 Task: Look for space in União, Brazil from 8th June, 2023 to 19th June, 2023 for 1 adult in price range Rs.5000 to Rs.12000. Place can be shared room with 1  bedroom having 1 bed and 1 bathroom. Property type can be house, flat, guest house, hotel. Booking option can be shelf check-in. Required host language is Spanish.
Action: Mouse moved to (657, 95)
Screenshot: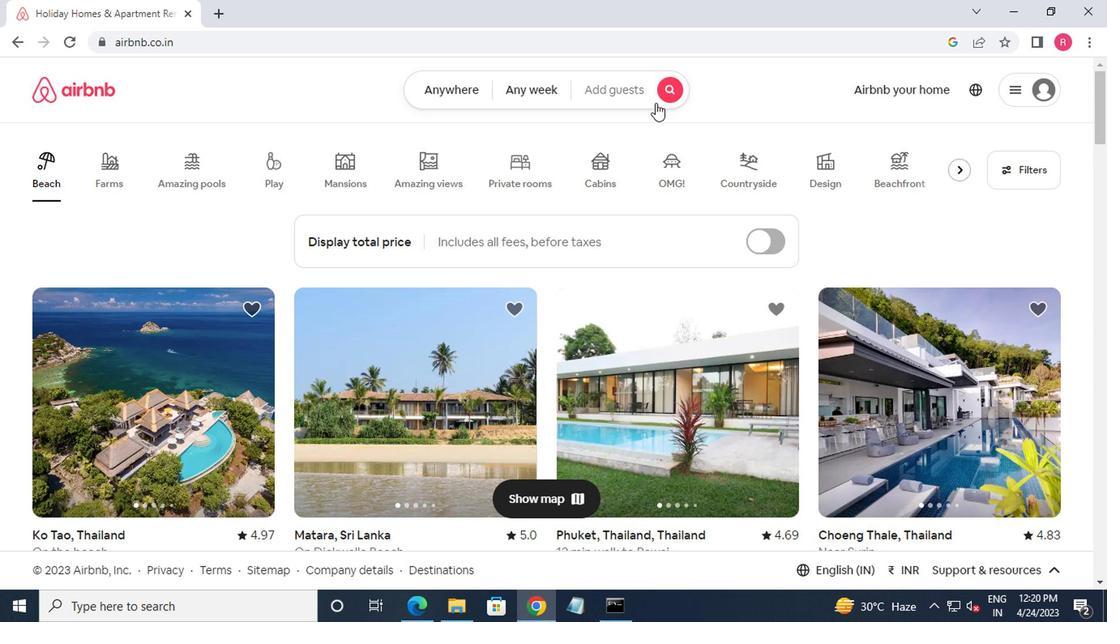 
Action: Mouse pressed left at (657, 95)
Screenshot: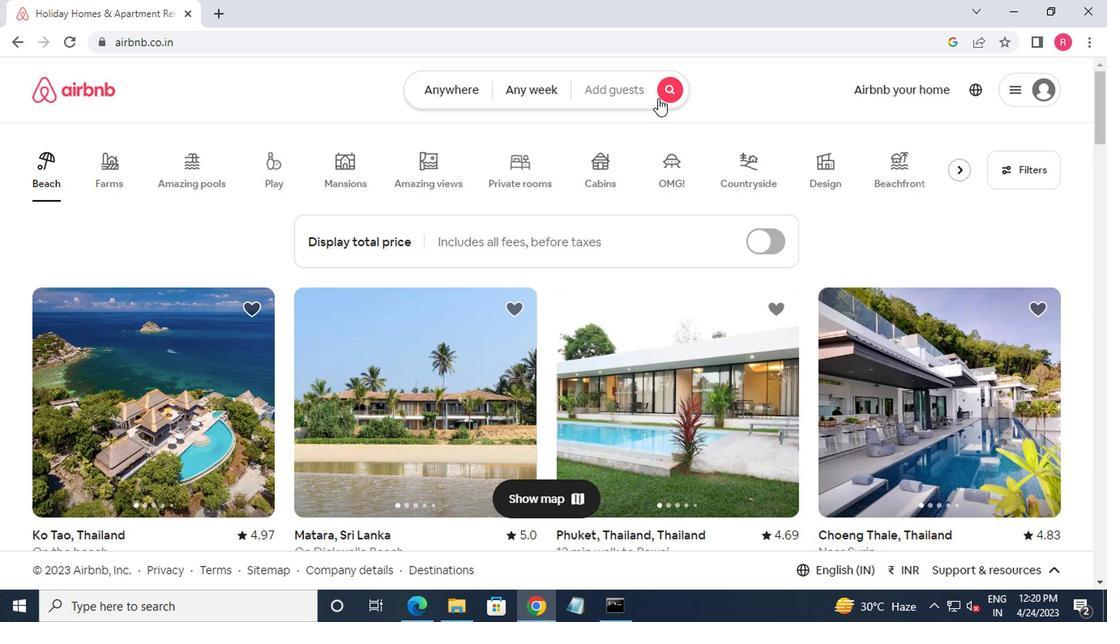 
Action: Mouse moved to (383, 134)
Screenshot: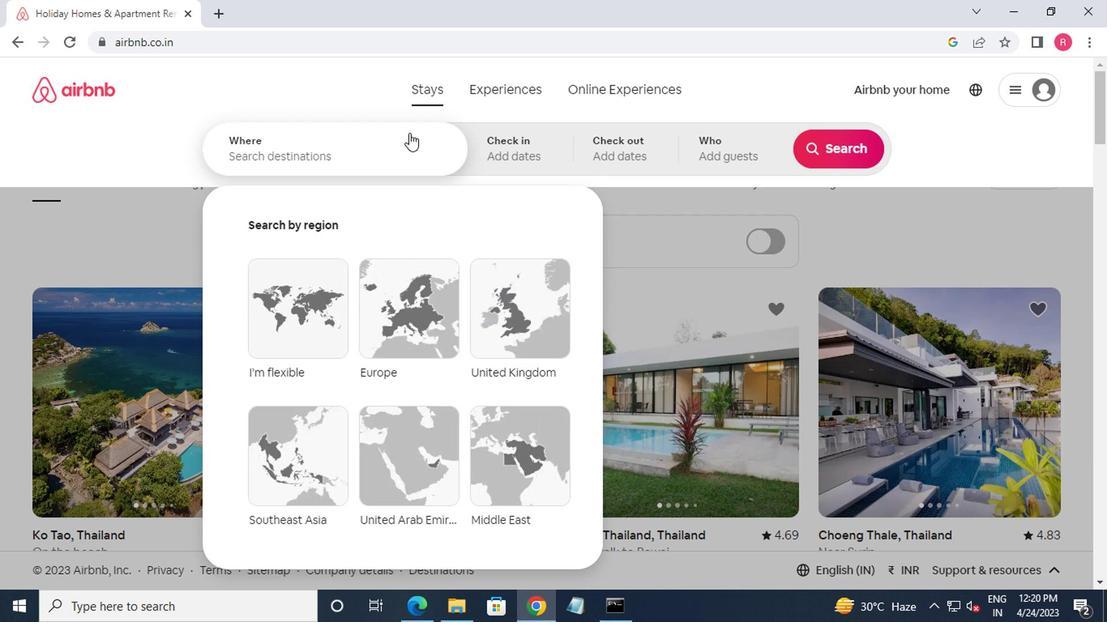
Action: Mouse pressed left at (383, 134)
Screenshot: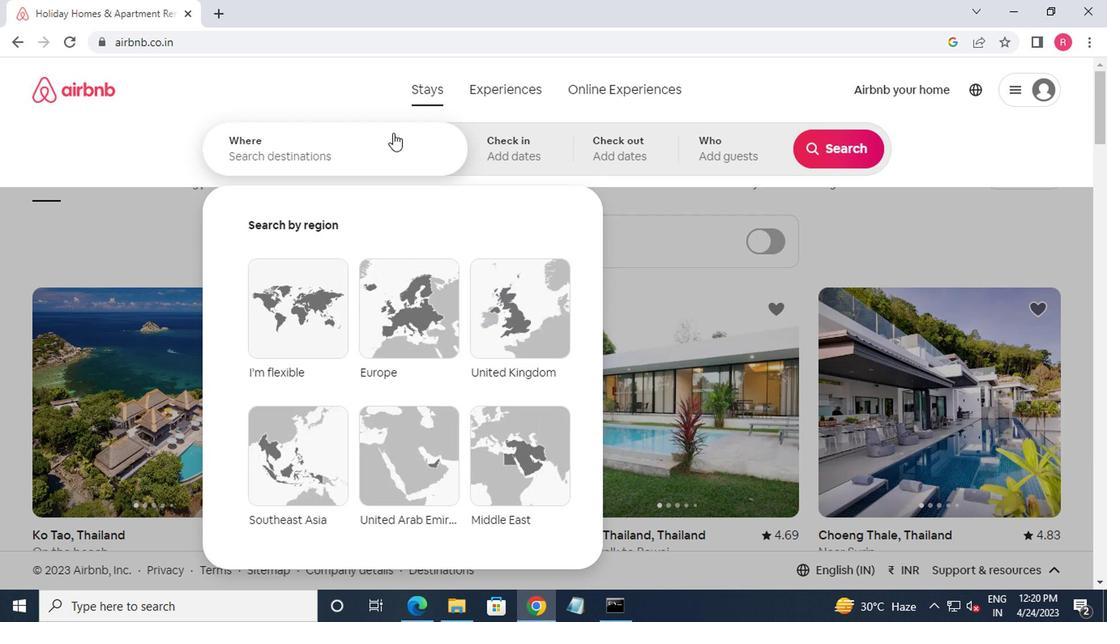
Action: Mouse moved to (570, 185)
Screenshot: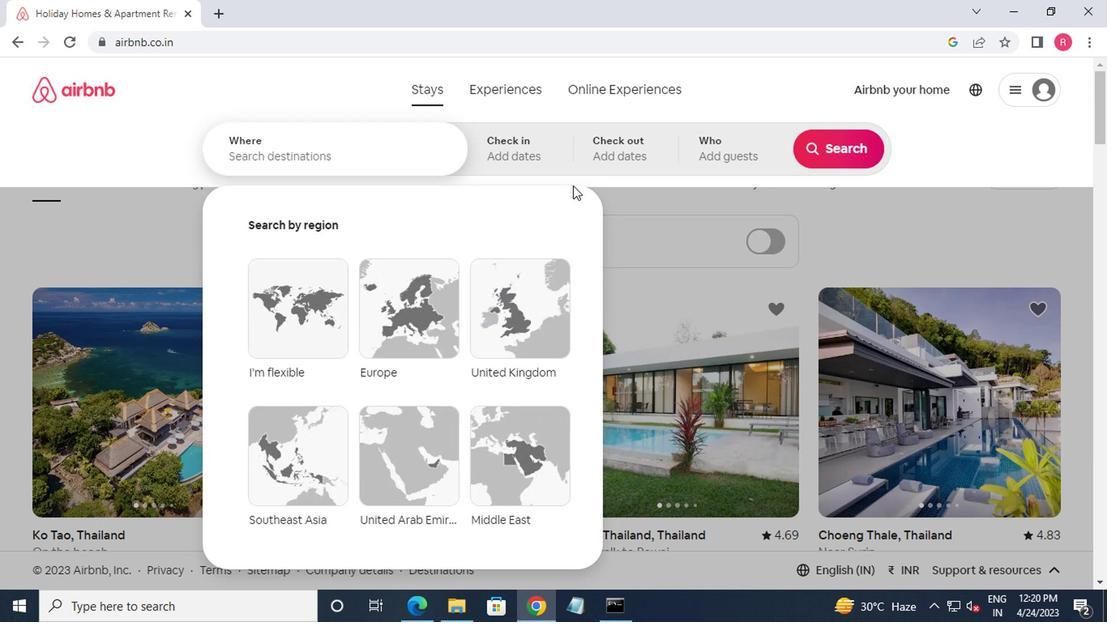 
Action: Key pressed uniao,brazil<Key.enter>
Screenshot: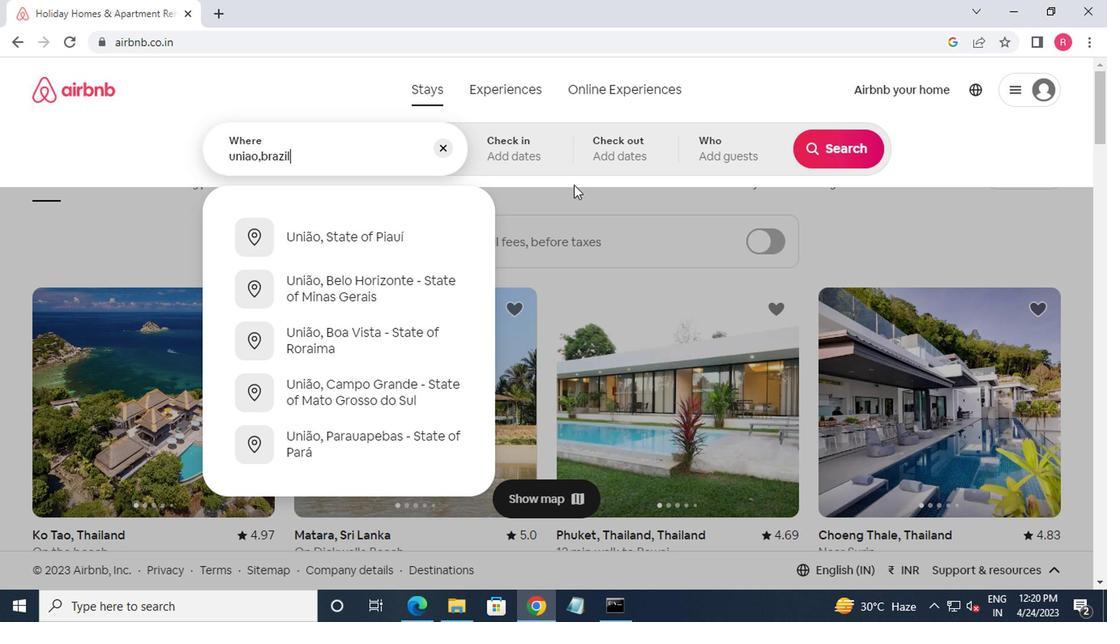 
Action: Mouse moved to (820, 277)
Screenshot: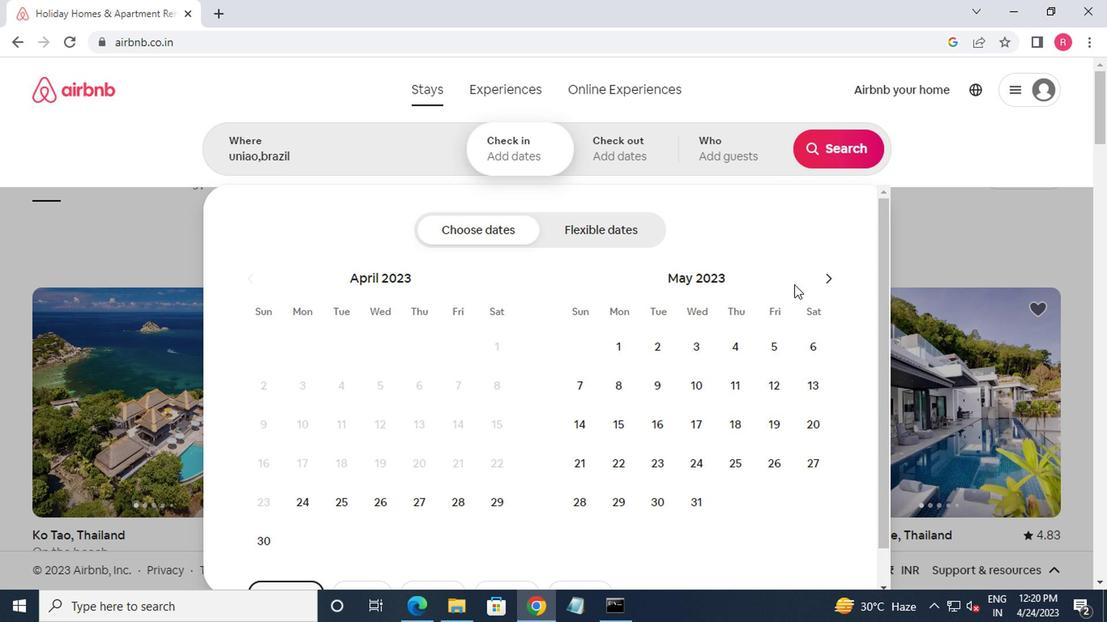 
Action: Mouse pressed left at (820, 277)
Screenshot: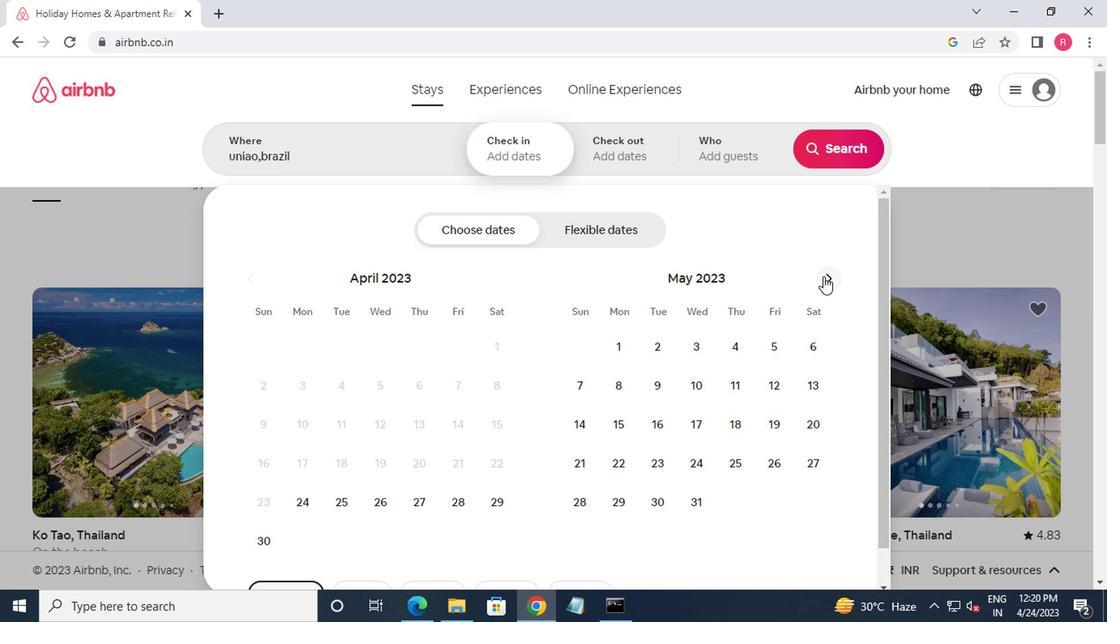 
Action: Mouse moved to (740, 395)
Screenshot: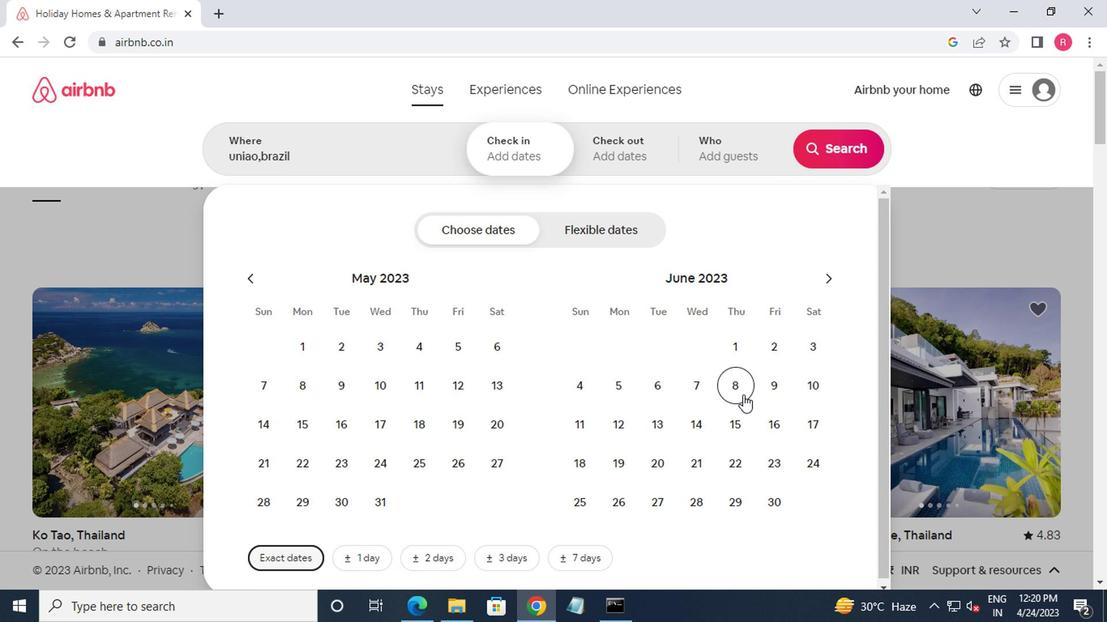 
Action: Mouse pressed left at (740, 395)
Screenshot: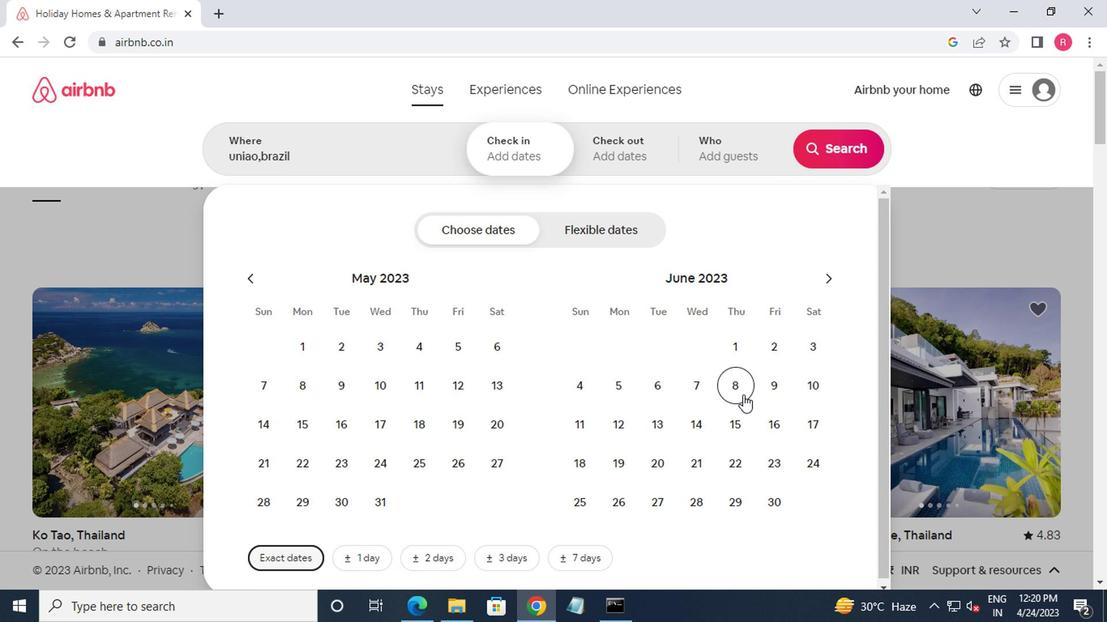 
Action: Mouse moved to (628, 466)
Screenshot: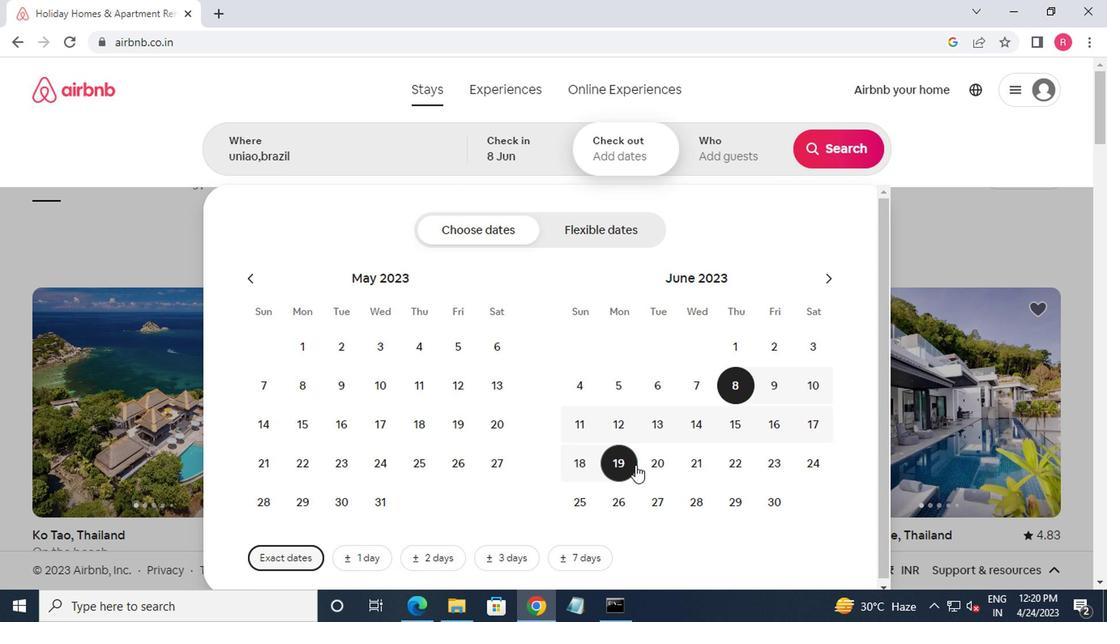 
Action: Mouse pressed left at (628, 466)
Screenshot: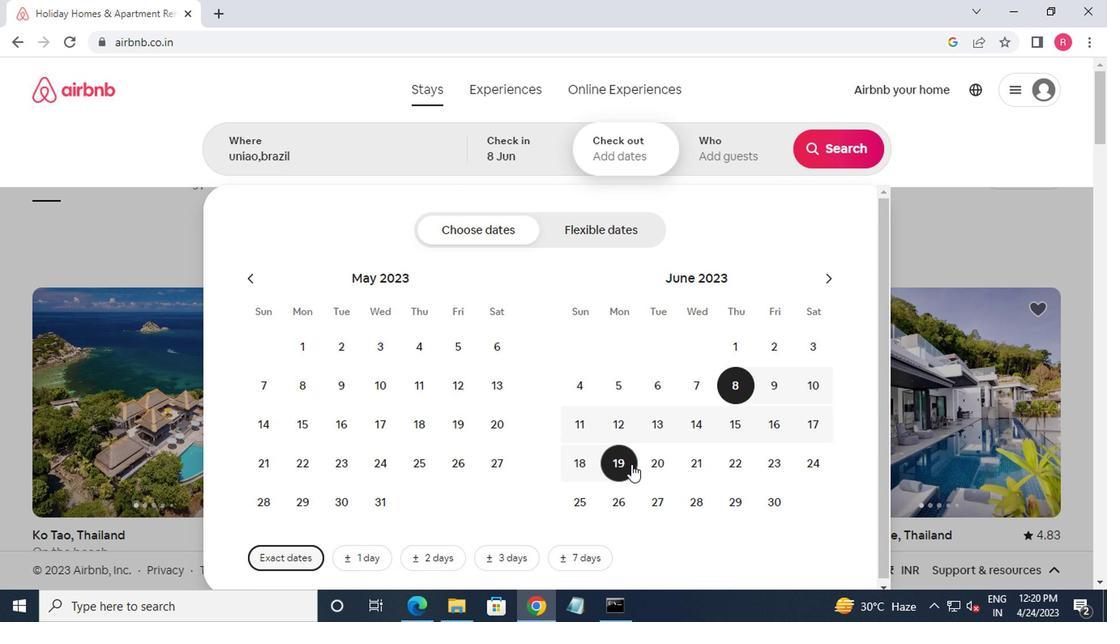 
Action: Mouse moved to (699, 145)
Screenshot: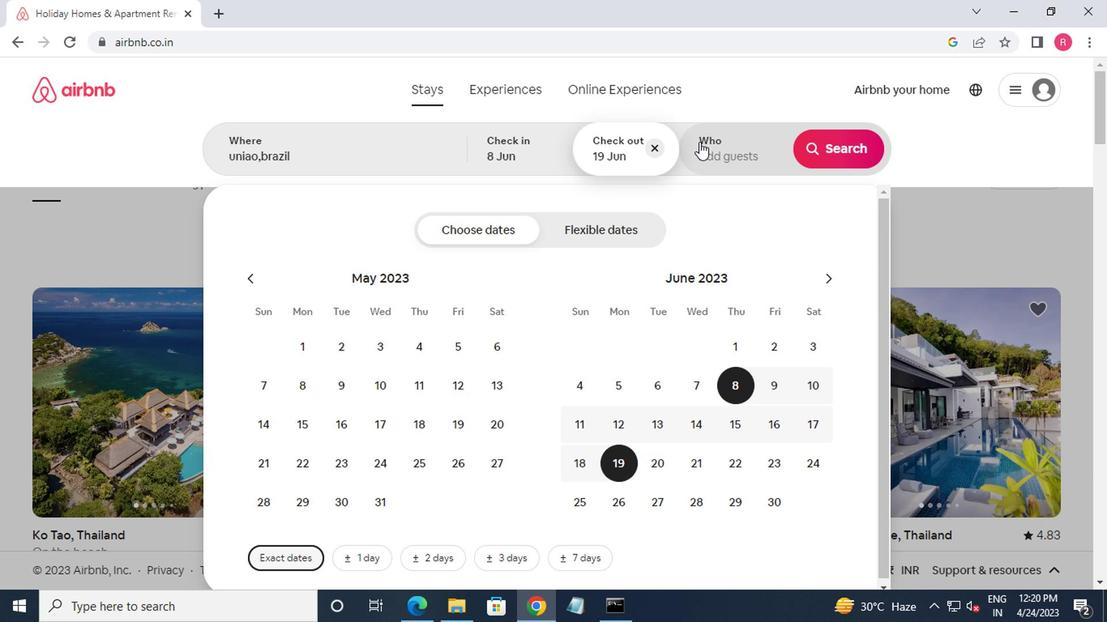 
Action: Mouse pressed left at (699, 145)
Screenshot: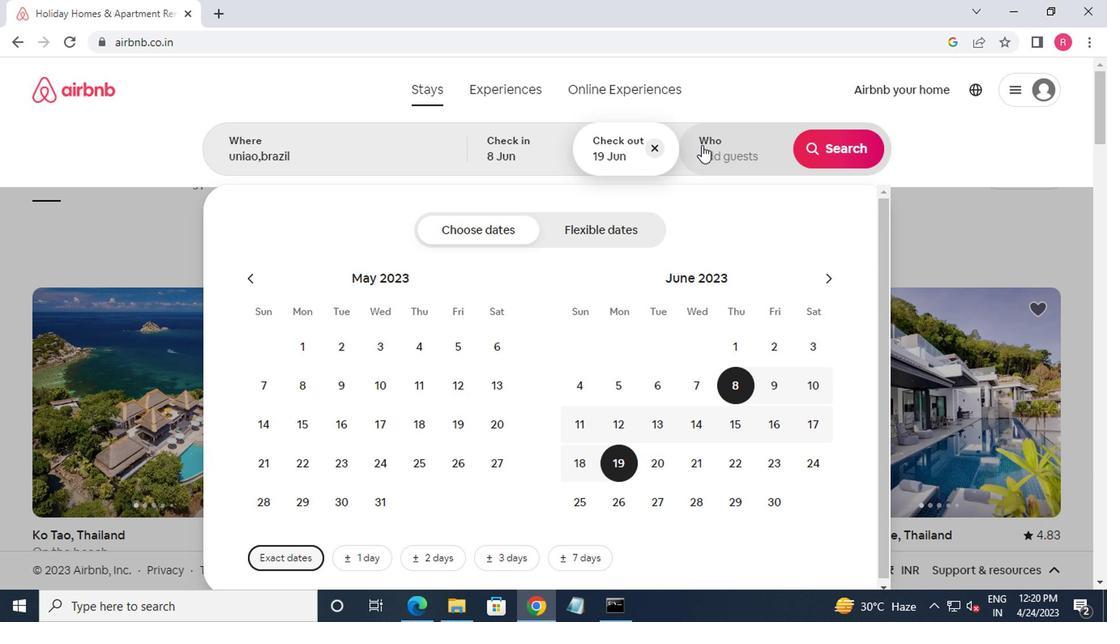 
Action: Mouse moved to (840, 239)
Screenshot: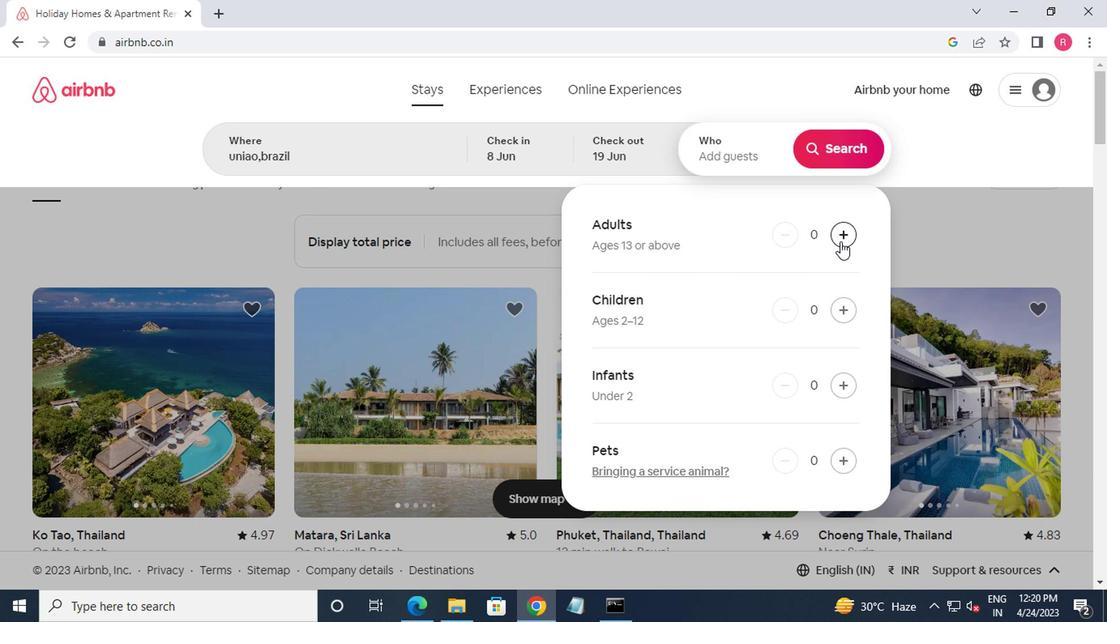 
Action: Mouse pressed left at (840, 239)
Screenshot: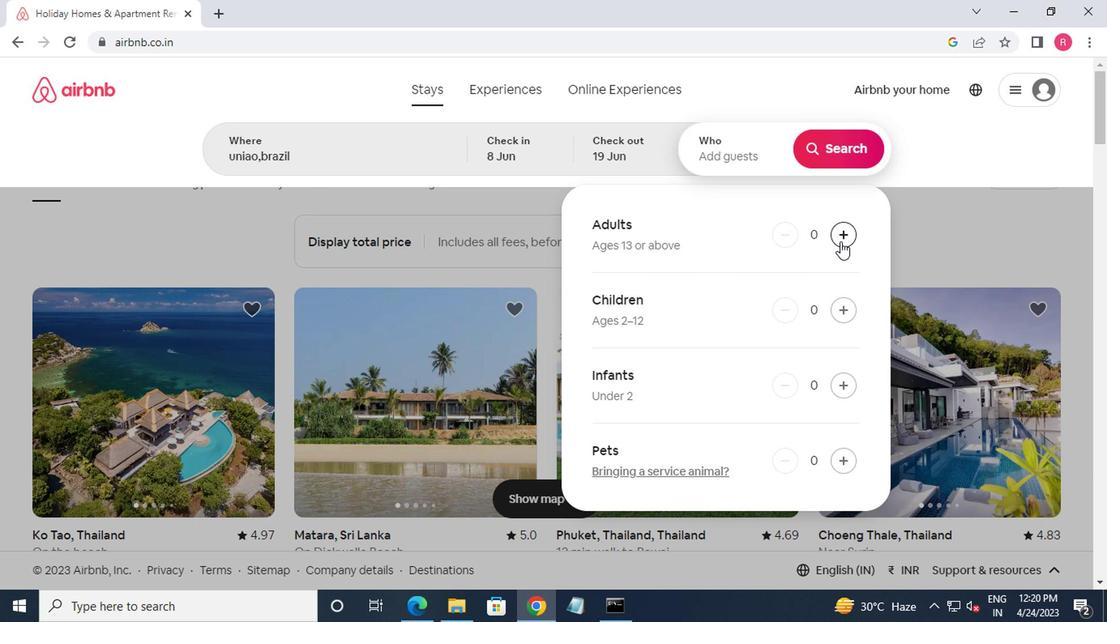 
Action: Mouse moved to (821, 159)
Screenshot: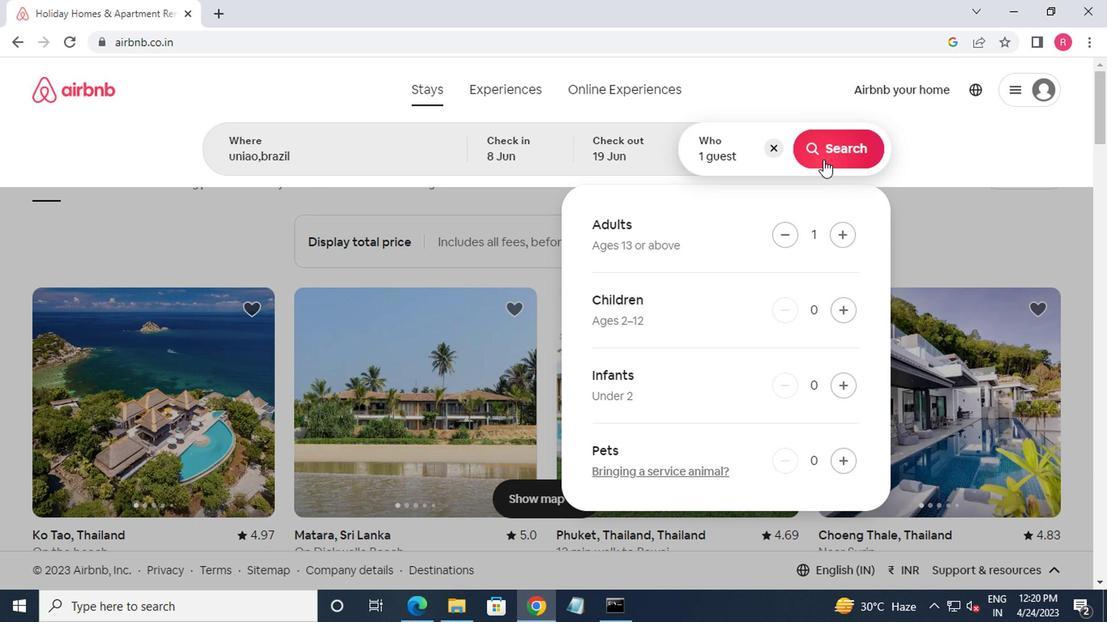 
Action: Mouse pressed left at (821, 159)
Screenshot: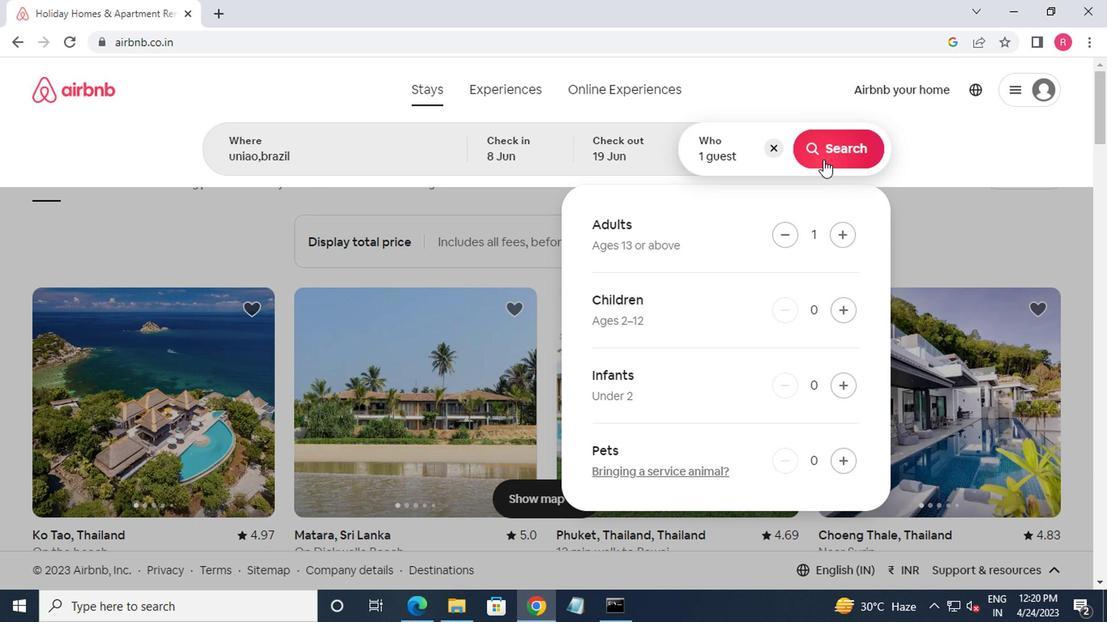 
Action: Mouse moved to (1023, 158)
Screenshot: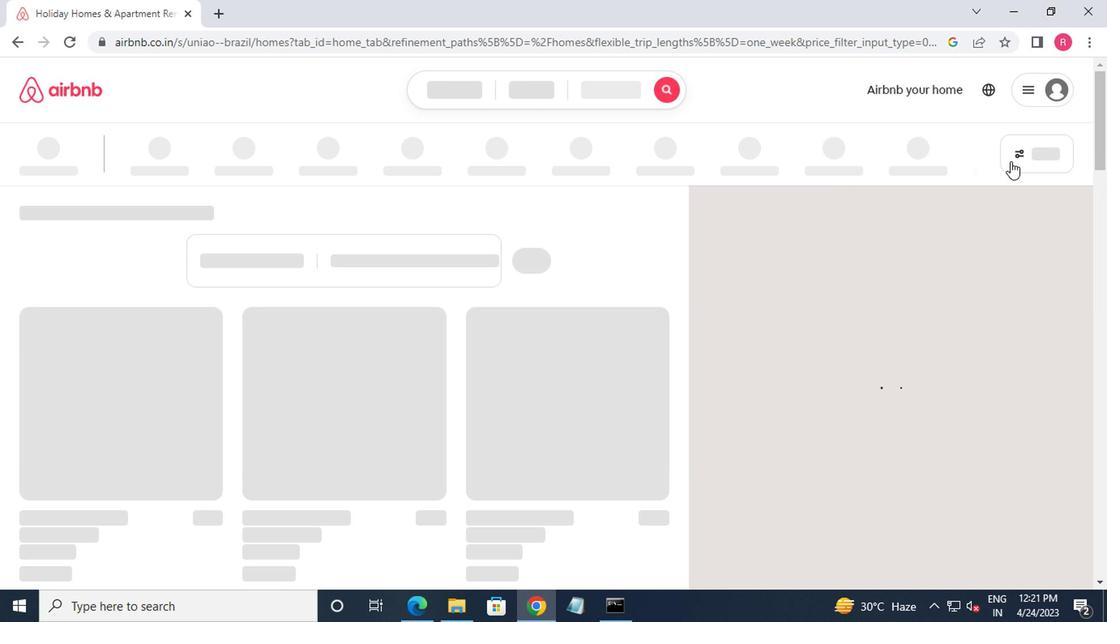 
Action: Mouse pressed left at (1023, 158)
Screenshot: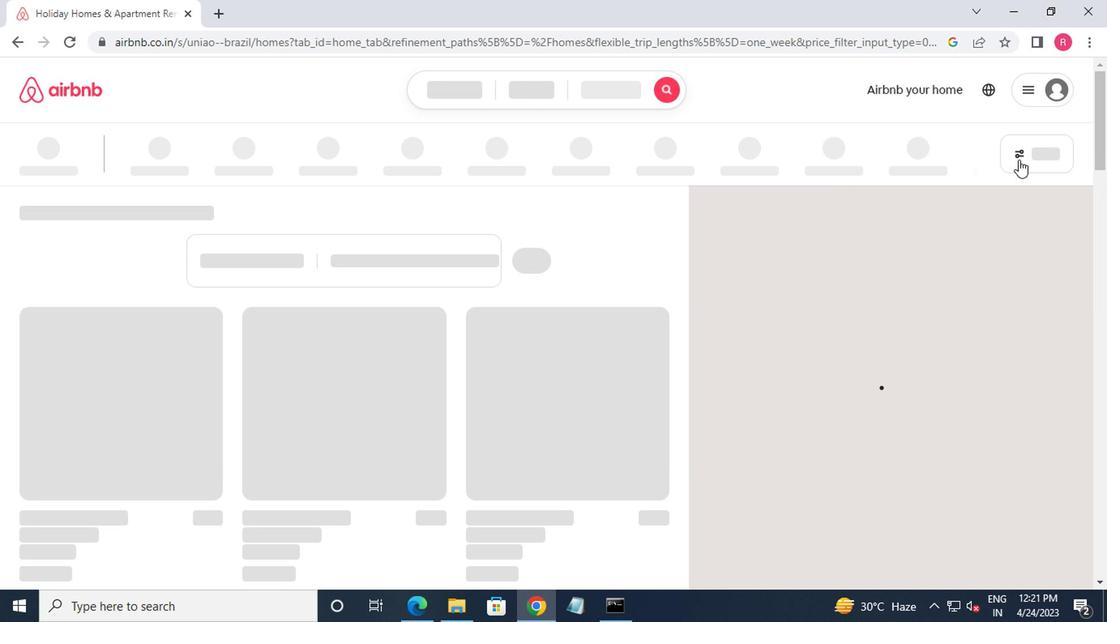 
Action: Mouse moved to (345, 361)
Screenshot: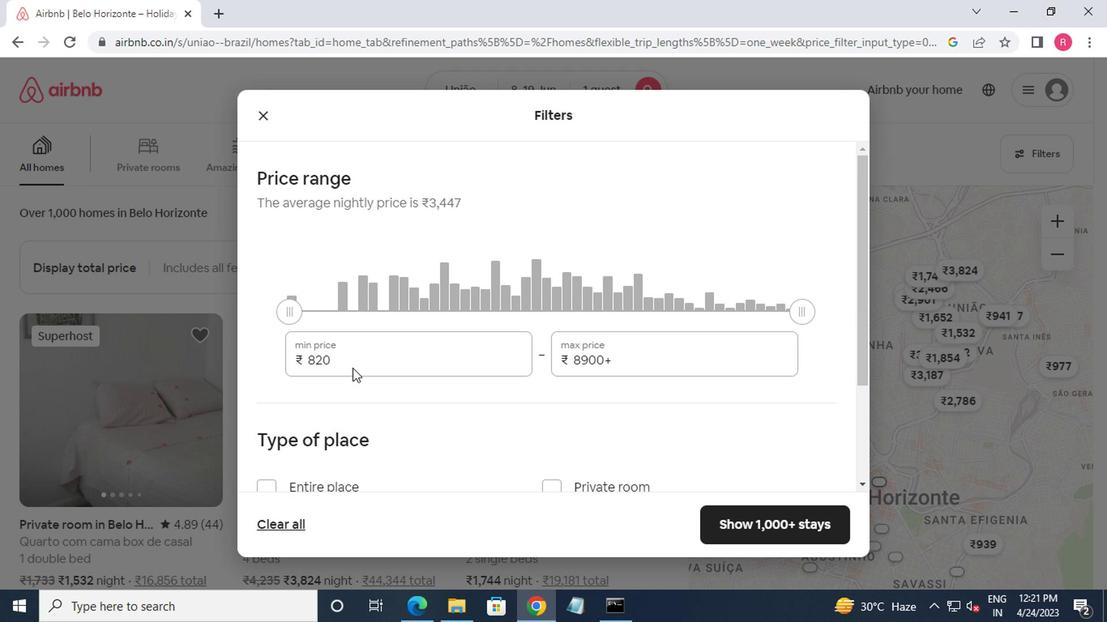 
Action: Mouse pressed left at (345, 361)
Screenshot: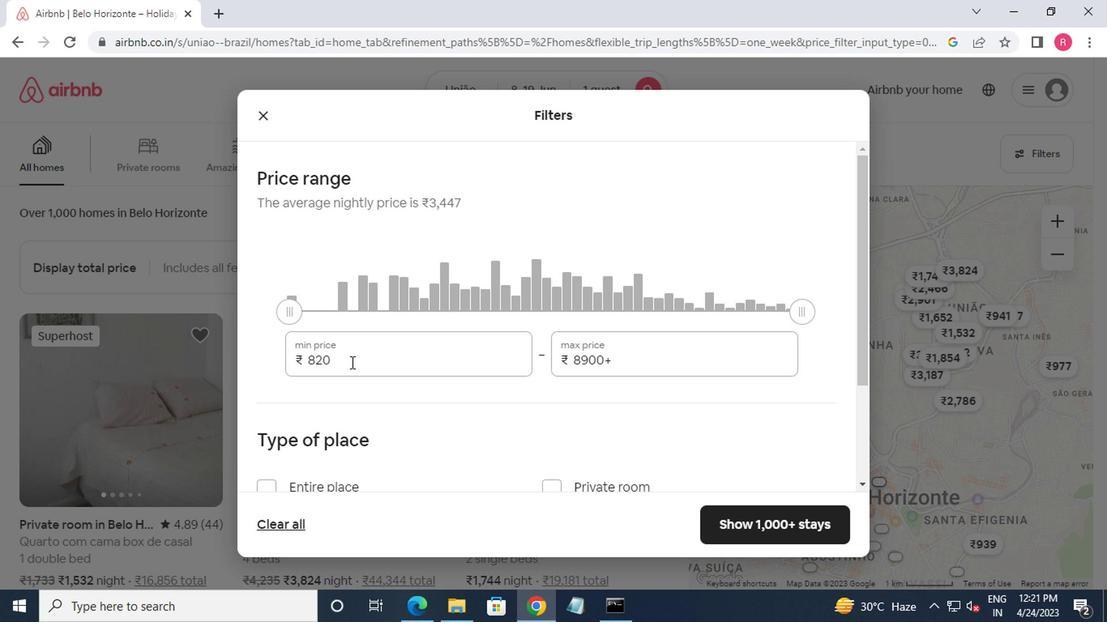 
Action: Mouse moved to (337, 364)
Screenshot: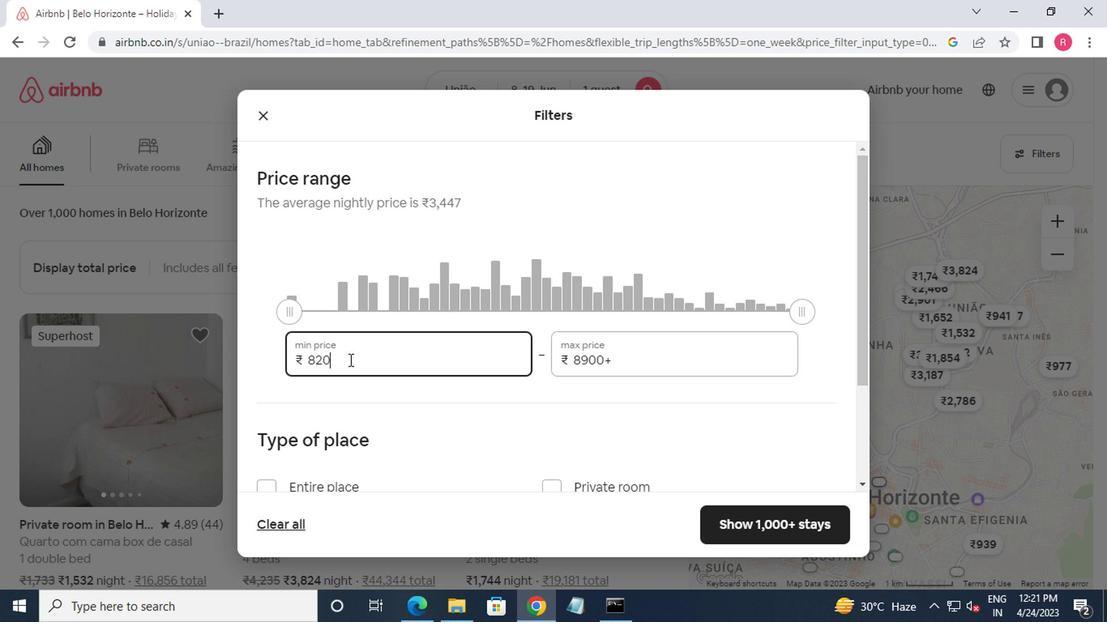 
Action: Key pressed <Key.backspace><Key.backspace><Key.backspace><Key.backspace><Key.backspace>5000<Key.tab>12000
Screenshot: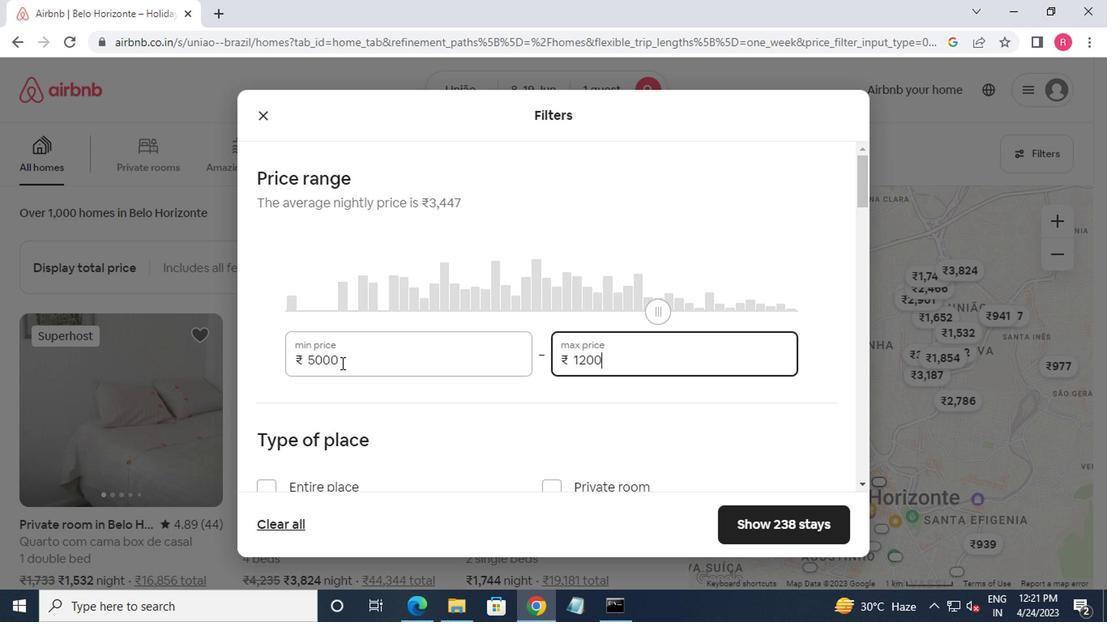 
Action: Mouse moved to (323, 411)
Screenshot: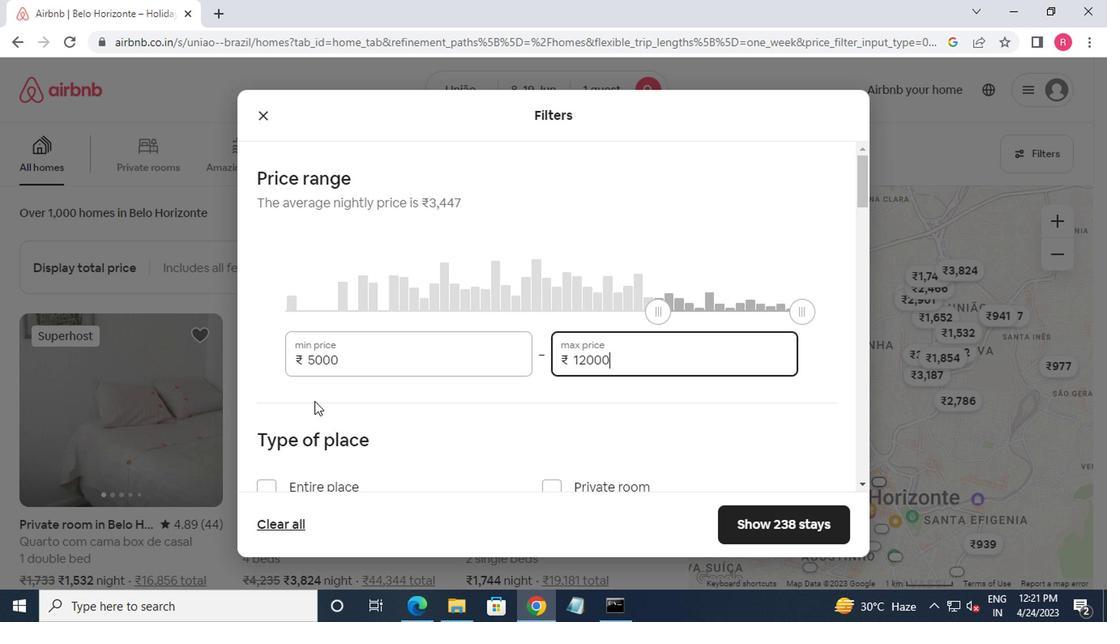 
Action: Mouse scrolled (323, 410) with delta (0, -1)
Screenshot: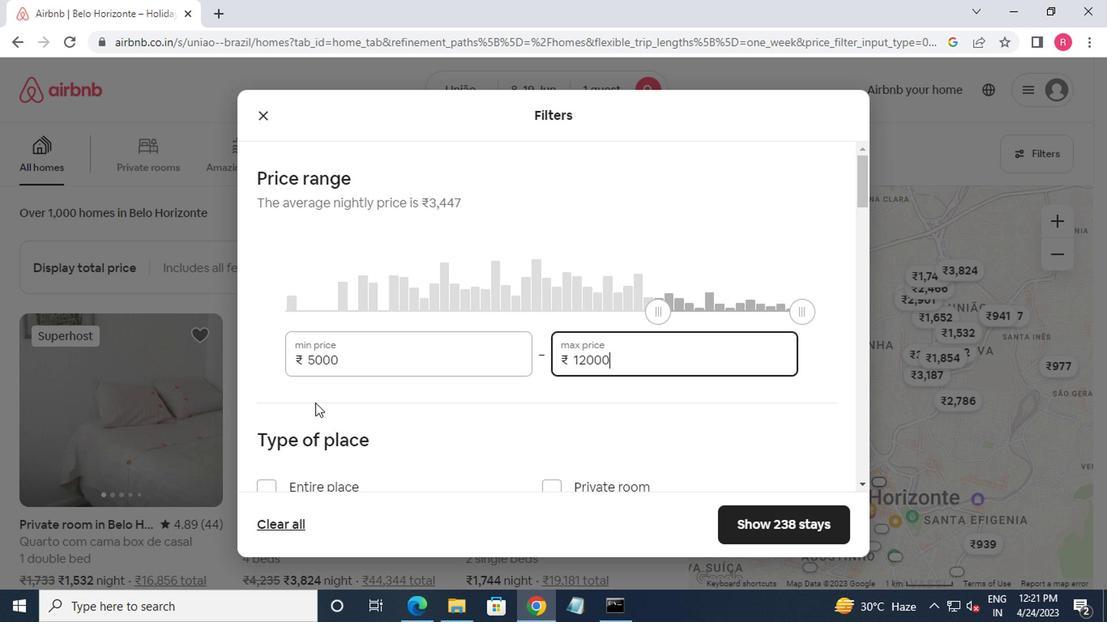 
Action: Mouse moved to (276, 483)
Screenshot: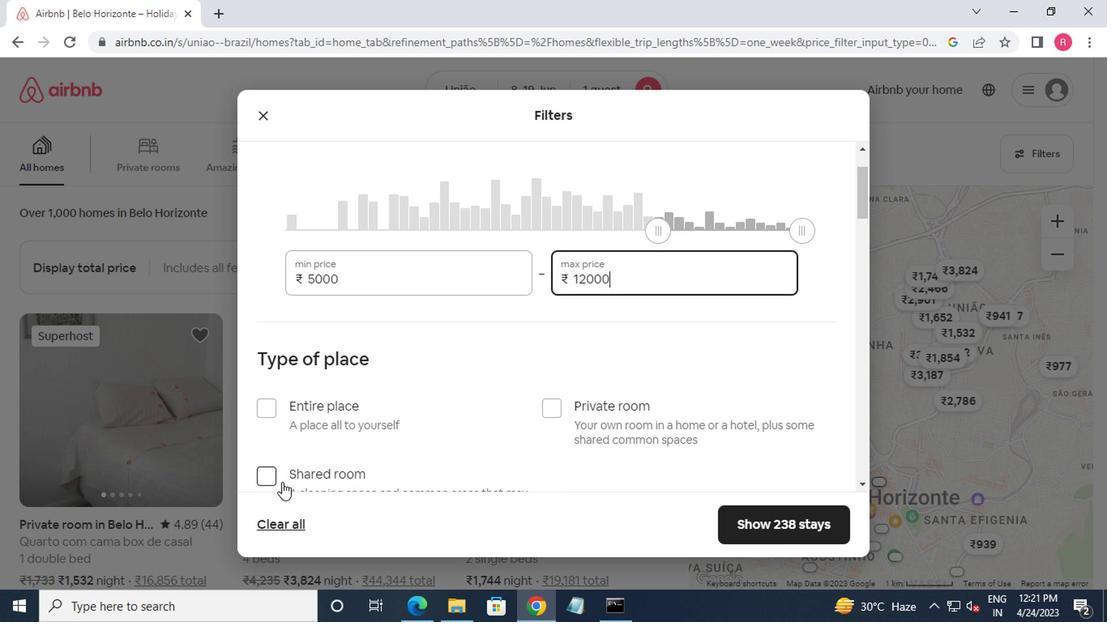 
Action: Mouse pressed left at (276, 483)
Screenshot: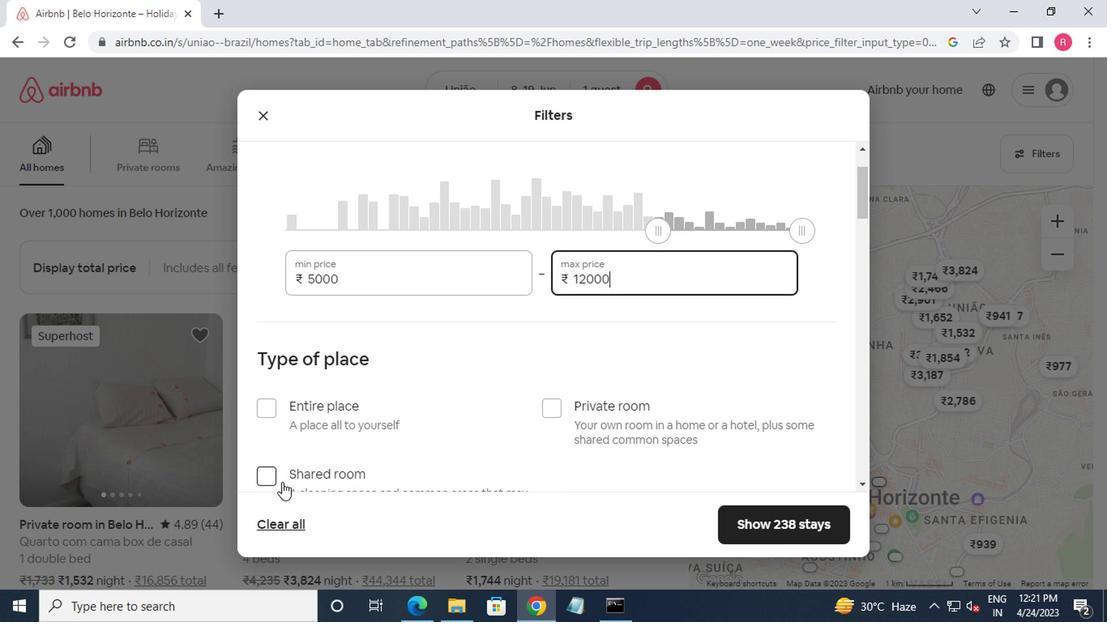 
Action: Mouse moved to (348, 279)
Screenshot: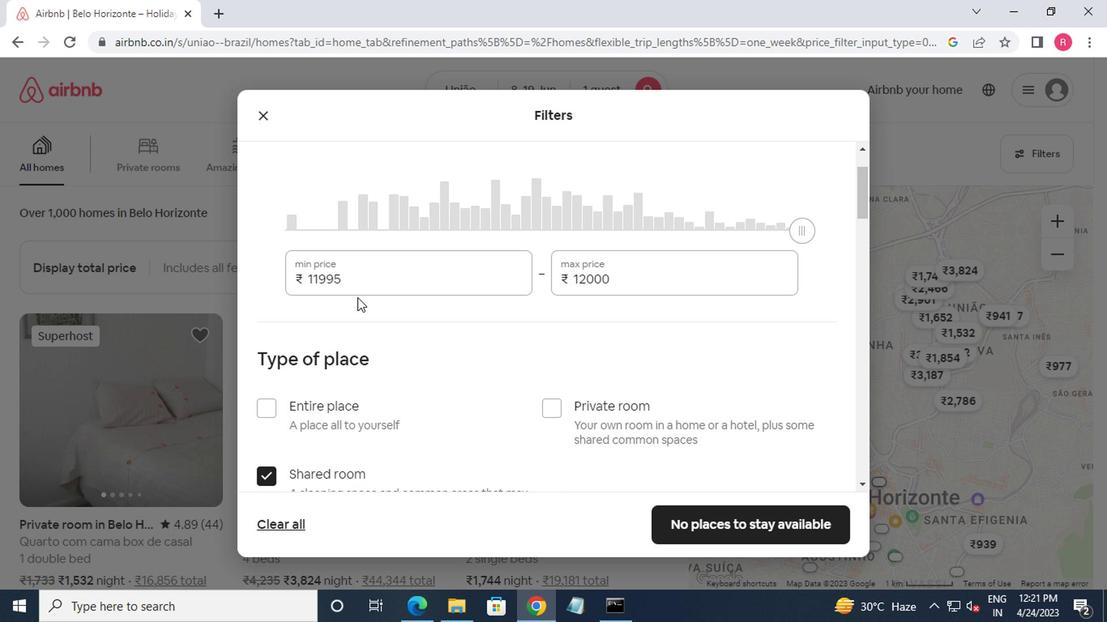 
Action: Mouse pressed left at (348, 279)
Screenshot: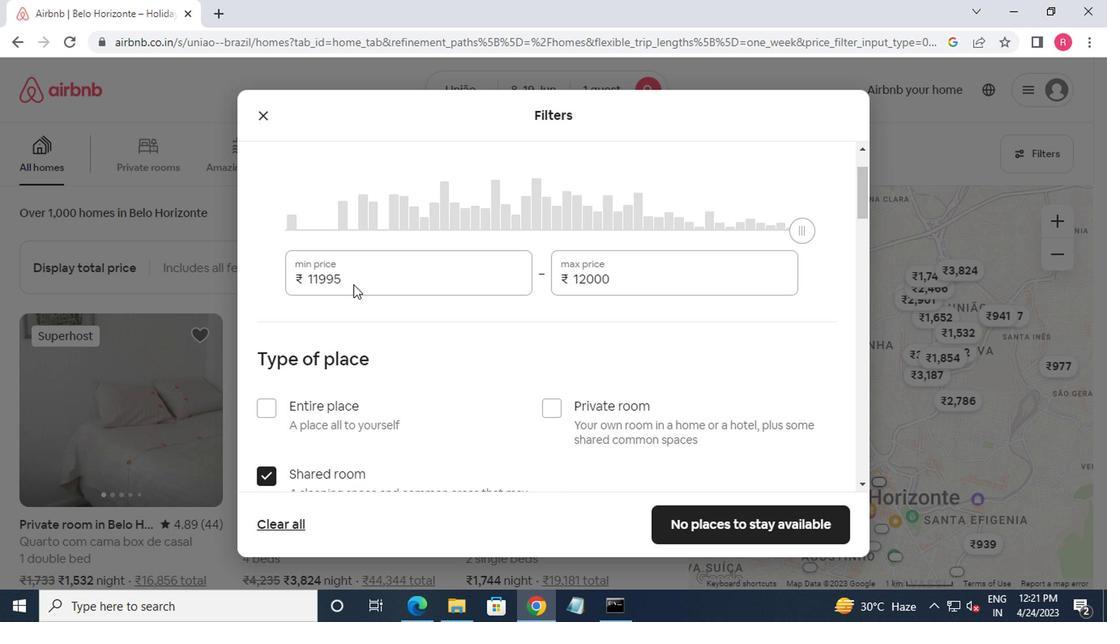 
Action: Mouse moved to (340, 282)
Screenshot: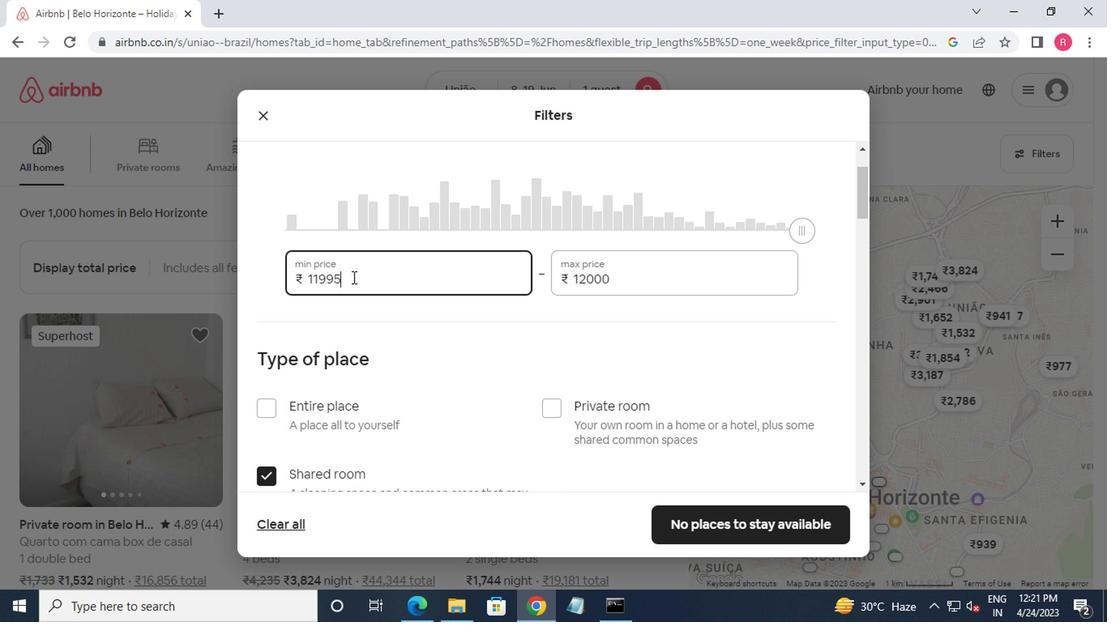 
Action: Key pressed <Key.backspace><Key.backspace><Key.backspace><Key.backspace><Key.backspace><Key.backspace><Key.backspace><Key.backspace><Key.backspace><Key.backspace><Key.backspace><Key.backspace><Key.backspace><Key.backspace><Key.backspace><Key.backspace><Key.backspace>5000
Screenshot: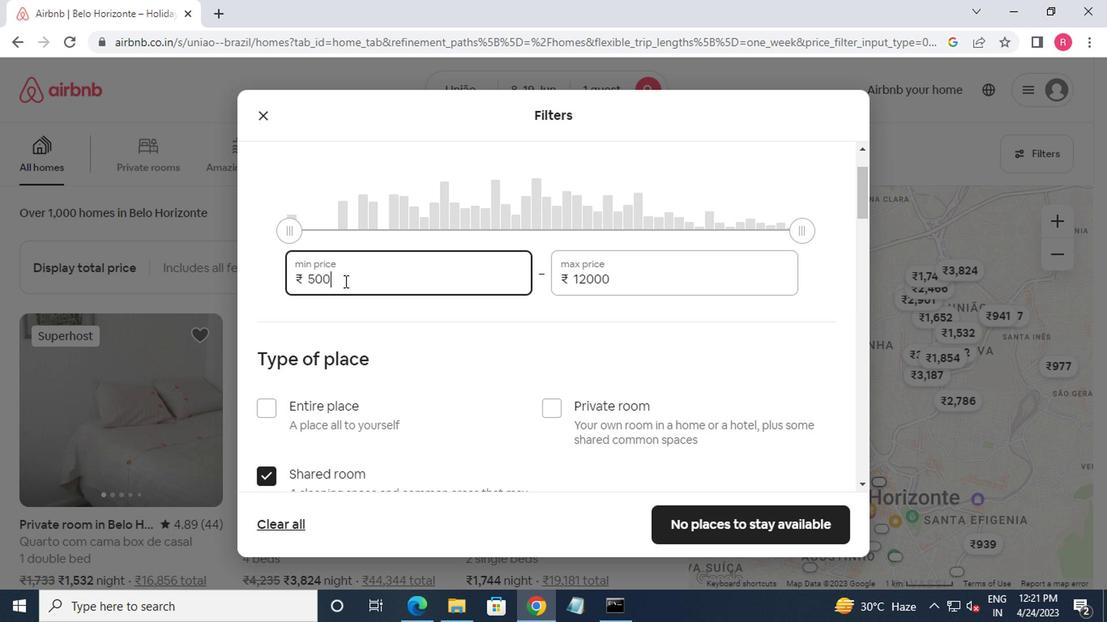 
Action: Mouse moved to (373, 280)
Screenshot: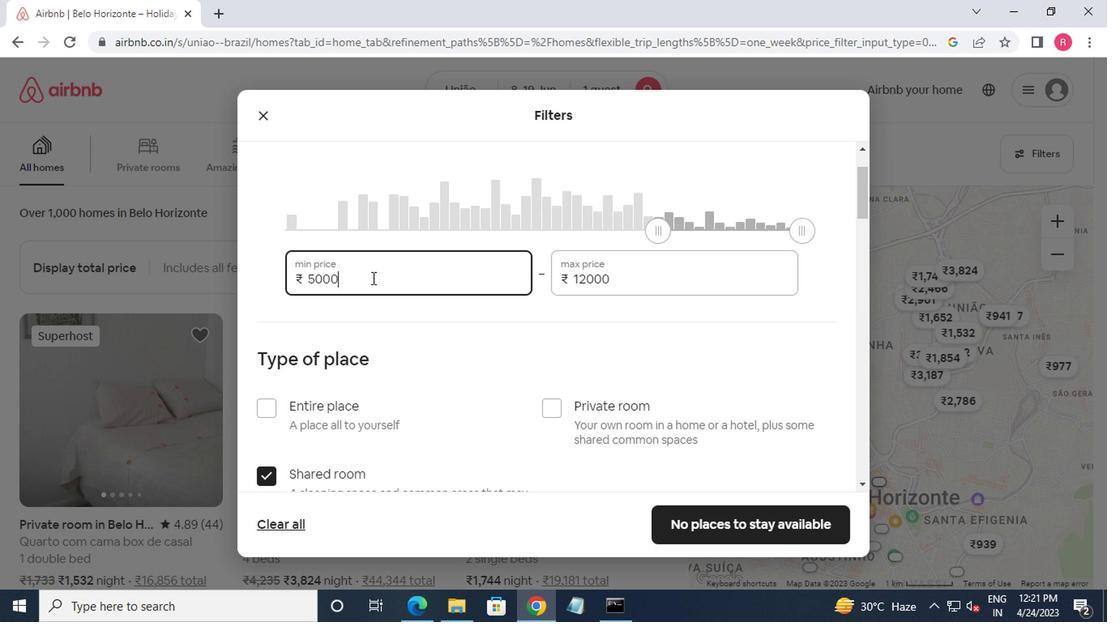 
Action: Mouse scrolled (373, 279) with delta (0, -1)
Screenshot: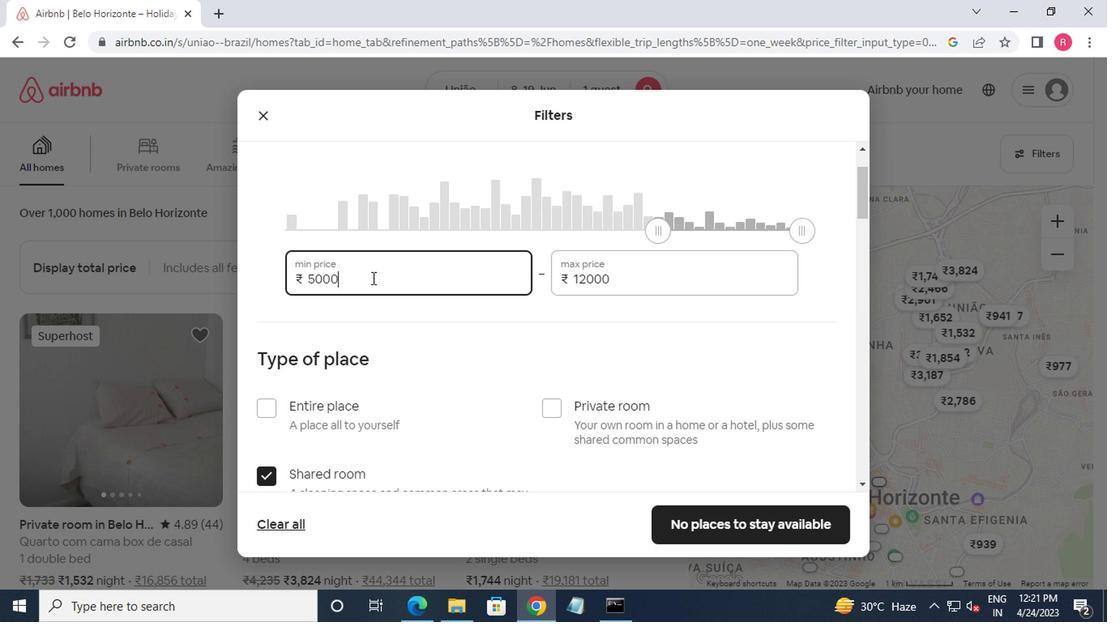 
Action: Mouse moved to (344, 415)
Screenshot: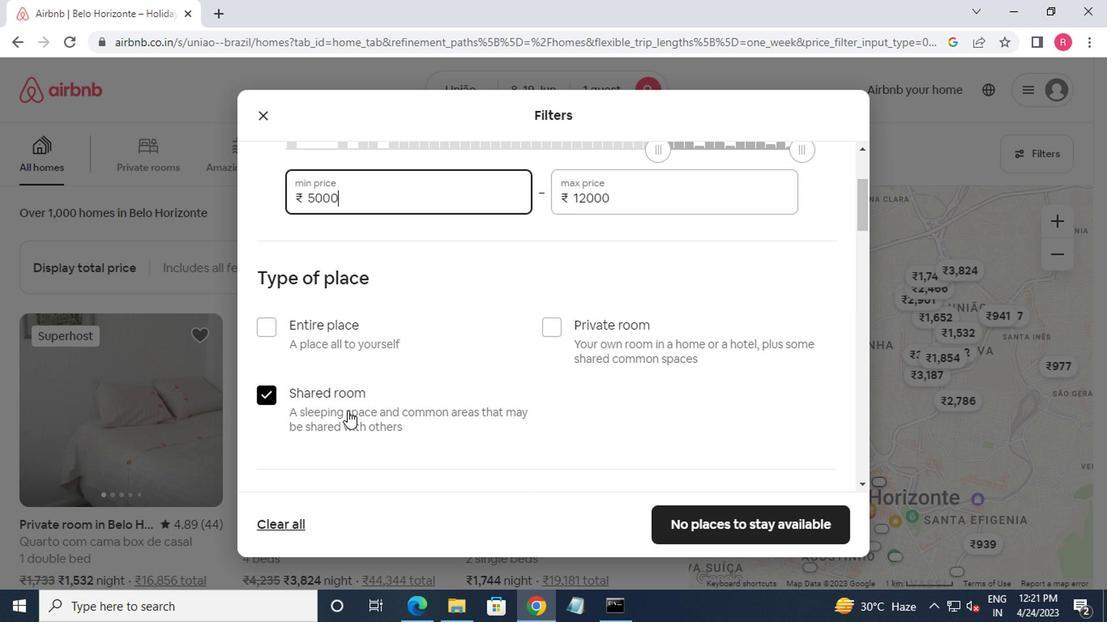 
Action: Mouse scrolled (344, 414) with delta (0, -1)
Screenshot: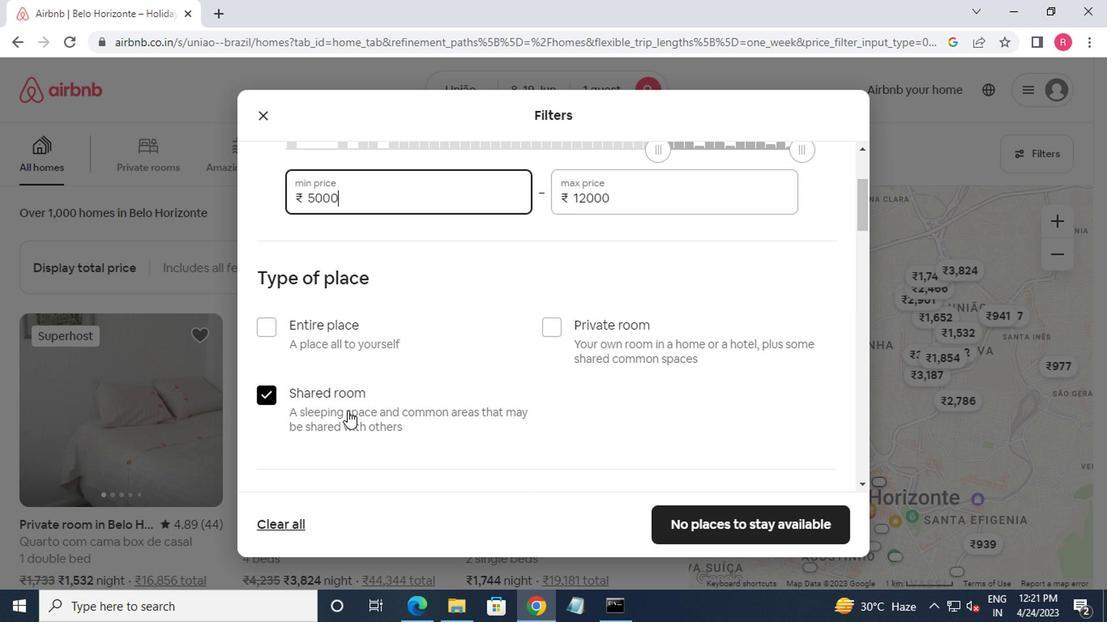 
Action: Mouse moved to (347, 415)
Screenshot: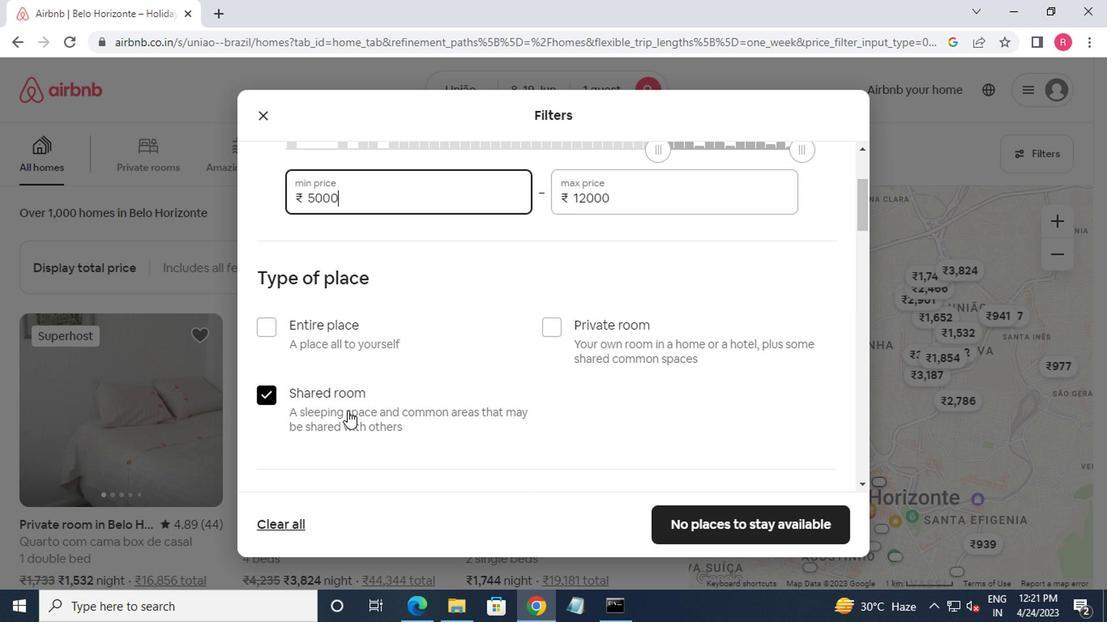 
Action: Mouse scrolled (347, 414) with delta (0, -1)
Screenshot: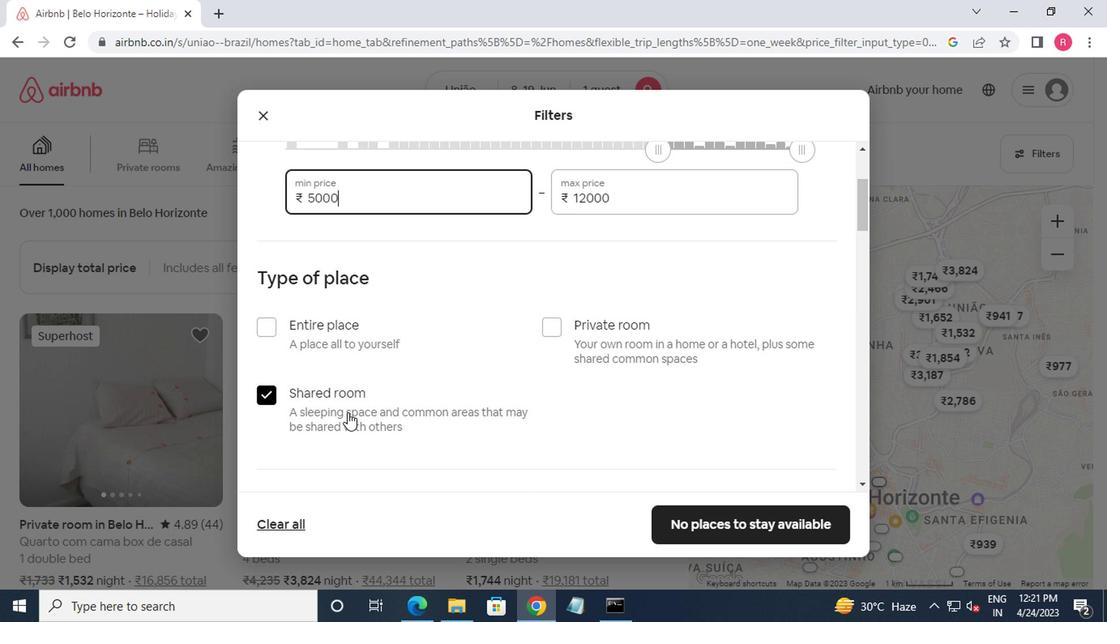 
Action: Mouse moved to (354, 422)
Screenshot: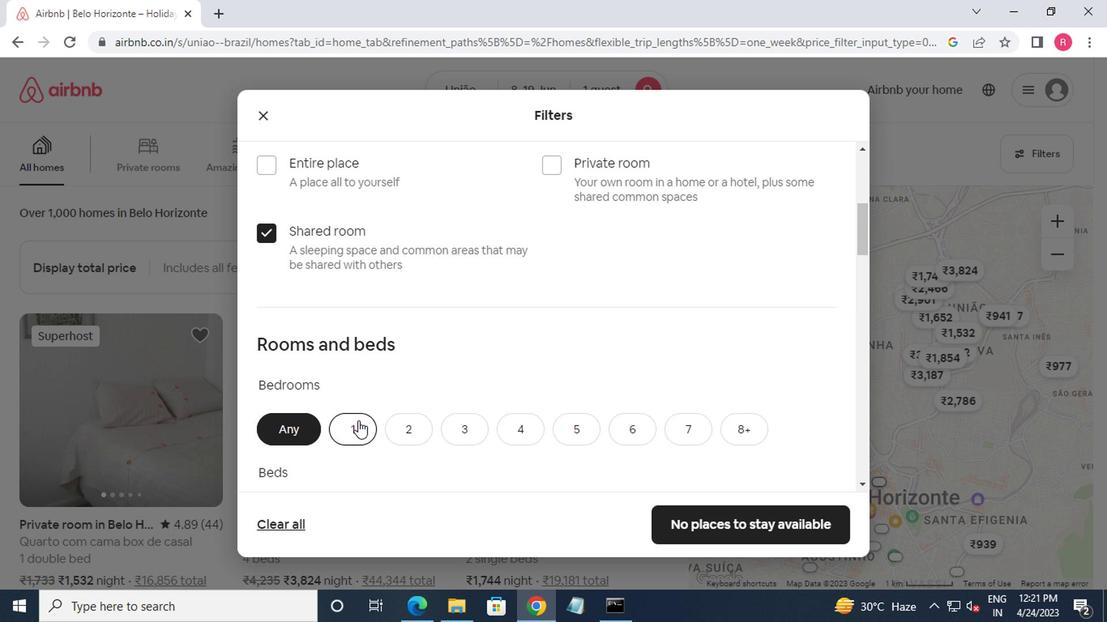 
Action: Mouse pressed left at (354, 422)
Screenshot: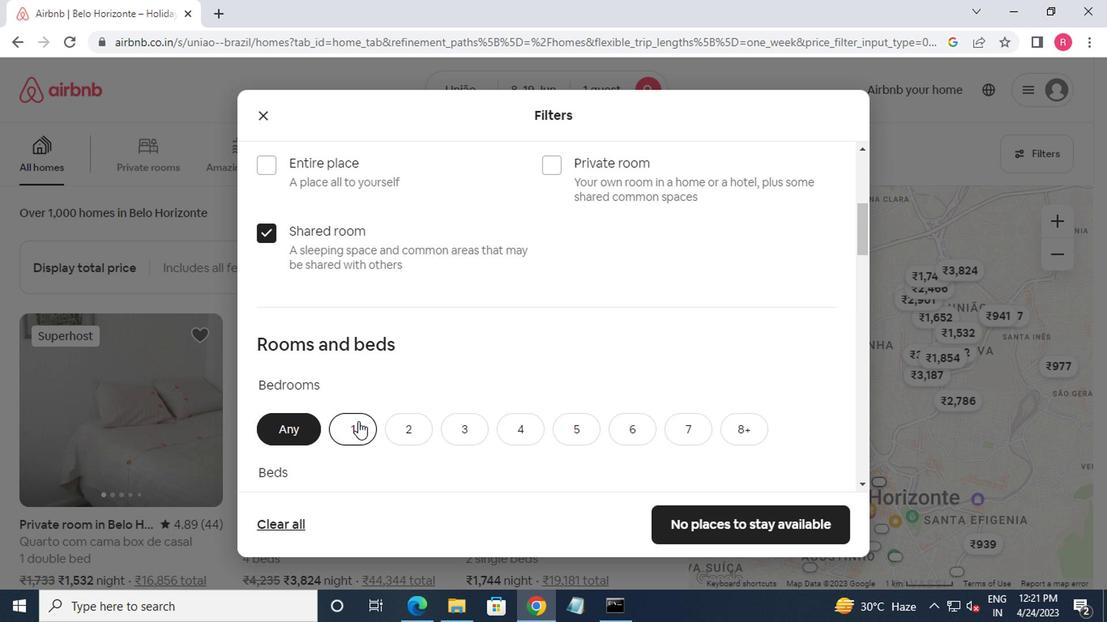 
Action: Mouse moved to (389, 422)
Screenshot: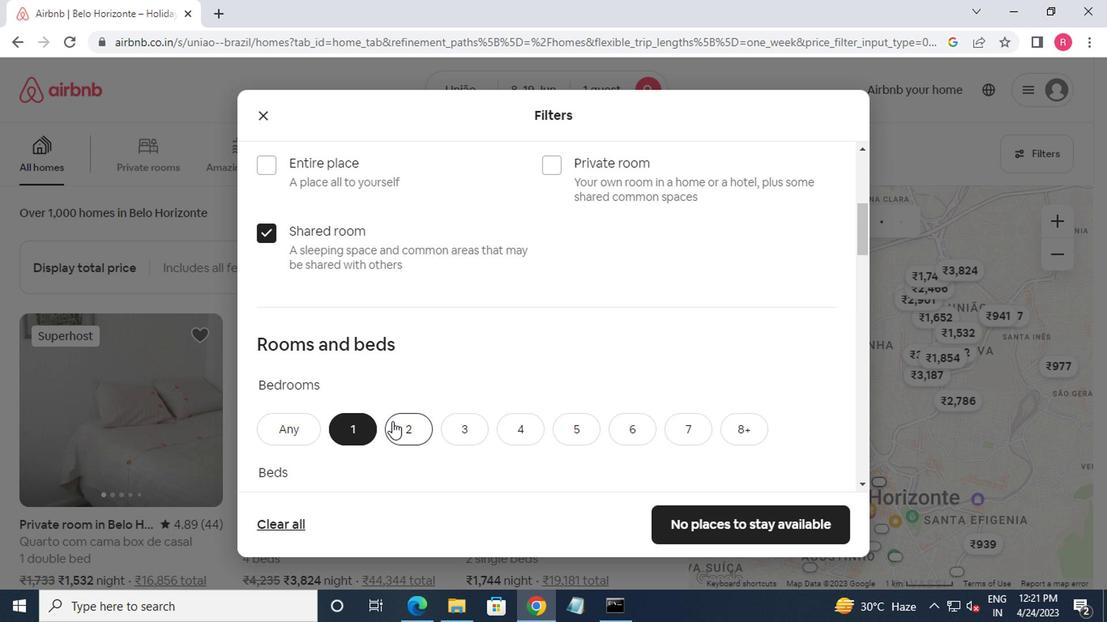 
Action: Mouse scrolled (389, 422) with delta (0, 0)
Screenshot: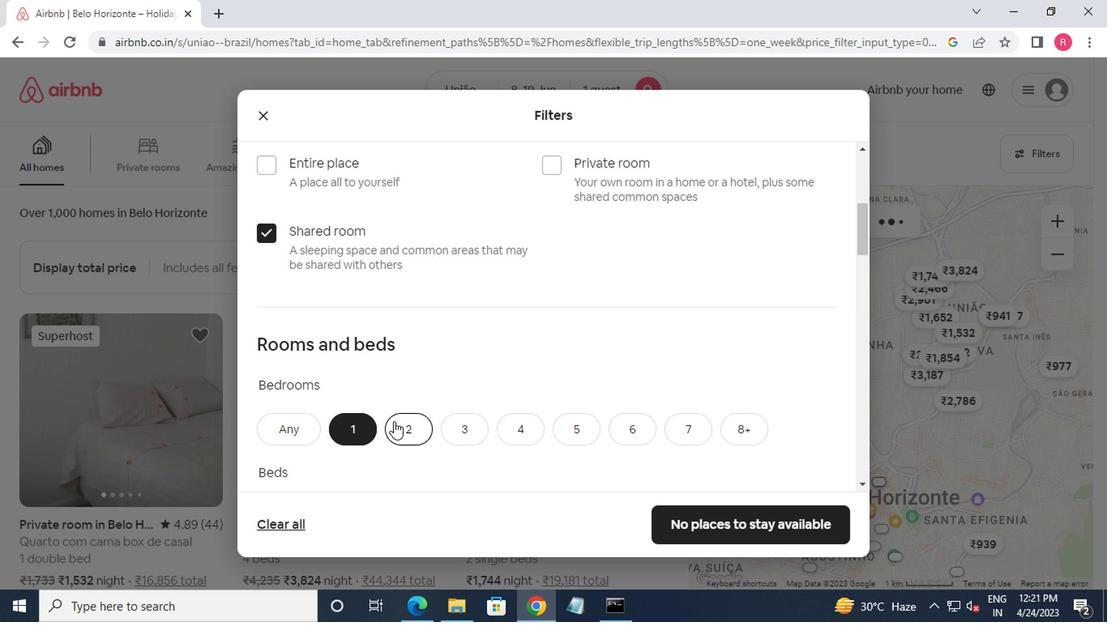 
Action: Mouse scrolled (389, 422) with delta (0, 0)
Screenshot: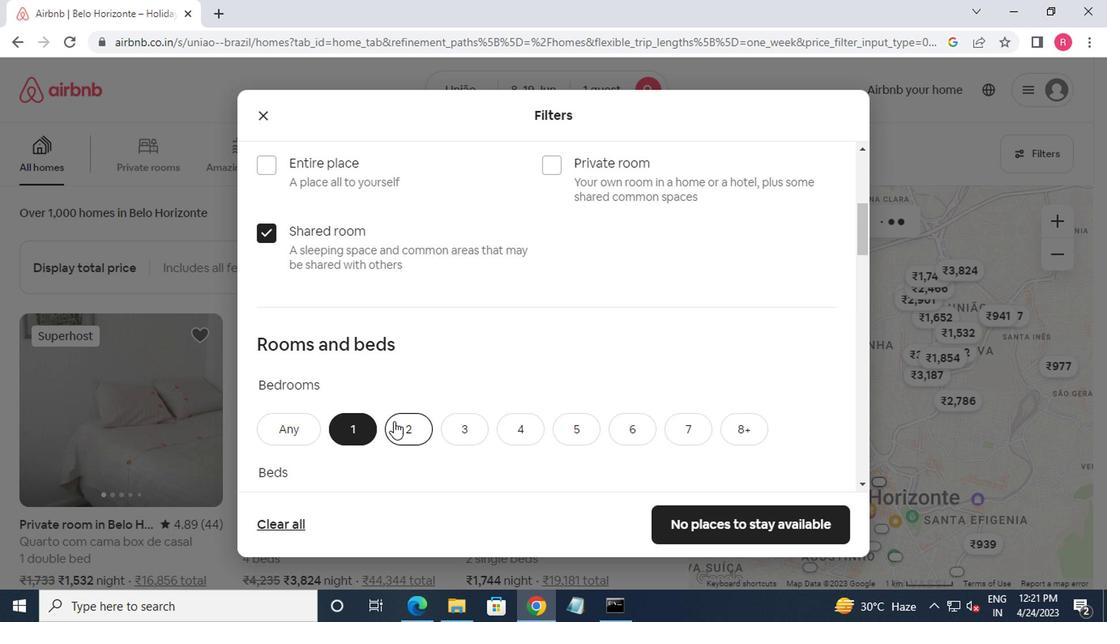 
Action: Mouse scrolled (389, 422) with delta (0, 0)
Screenshot: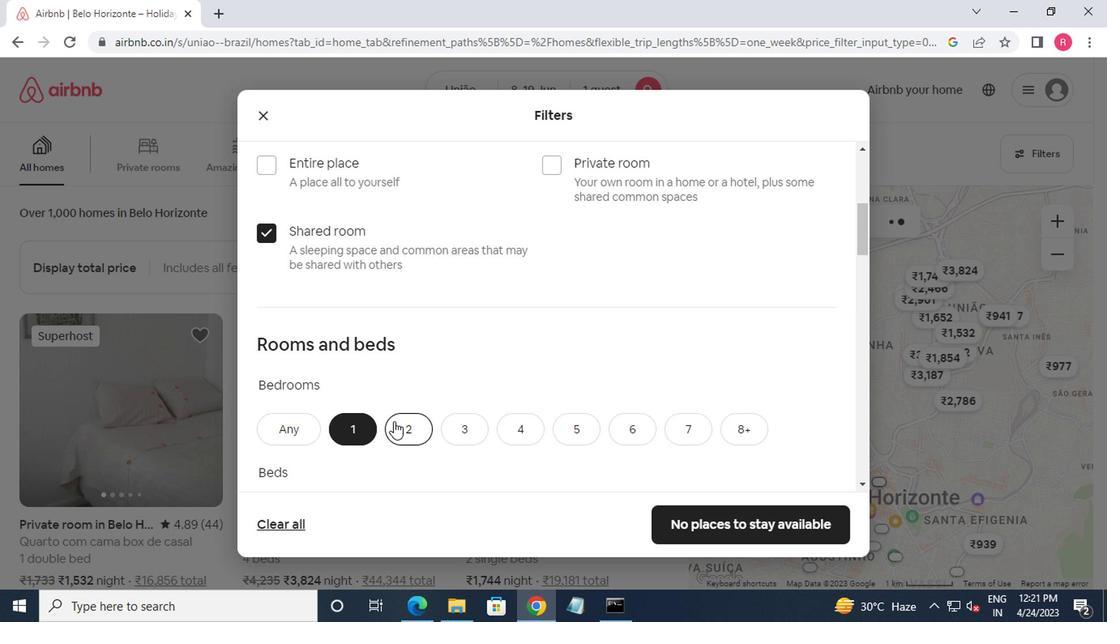 
Action: Mouse scrolled (389, 422) with delta (0, 0)
Screenshot: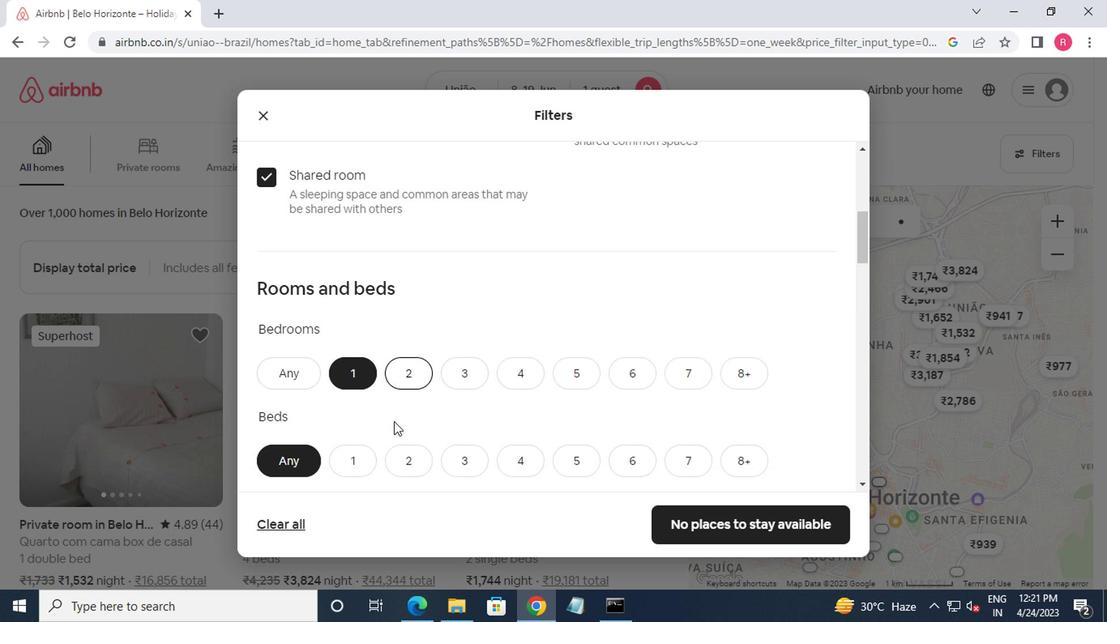
Action: Mouse moved to (365, 193)
Screenshot: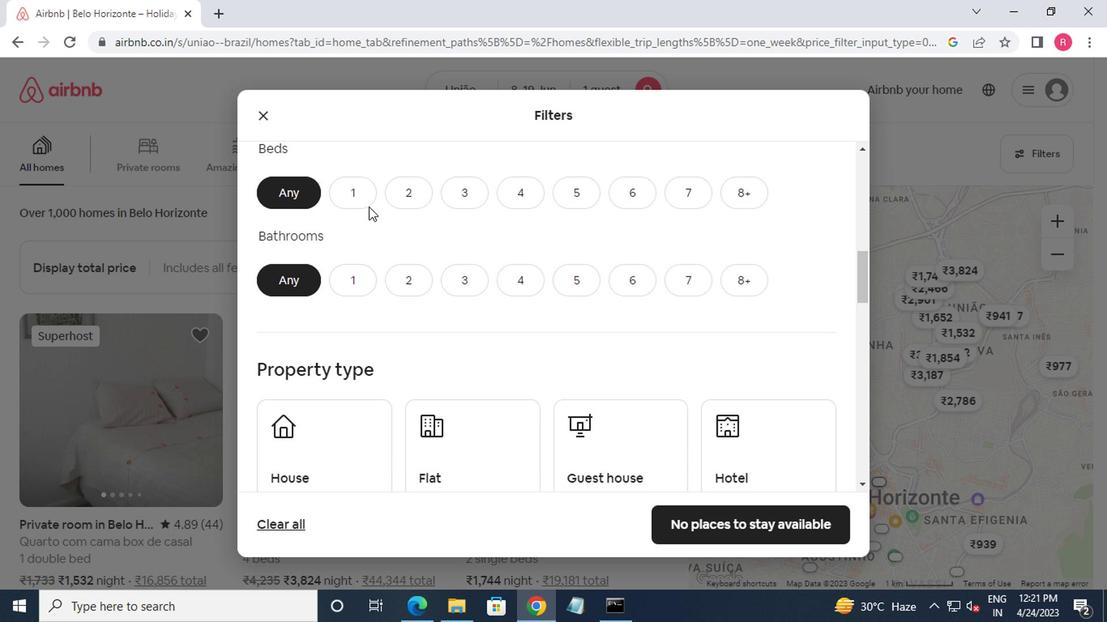
Action: Mouse pressed left at (365, 193)
Screenshot: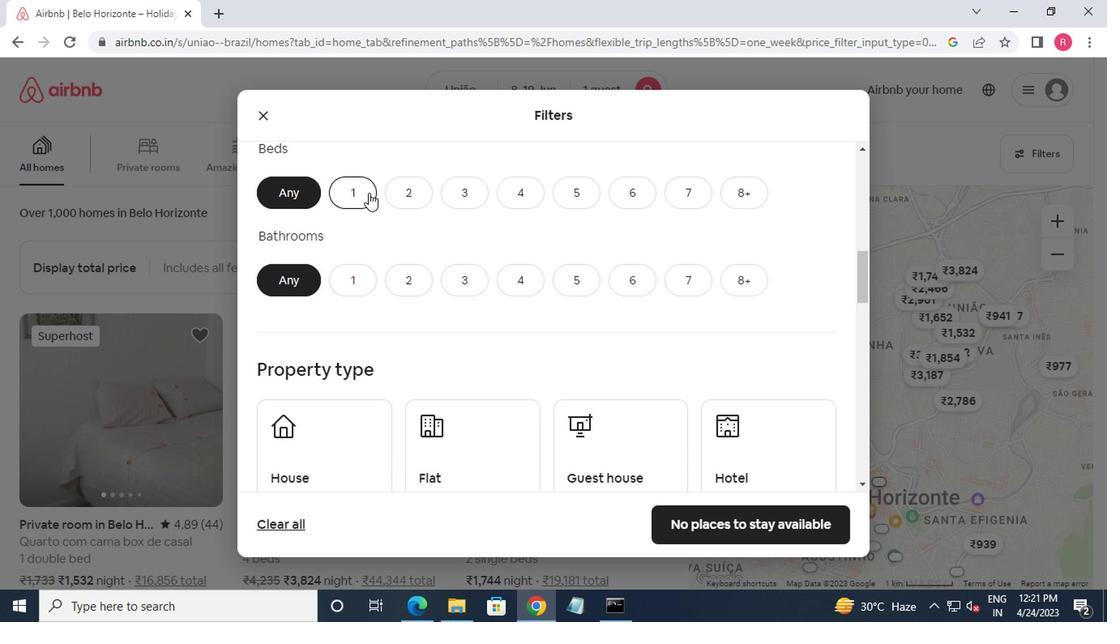 
Action: Mouse moved to (355, 251)
Screenshot: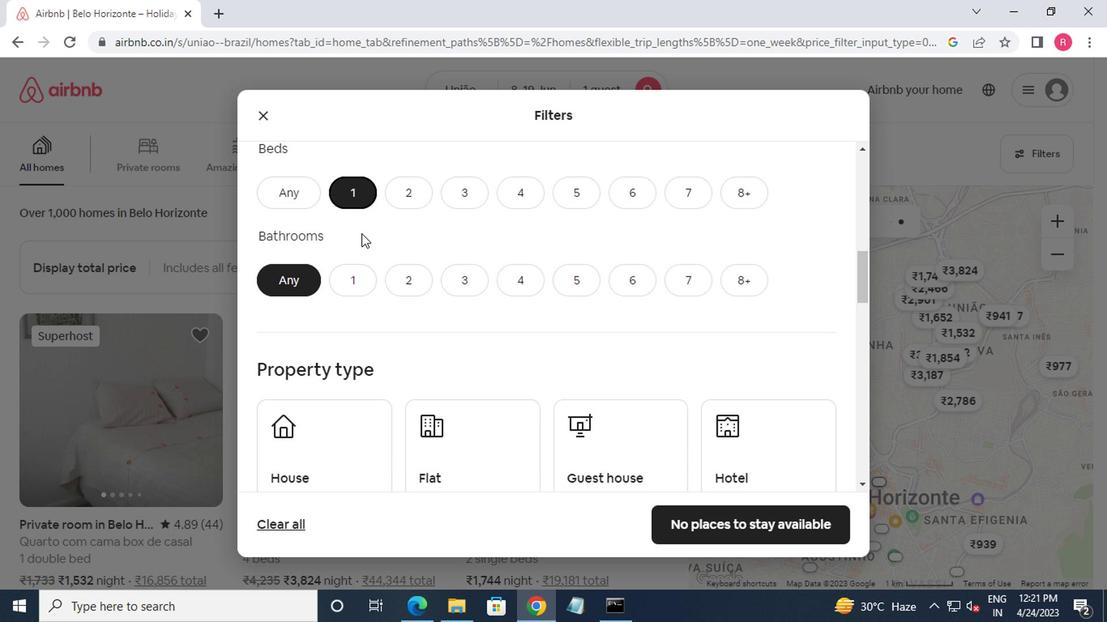 
Action: Mouse scrolled (355, 250) with delta (0, 0)
Screenshot: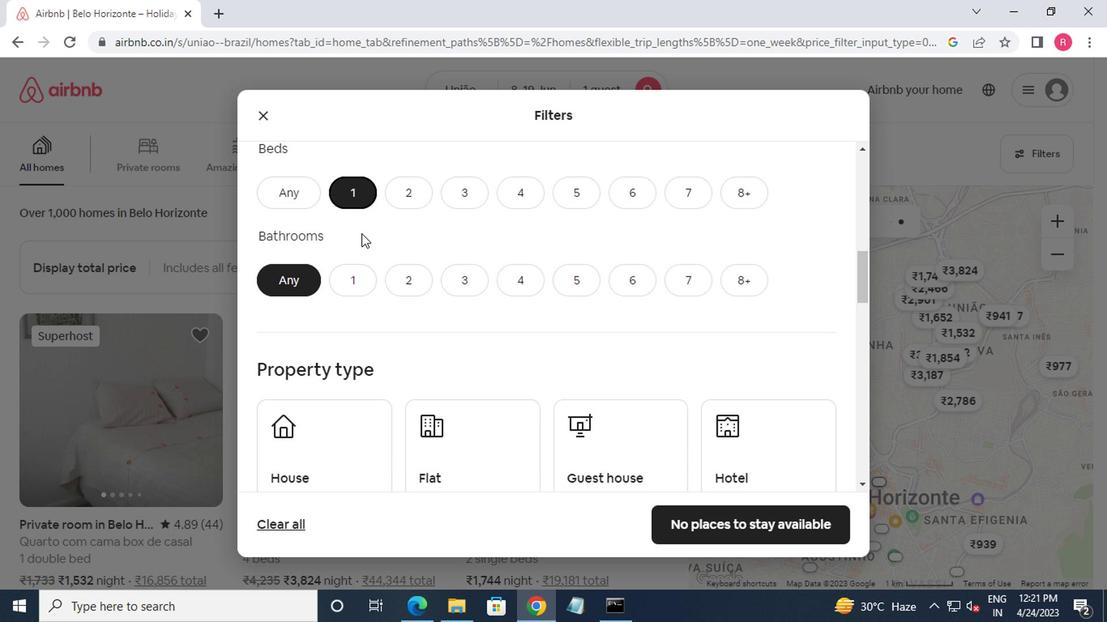 
Action: Mouse moved to (354, 261)
Screenshot: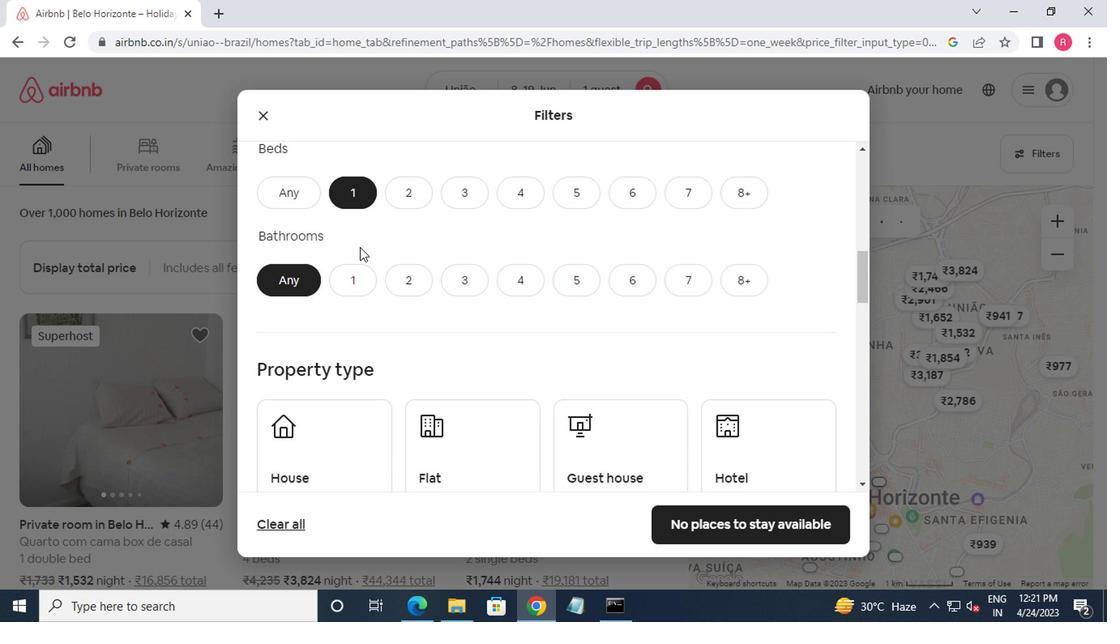 
Action: Mouse scrolled (354, 261) with delta (0, 0)
Screenshot: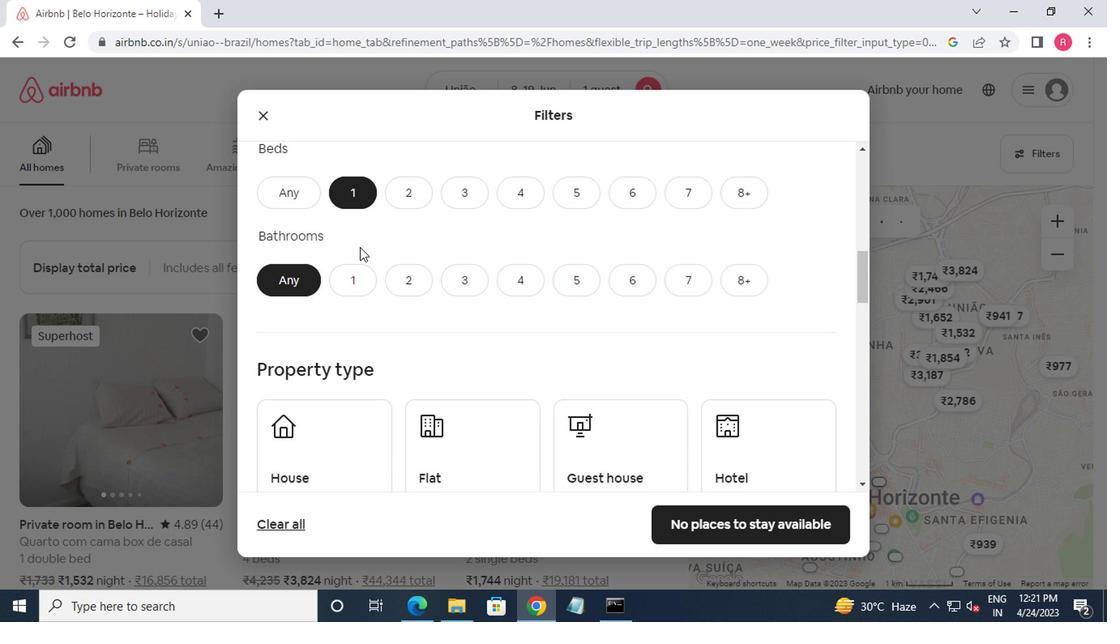 
Action: Mouse moved to (354, 258)
Screenshot: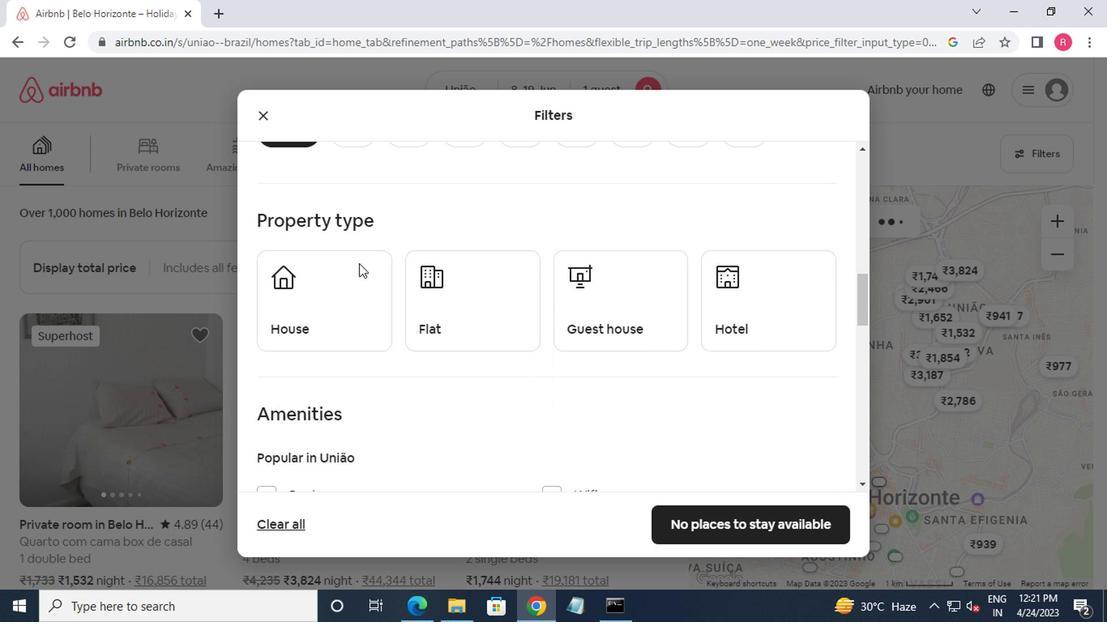 
Action: Mouse scrolled (354, 259) with delta (0, 0)
Screenshot: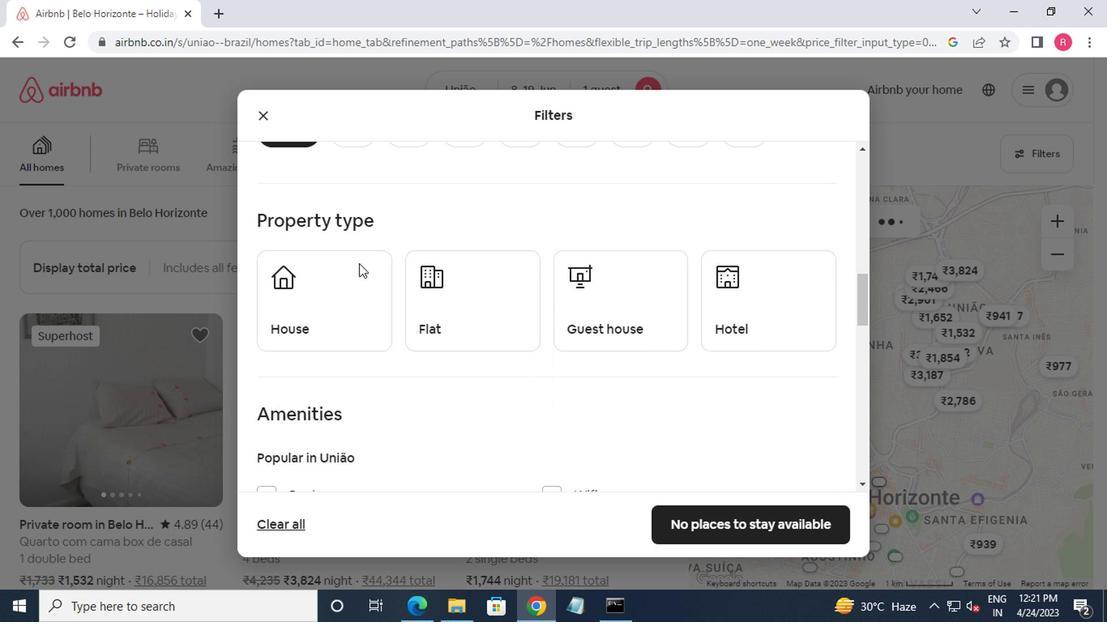 
Action: Mouse moved to (353, 254)
Screenshot: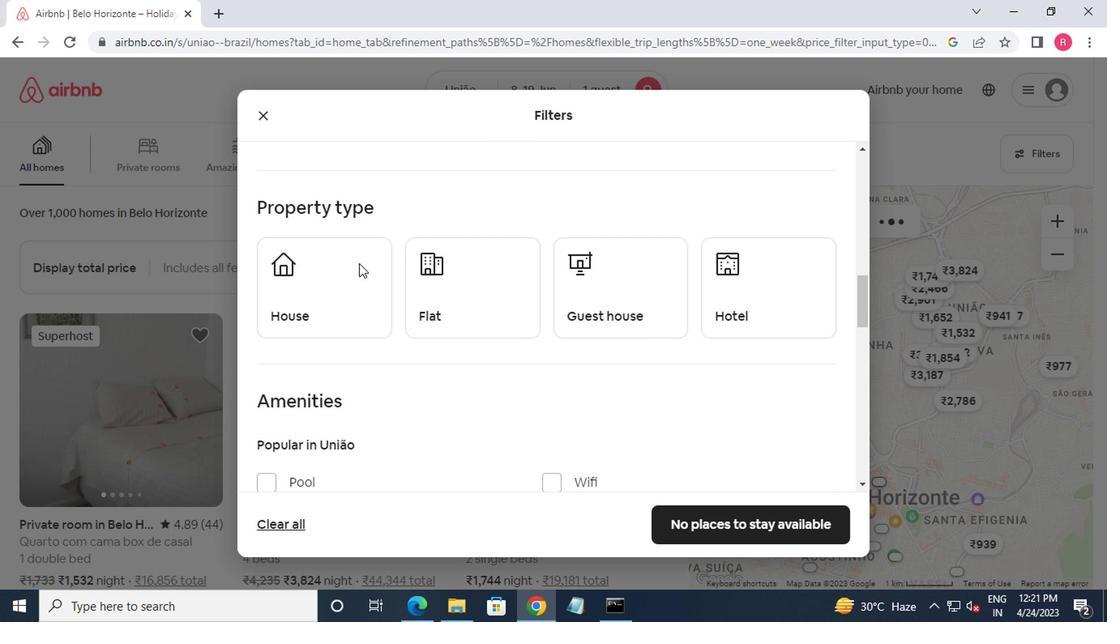 
Action: Mouse scrolled (353, 255) with delta (0, 0)
Screenshot: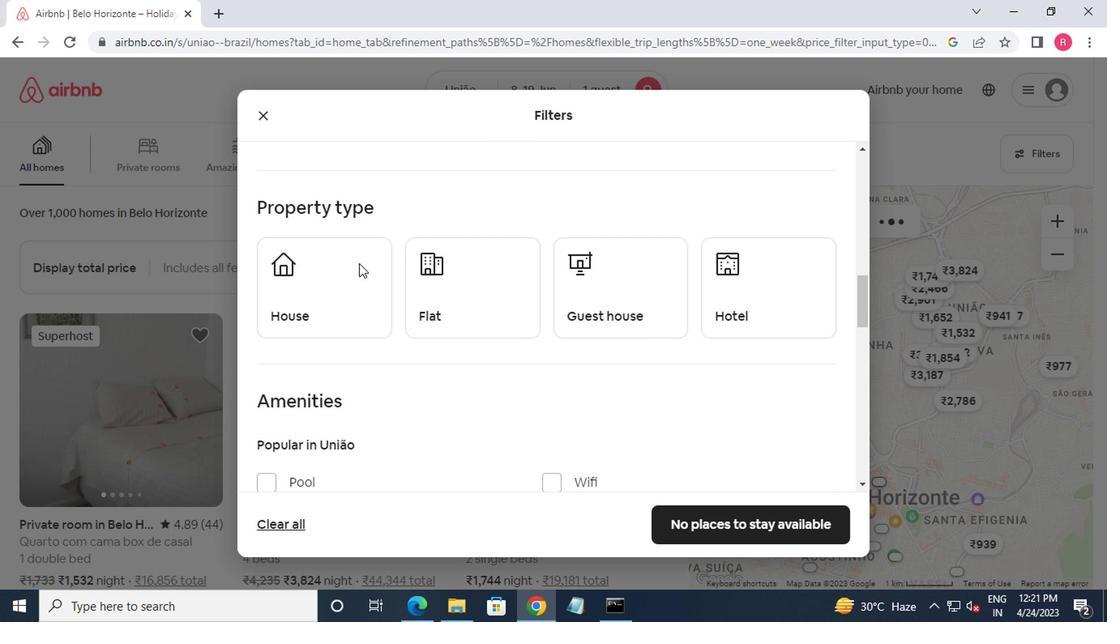 
Action: Mouse moved to (357, 275)
Screenshot: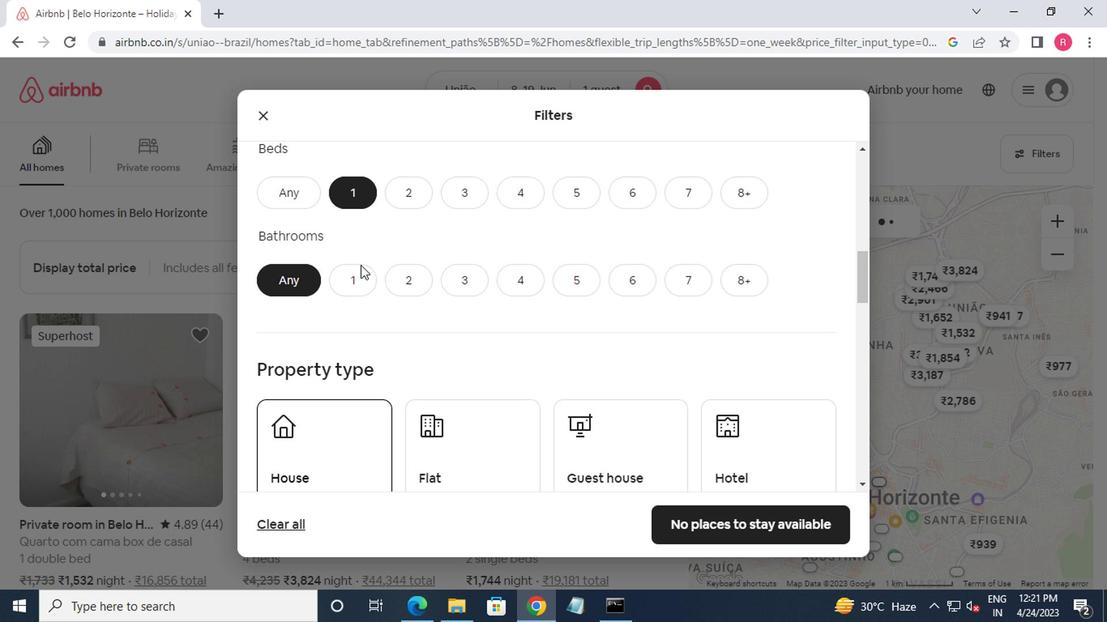 
Action: Mouse pressed left at (357, 275)
Screenshot: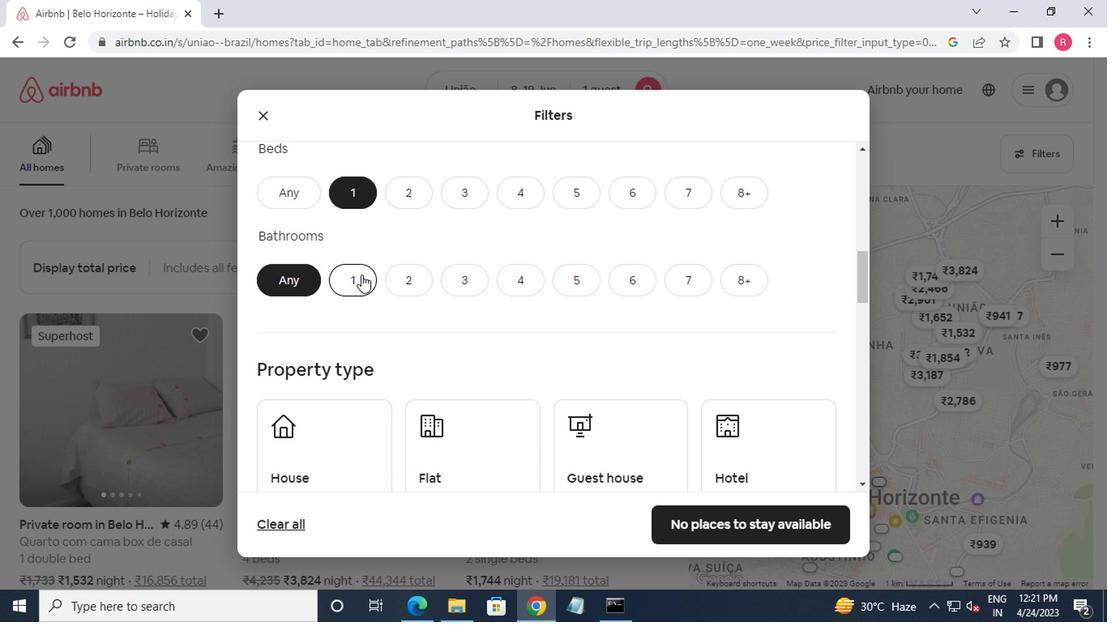 
Action: Mouse moved to (317, 369)
Screenshot: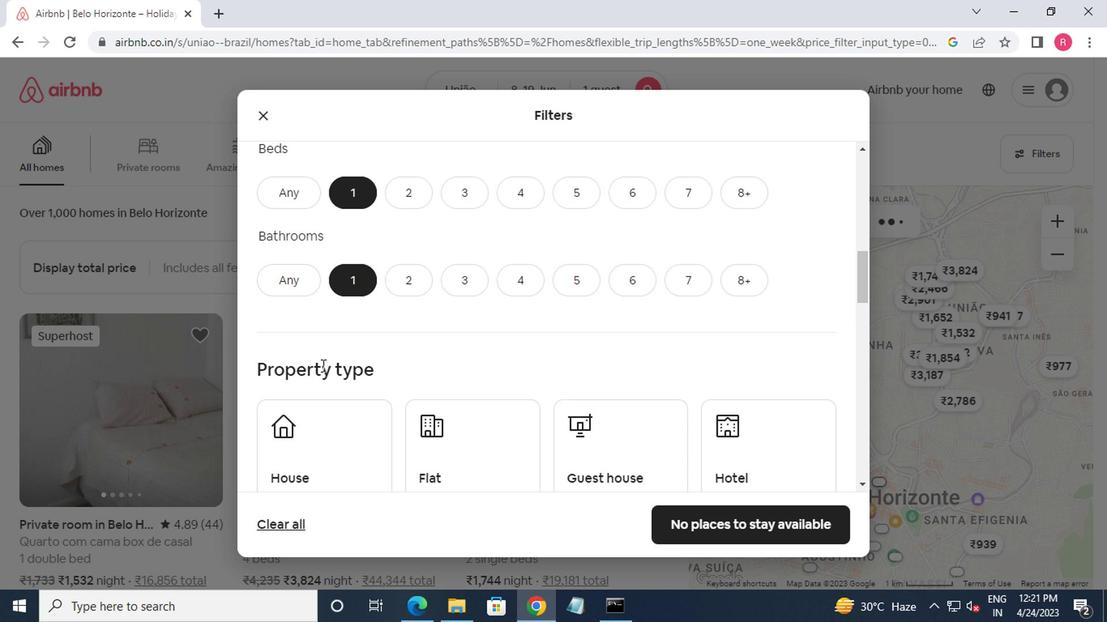 
Action: Mouse scrolled (317, 368) with delta (0, 0)
Screenshot: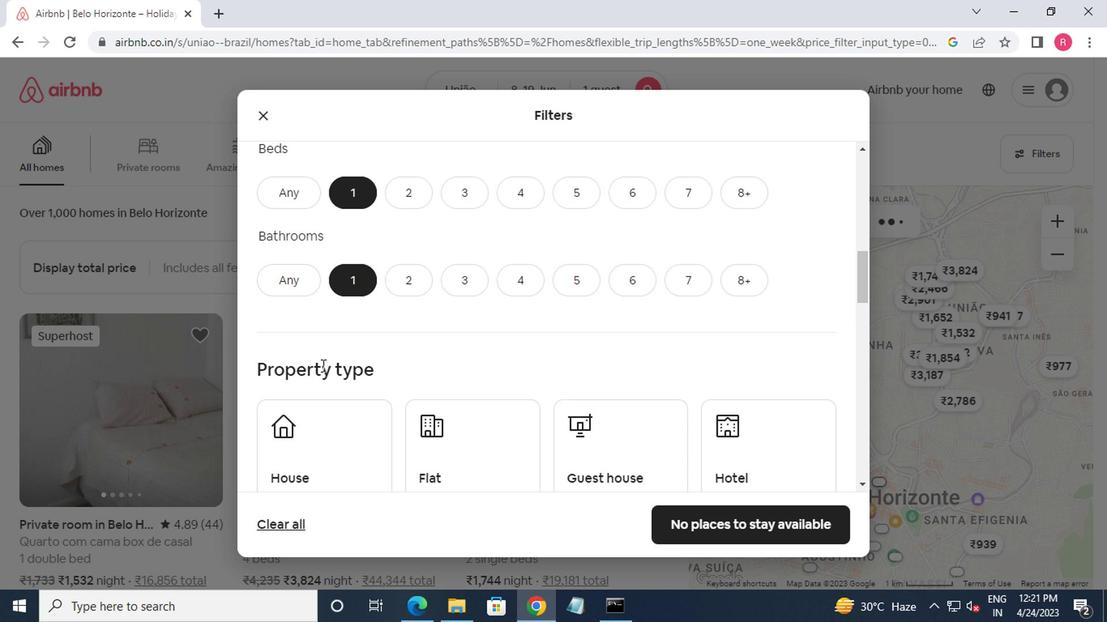 
Action: Mouse moved to (317, 369)
Screenshot: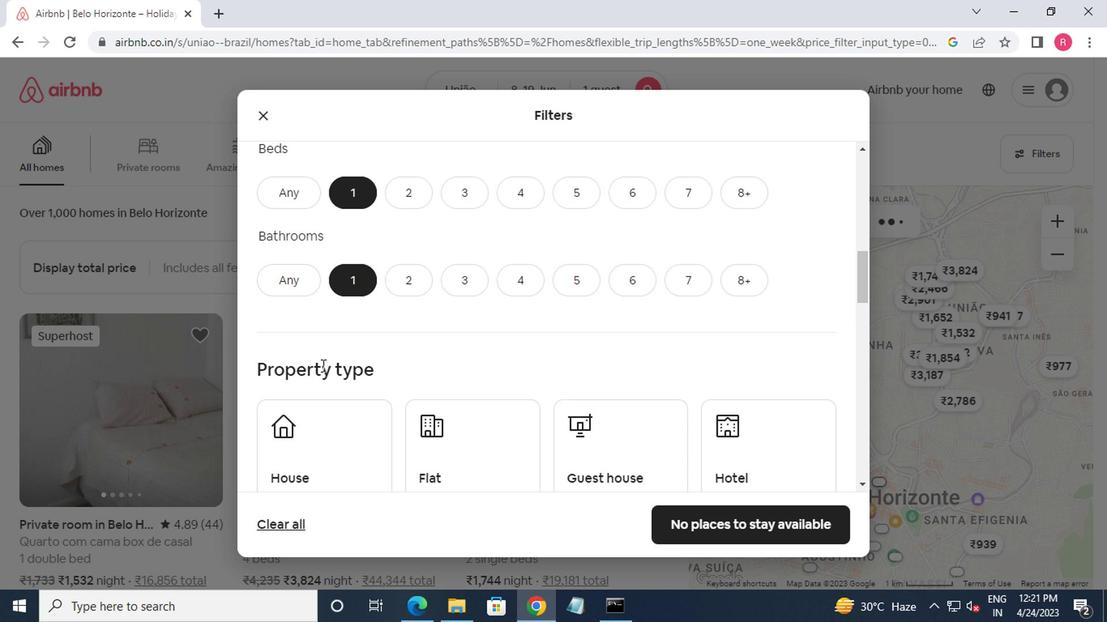 
Action: Mouse scrolled (317, 368) with delta (0, 0)
Screenshot: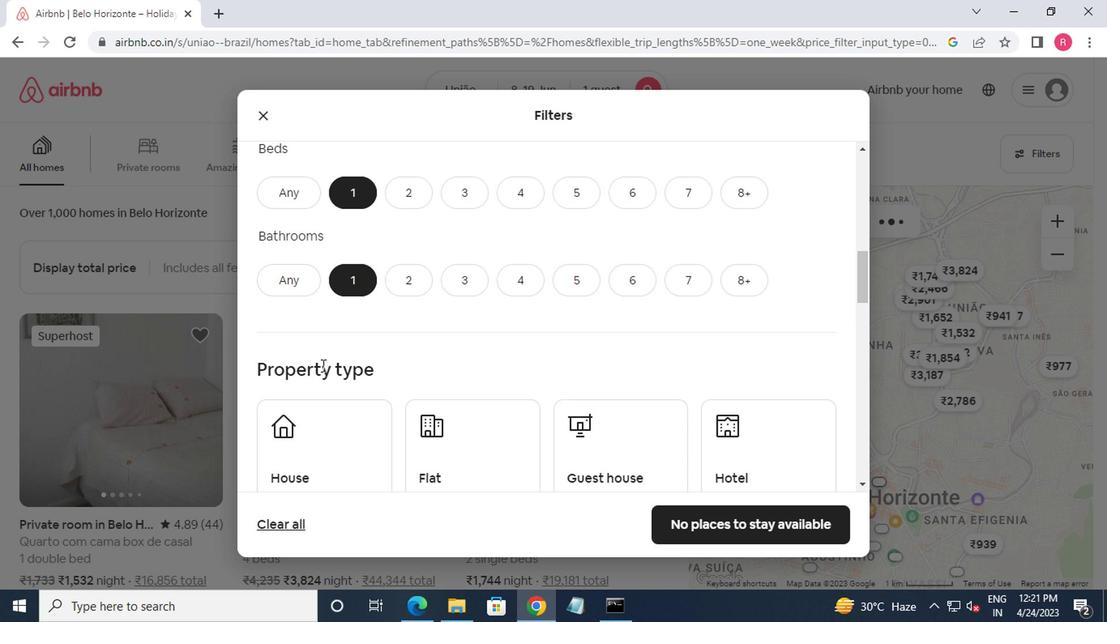 
Action: Mouse moved to (304, 293)
Screenshot: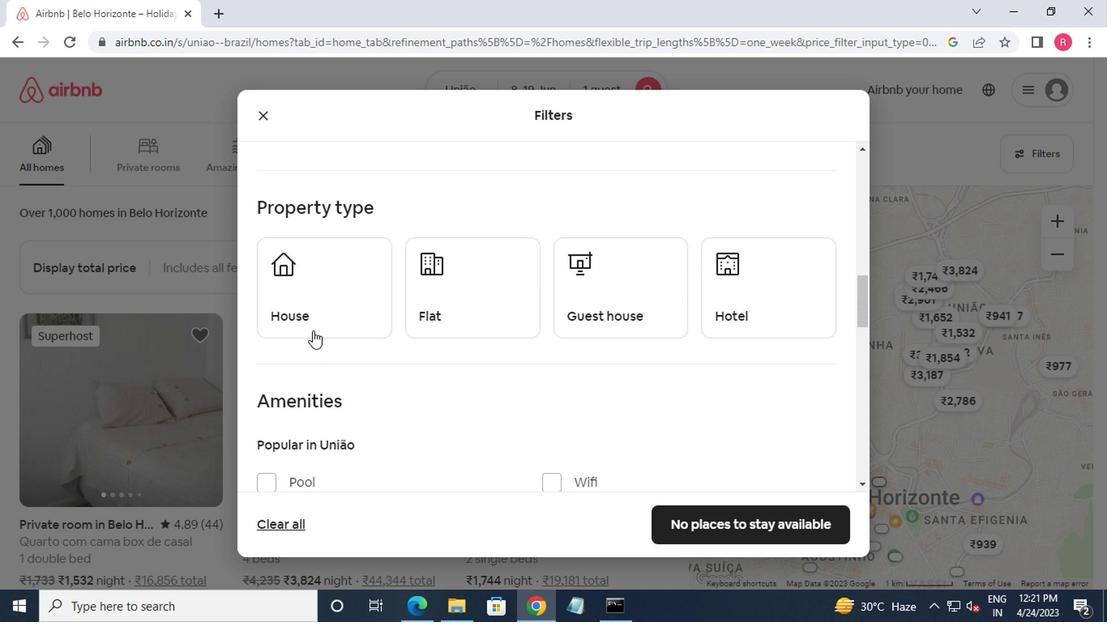 
Action: Mouse pressed left at (304, 293)
Screenshot: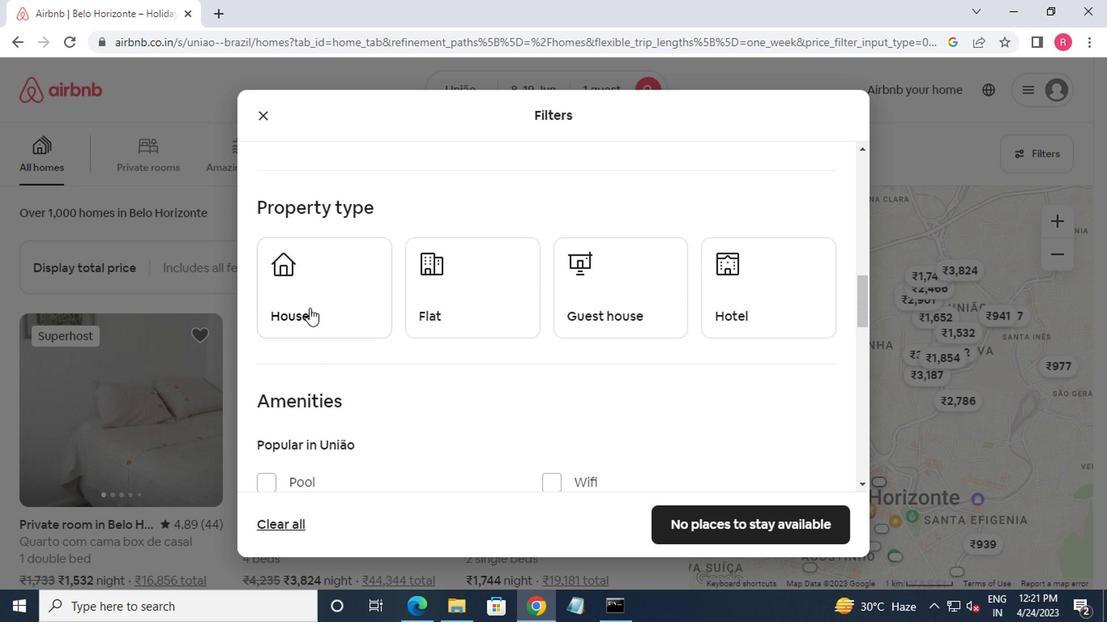 
Action: Mouse moved to (462, 310)
Screenshot: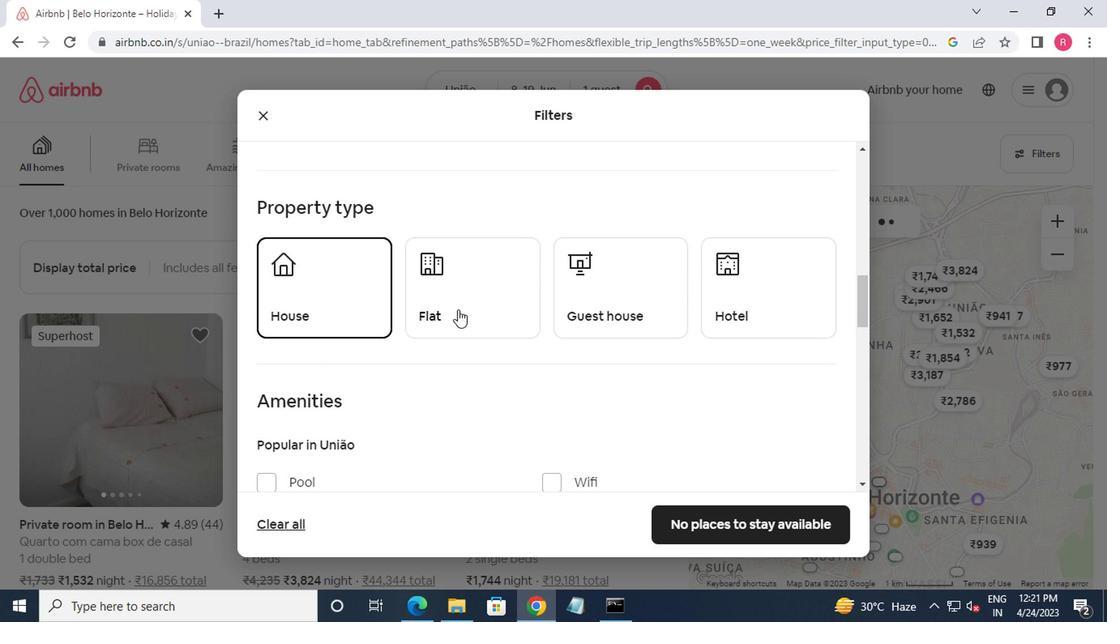 
Action: Mouse pressed left at (462, 310)
Screenshot: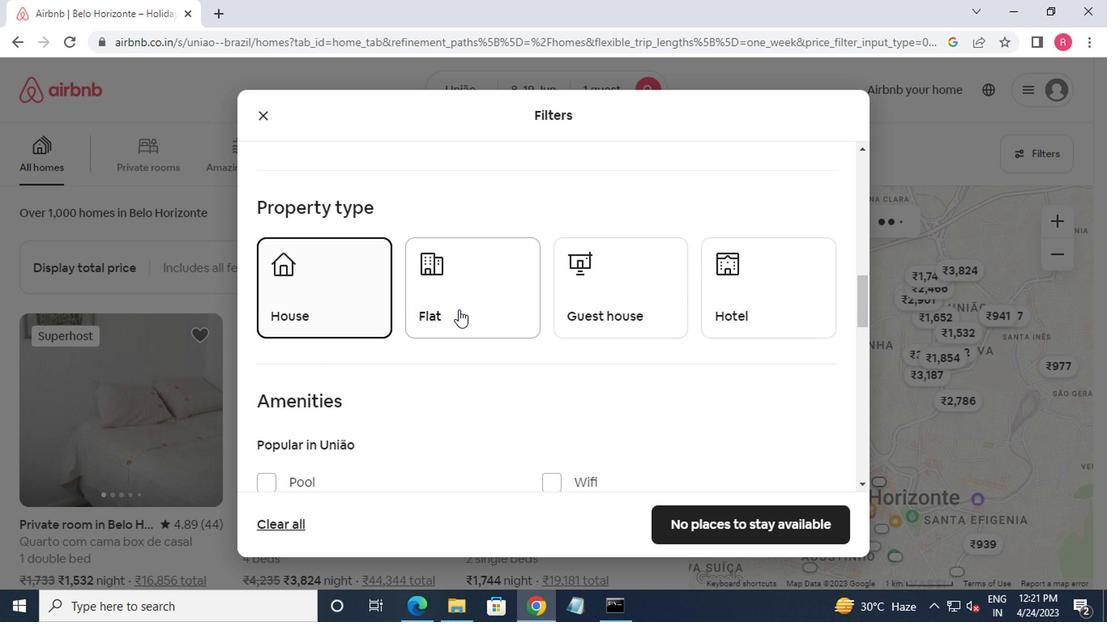 
Action: Mouse moved to (560, 308)
Screenshot: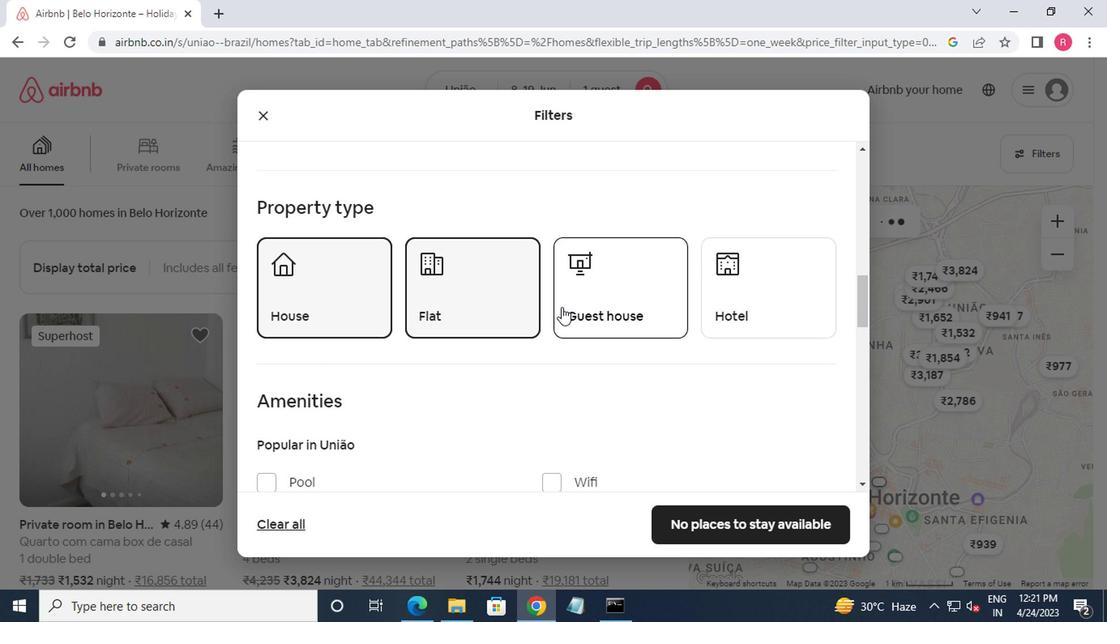 
Action: Mouse pressed left at (560, 308)
Screenshot: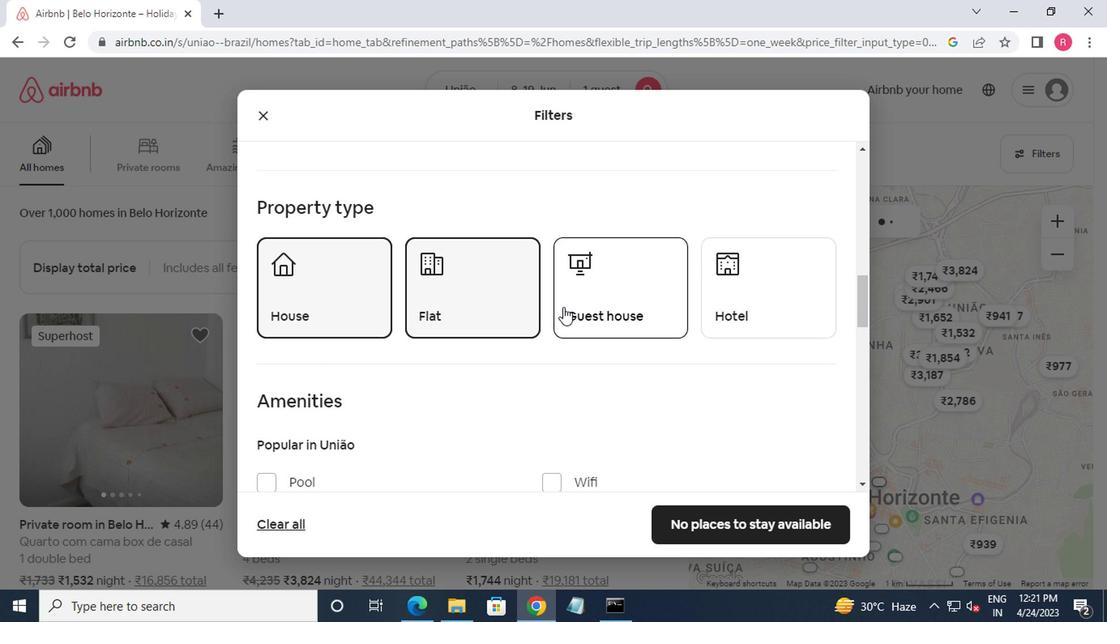 
Action: Mouse moved to (713, 299)
Screenshot: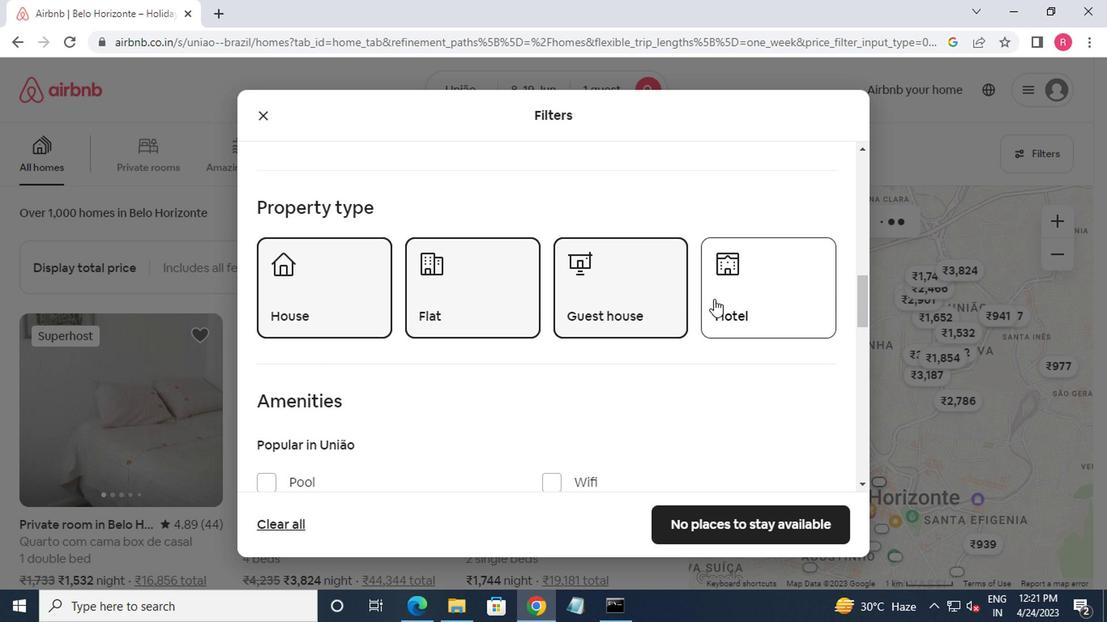 
Action: Mouse pressed left at (713, 299)
Screenshot: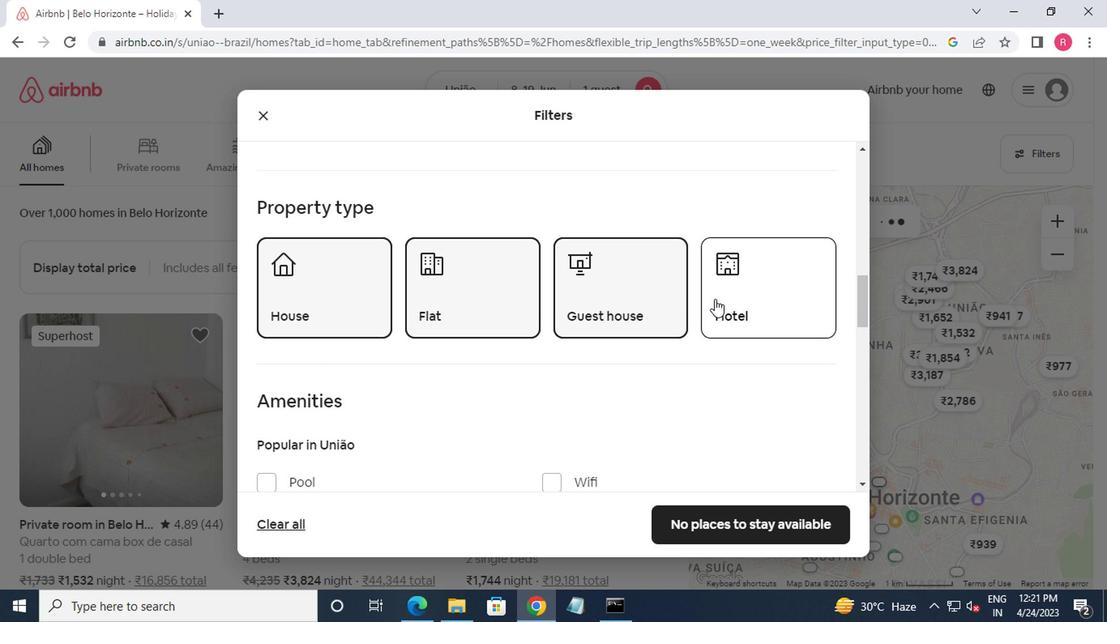 
Action: Mouse moved to (713, 291)
Screenshot: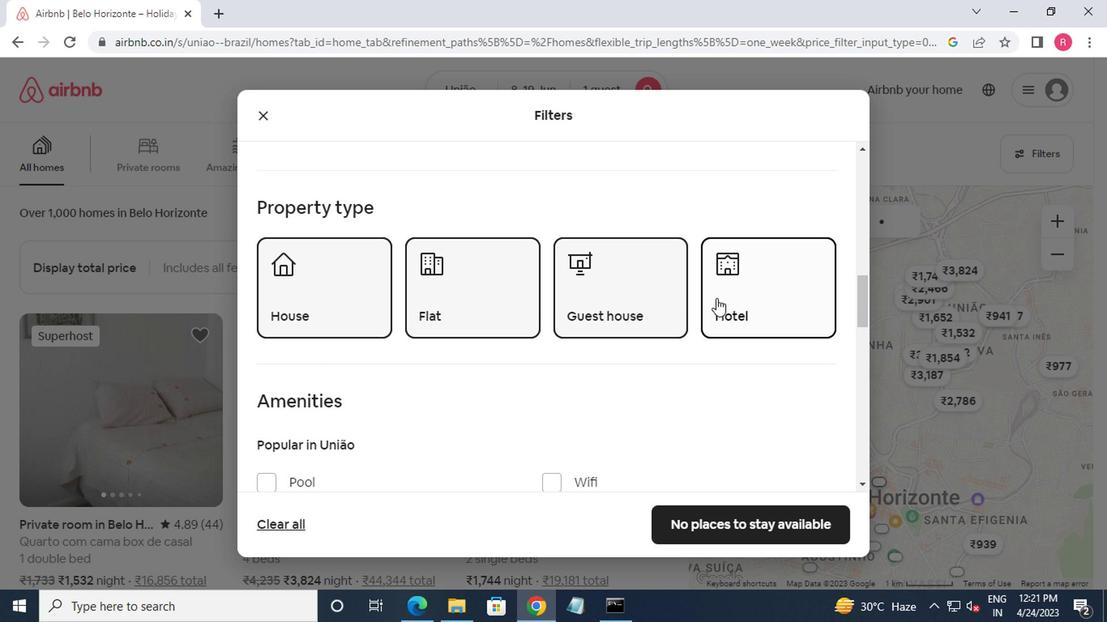 
Action: Mouse scrolled (713, 290) with delta (0, 0)
Screenshot: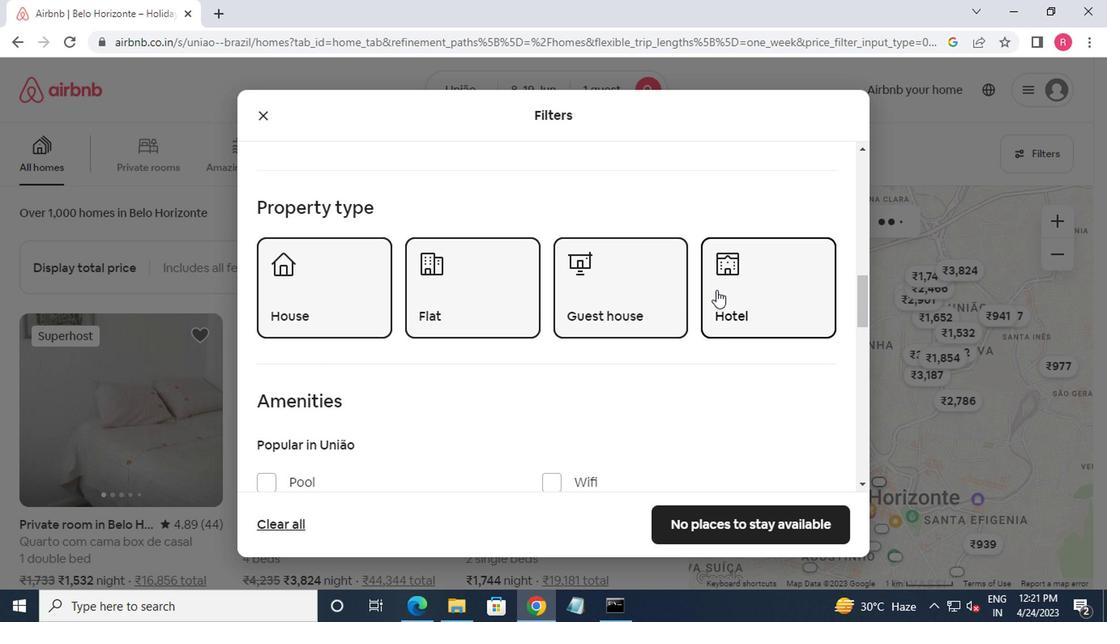 
Action: Mouse scrolled (713, 290) with delta (0, 0)
Screenshot: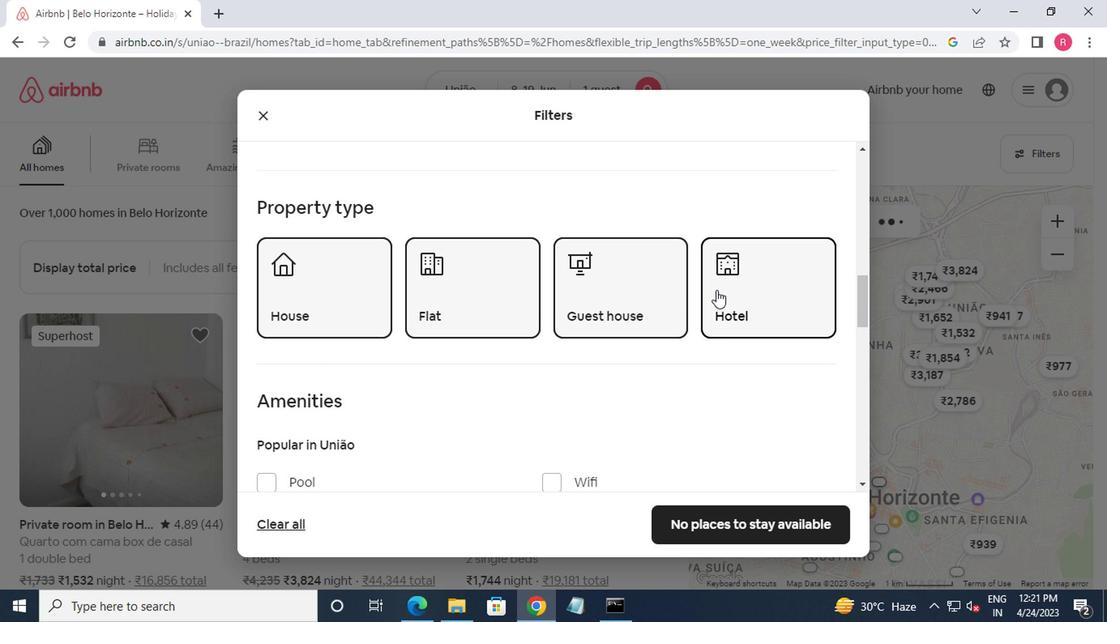 
Action: Mouse moved to (713, 291)
Screenshot: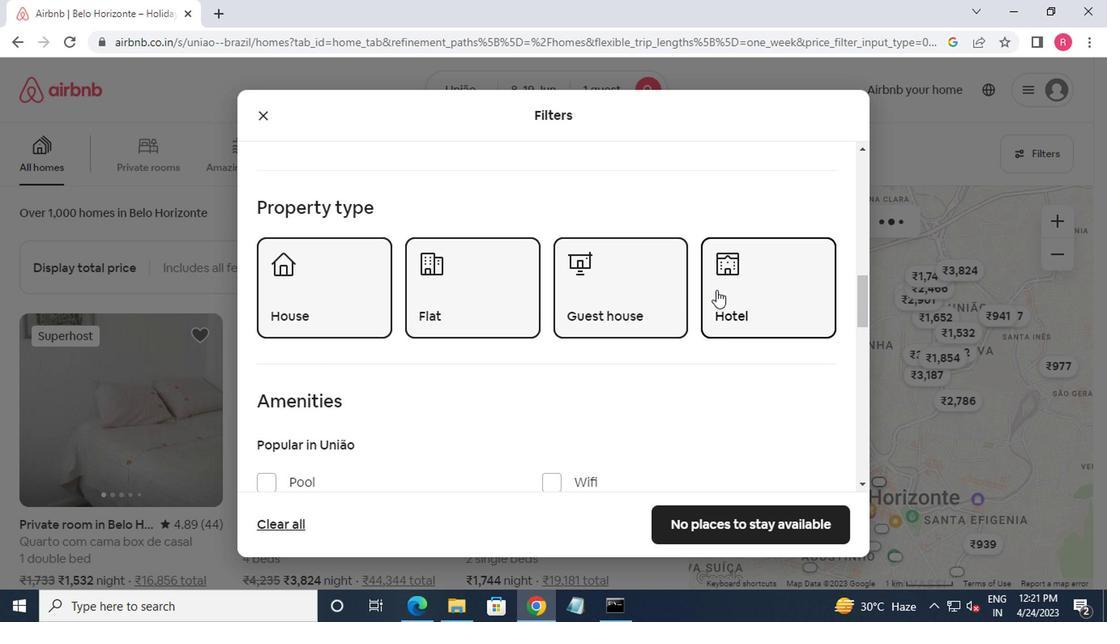 
Action: Mouse scrolled (713, 290) with delta (0, 0)
Screenshot: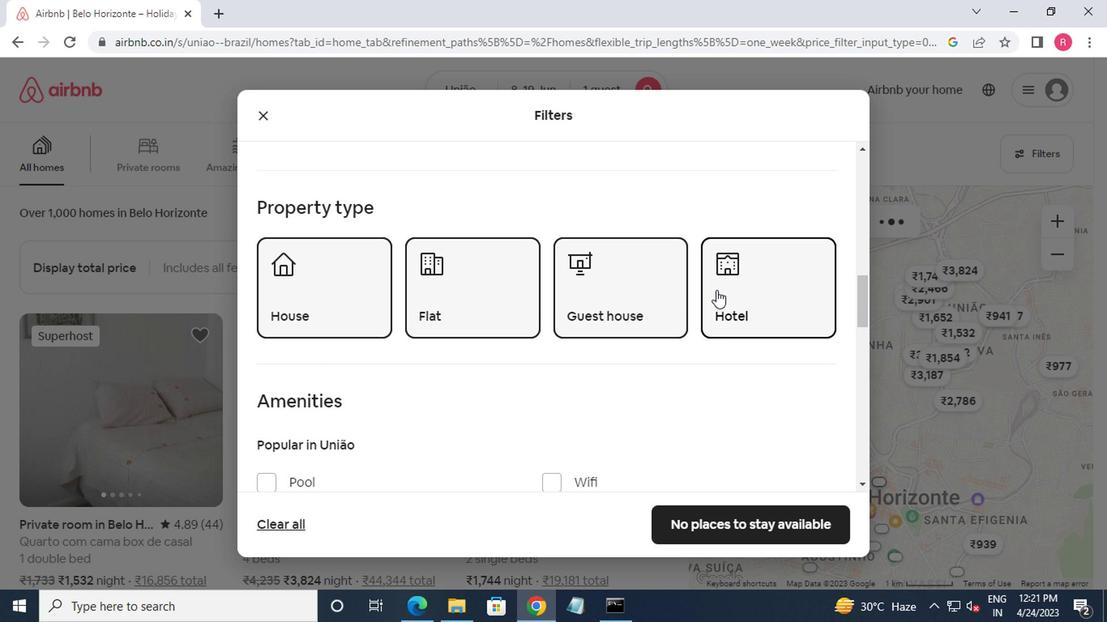 
Action: Mouse moved to (712, 292)
Screenshot: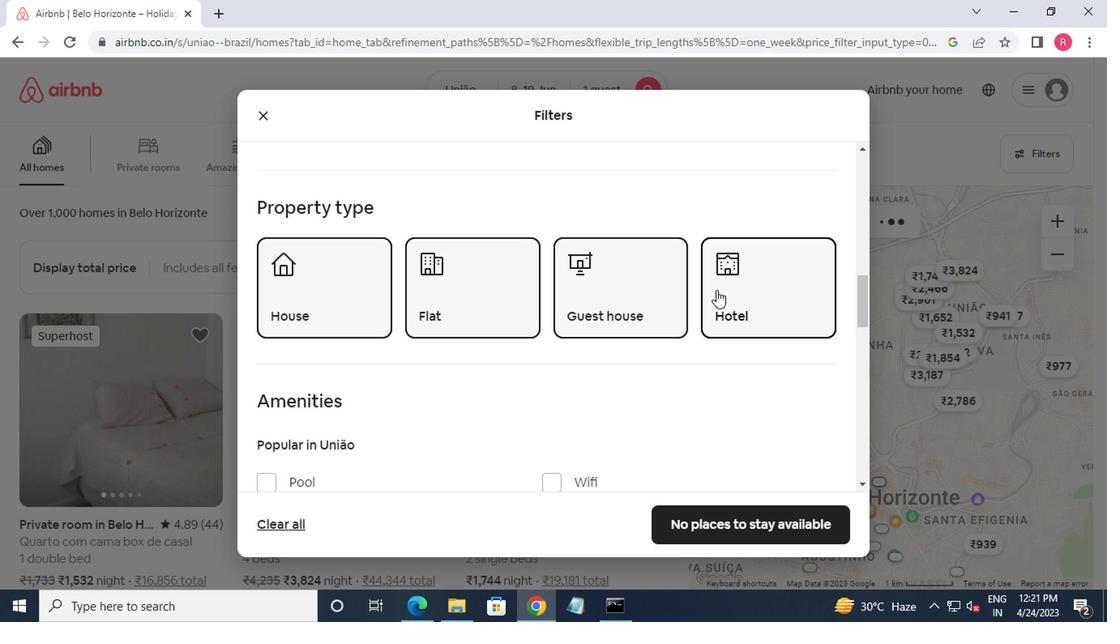 
Action: Mouse scrolled (712, 291) with delta (0, -1)
Screenshot: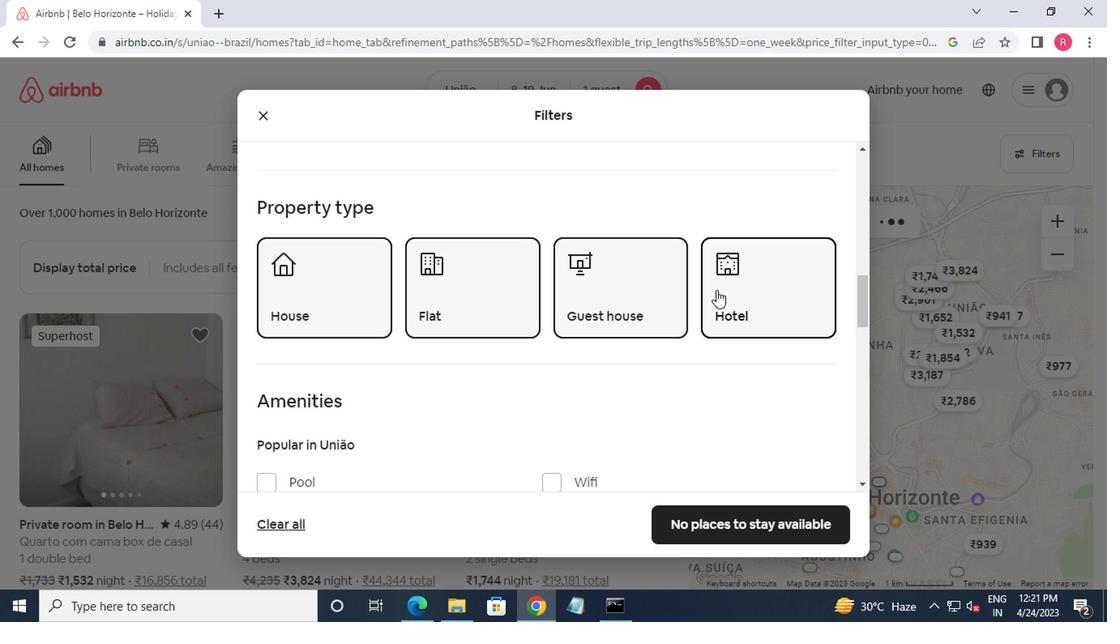
Action: Mouse moved to (711, 295)
Screenshot: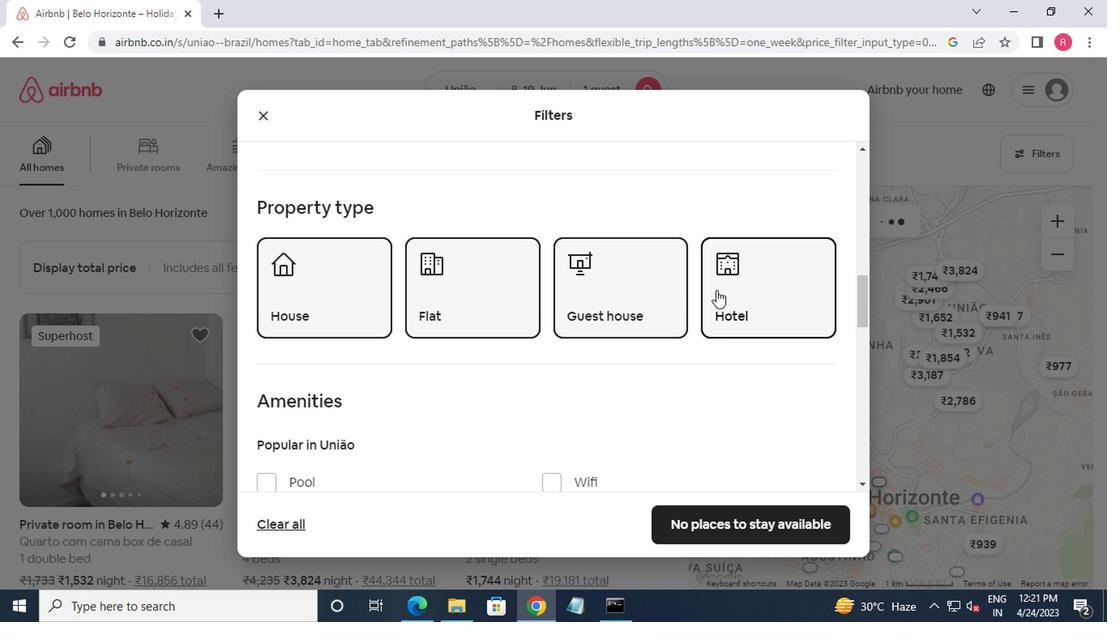 
Action: Mouse scrolled (711, 294) with delta (0, 0)
Screenshot: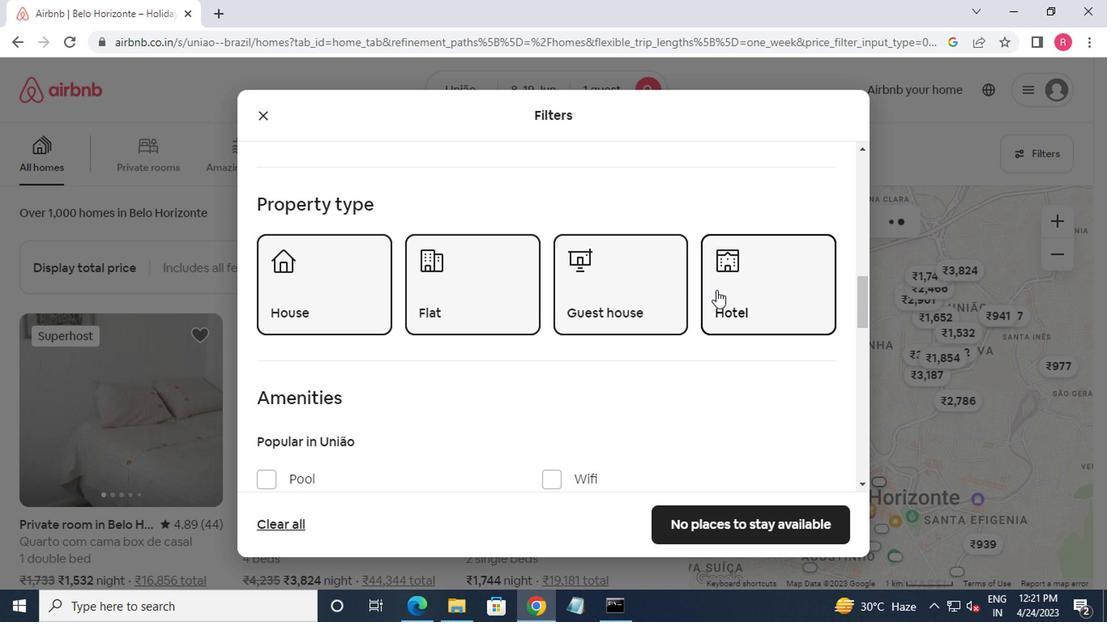 
Action: Mouse moved to (798, 374)
Screenshot: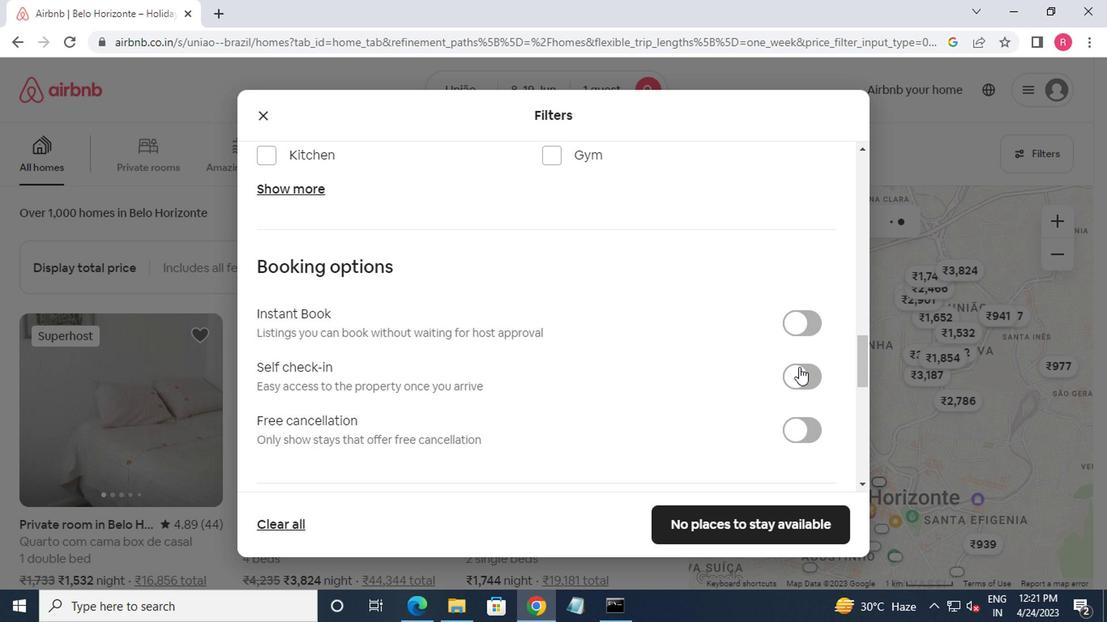 
Action: Mouse pressed left at (798, 374)
Screenshot: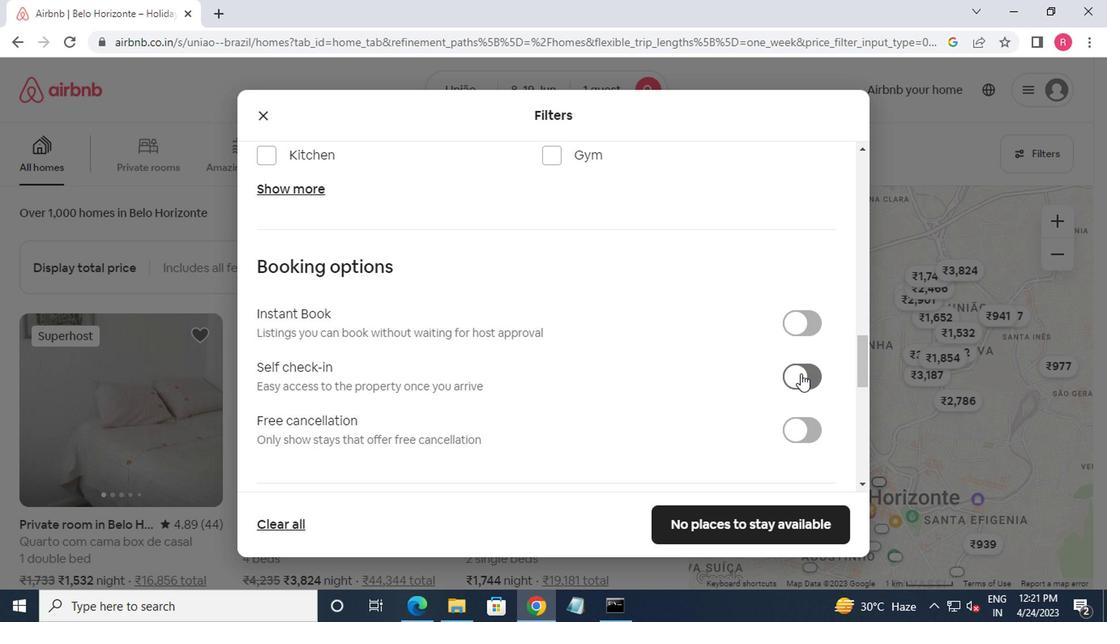 
Action: Mouse moved to (723, 354)
Screenshot: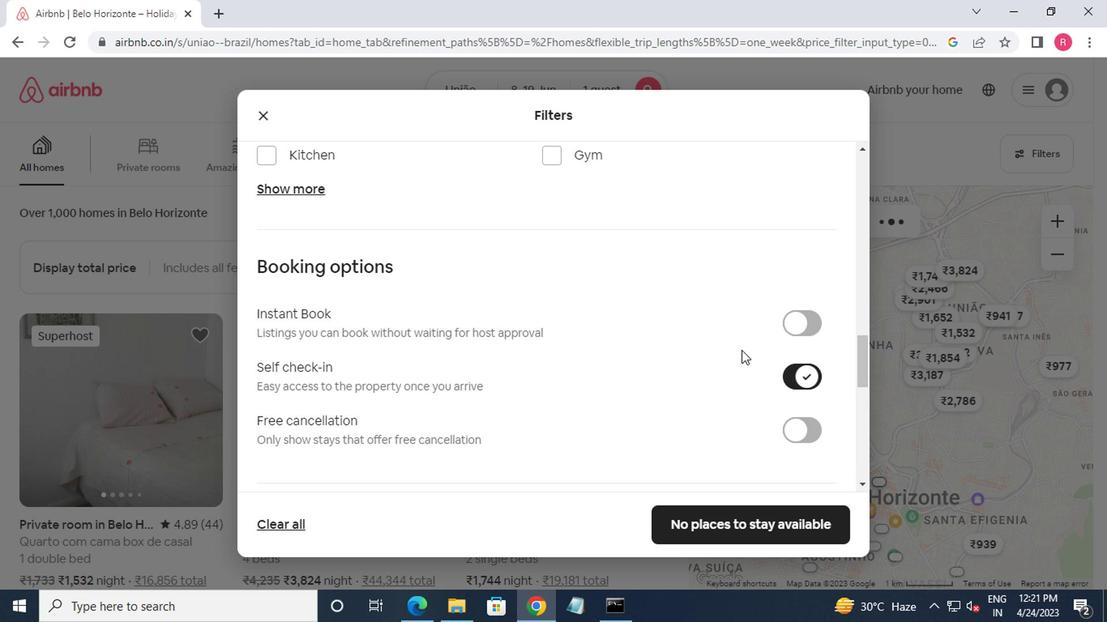 
Action: Mouse scrolled (723, 354) with delta (0, 0)
Screenshot: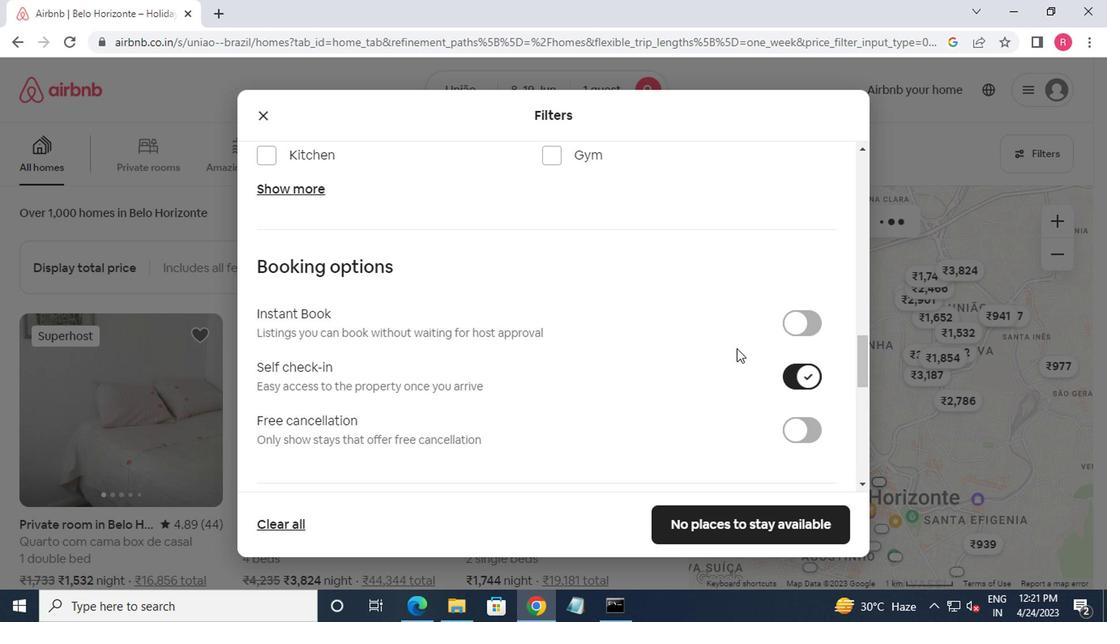 
Action: Mouse moved to (722, 355)
Screenshot: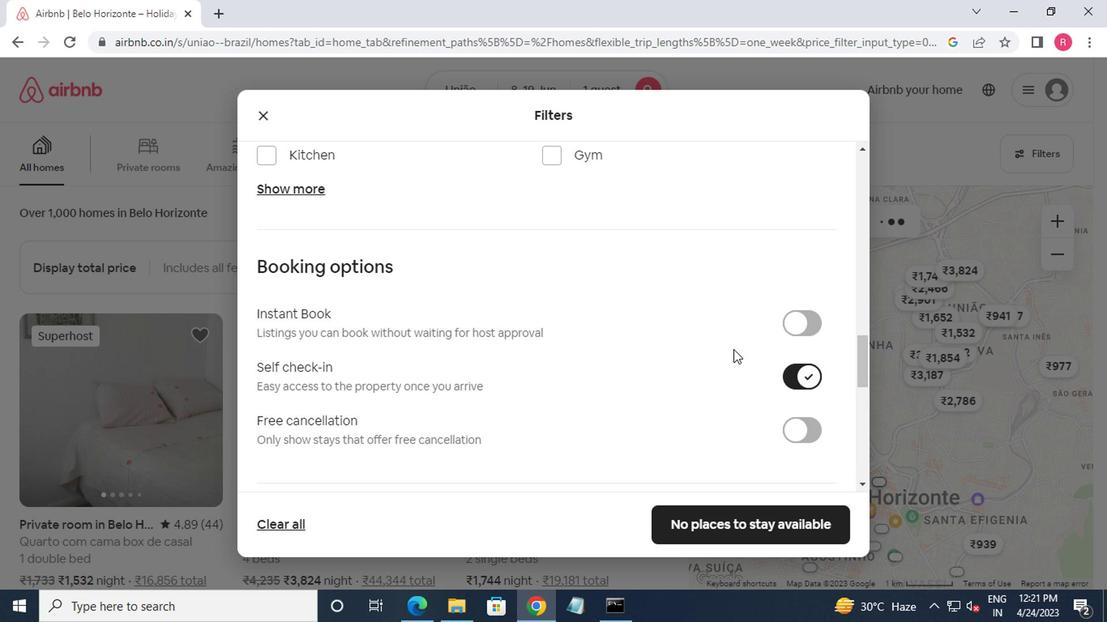 
Action: Mouse scrolled (722, 354) with delta (0, 0)
Screenshot: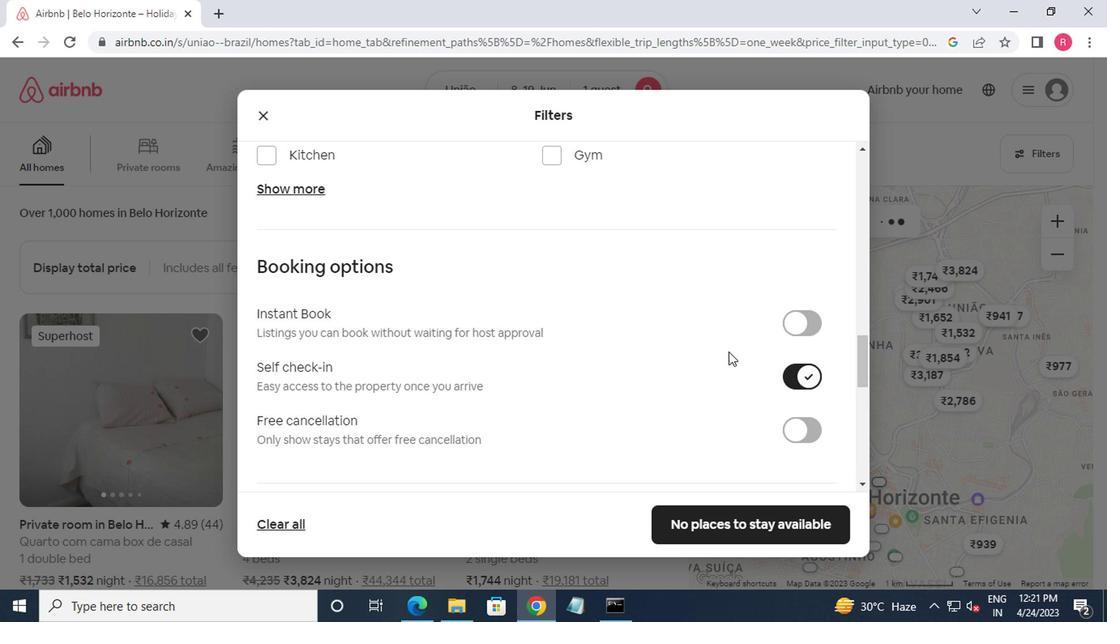 
Action: Mouse moved to (720, 358)
Screenshot: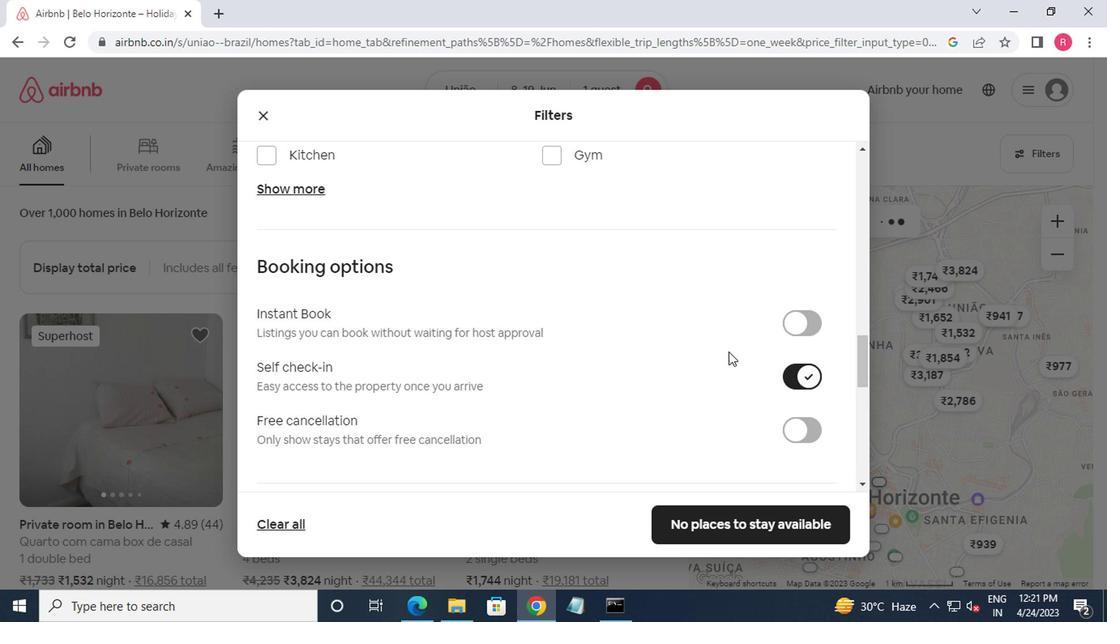 
Action: Mouse scrolled (720, 357) with delta (0, -1)
Screenshot: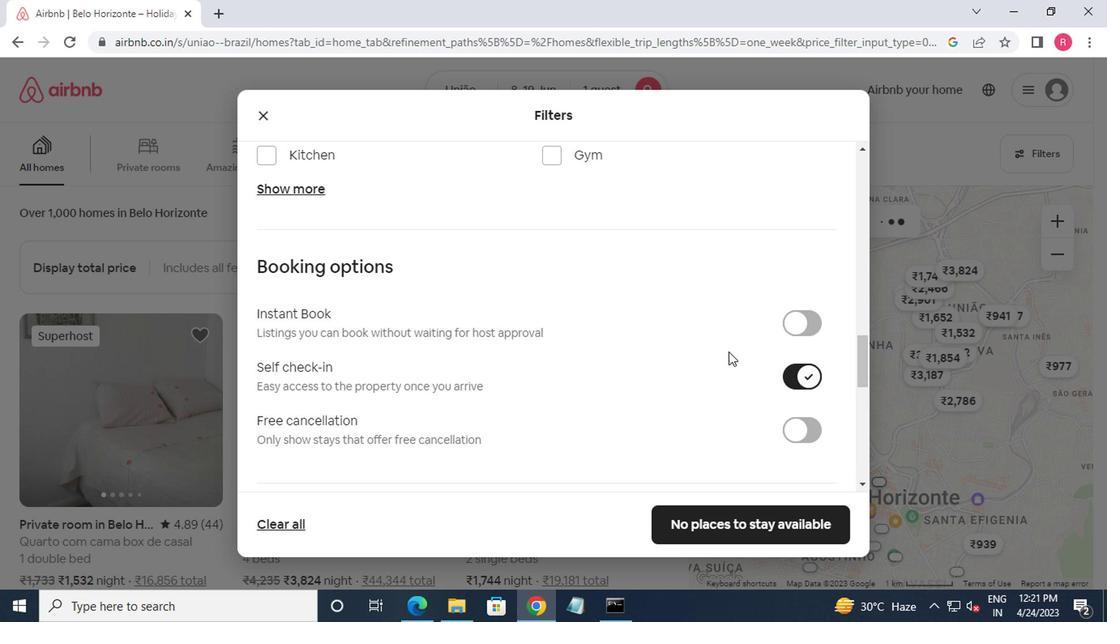 
Action: Mouse moved to (715, 358)
Screenshot: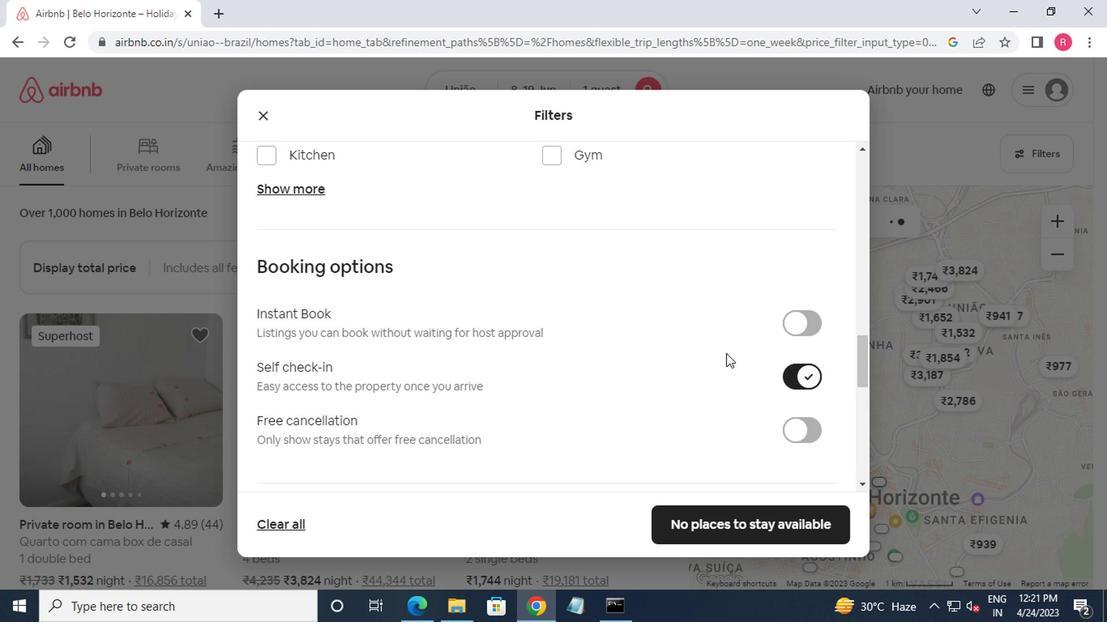 
Action: Mouse scrolled (715, 358) with delta (0, 0)
Screenshot: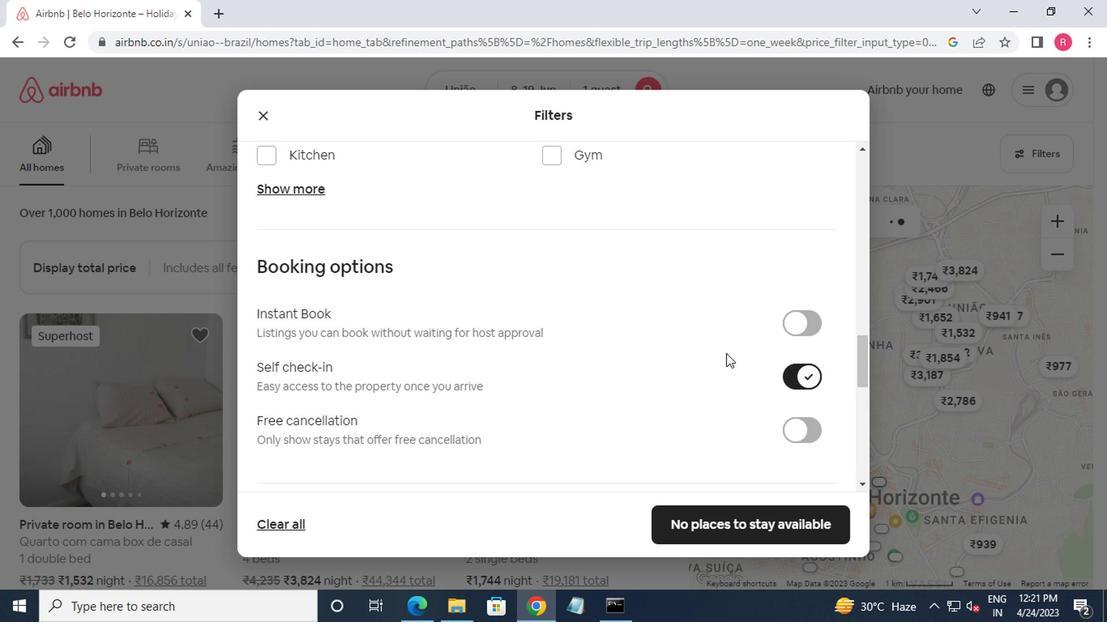 
Action: Mouse moved to (641, 350)
Screenshot: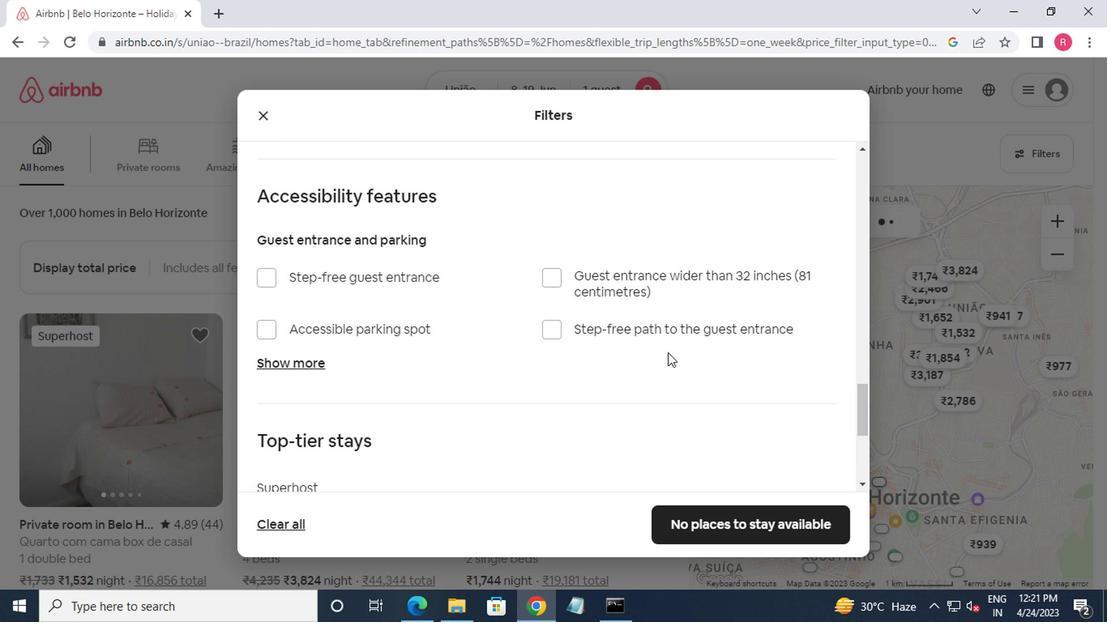 
Action: Mouse scrolled (641, 350) with delta (0, 0)
Screenshot: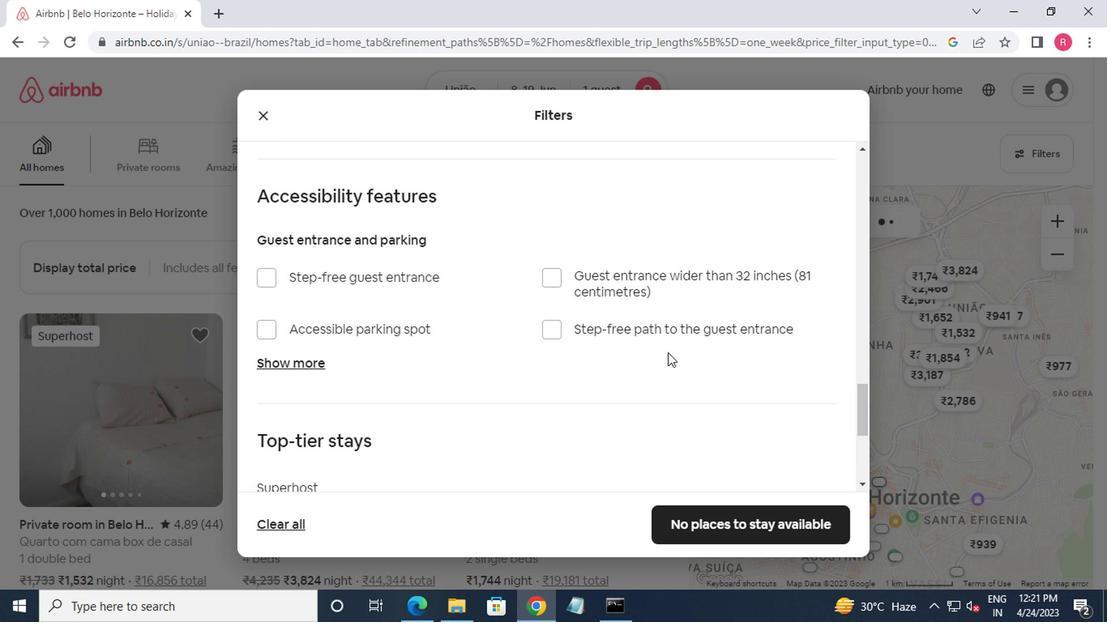 
Action: Mouse moved to (637, 351)
Screenshot: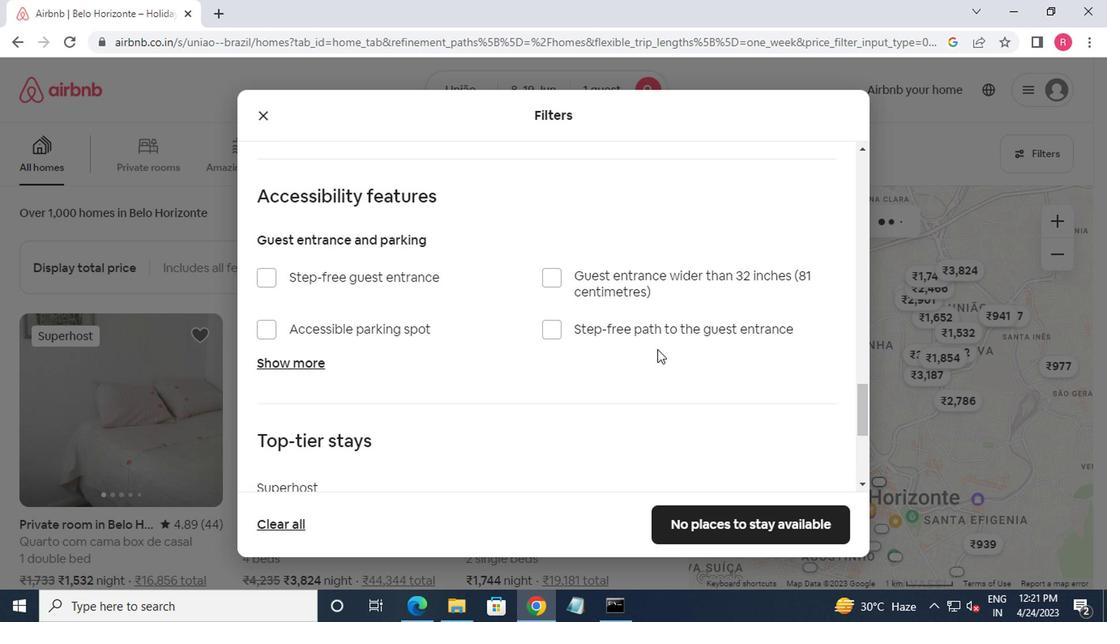 
Action: Mouse scrolled (637, 350) with delta (0, 0)
Screenshot: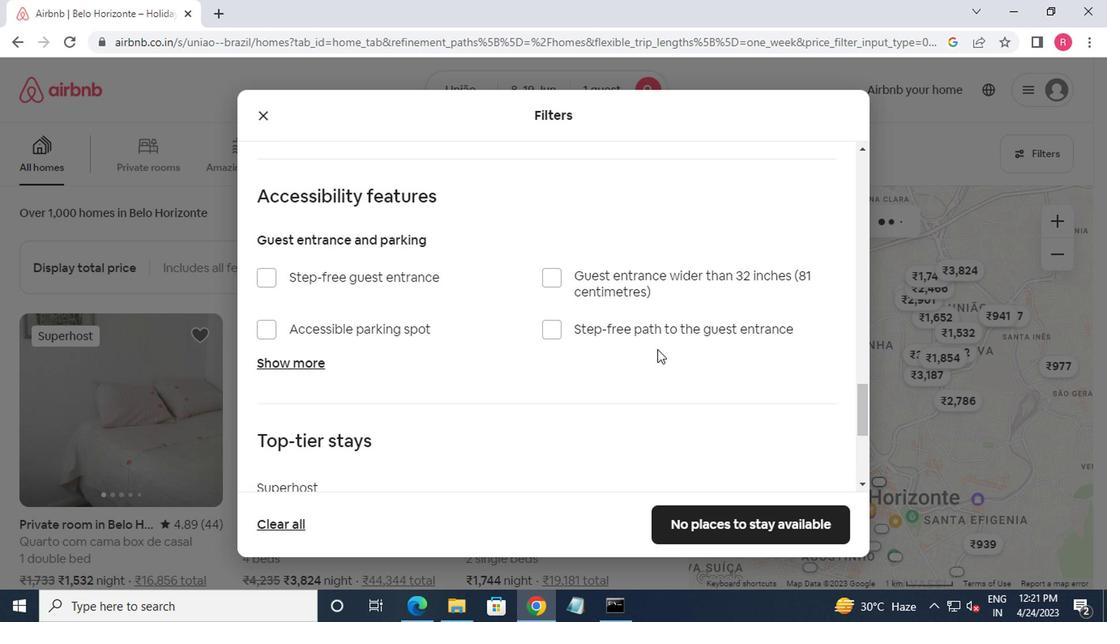 
Action: Mouse moved to (618, 354)
Screenshot: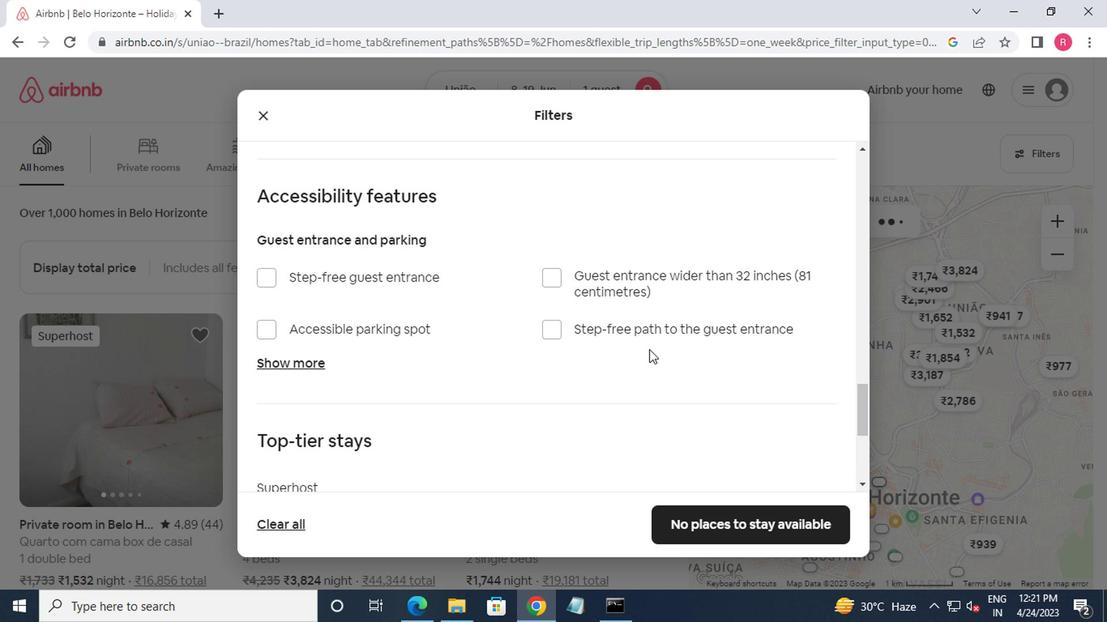 
Action: Mouse scrolled (618, 354) with delta (0, 0)
Screenshot: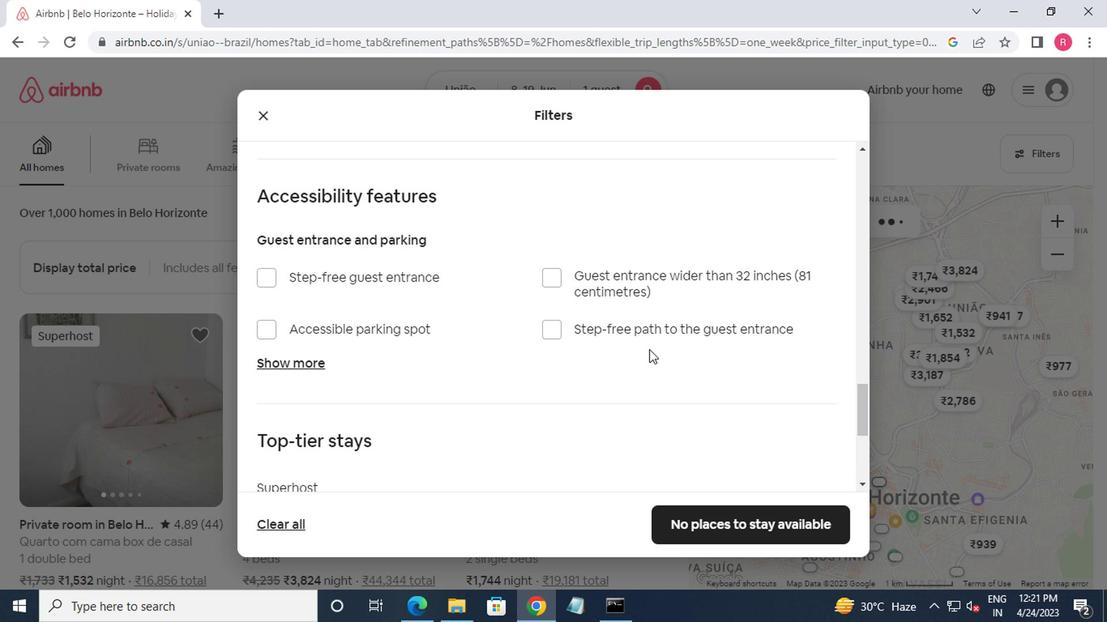 
Action: Mouse moved to (371, 426)
Screenshot: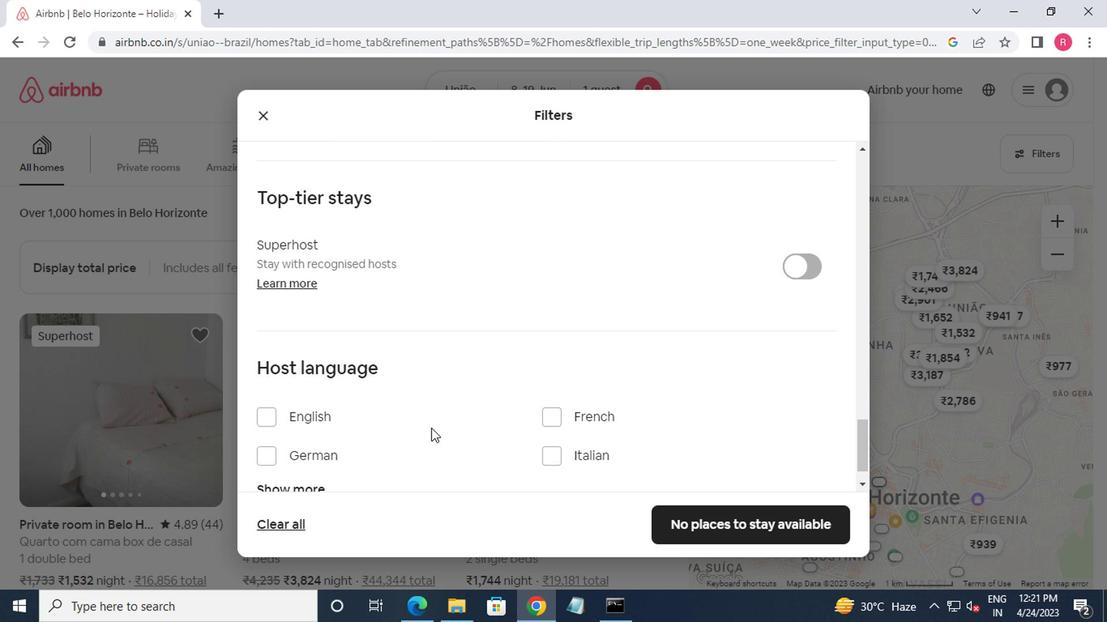 
Action: Mouse scrolled (371, 425) with delta (0, 0)
Screenshot: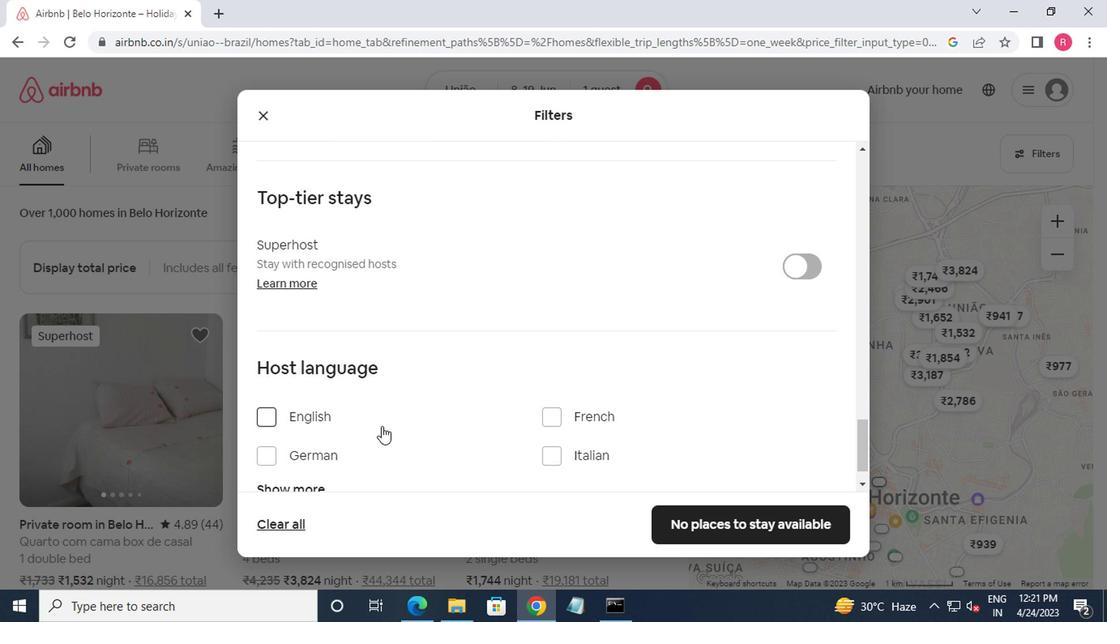 
Action: Mouse moved to (293, 451)
Screenshot: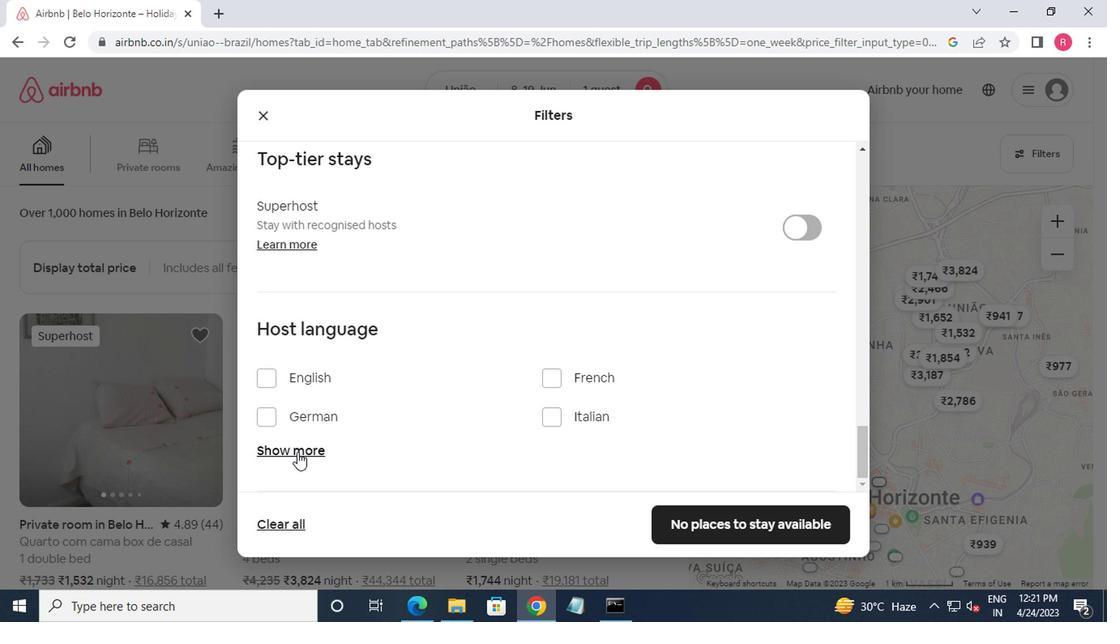 
Action: Mouse pressed left at (293, 451)
Screenshot: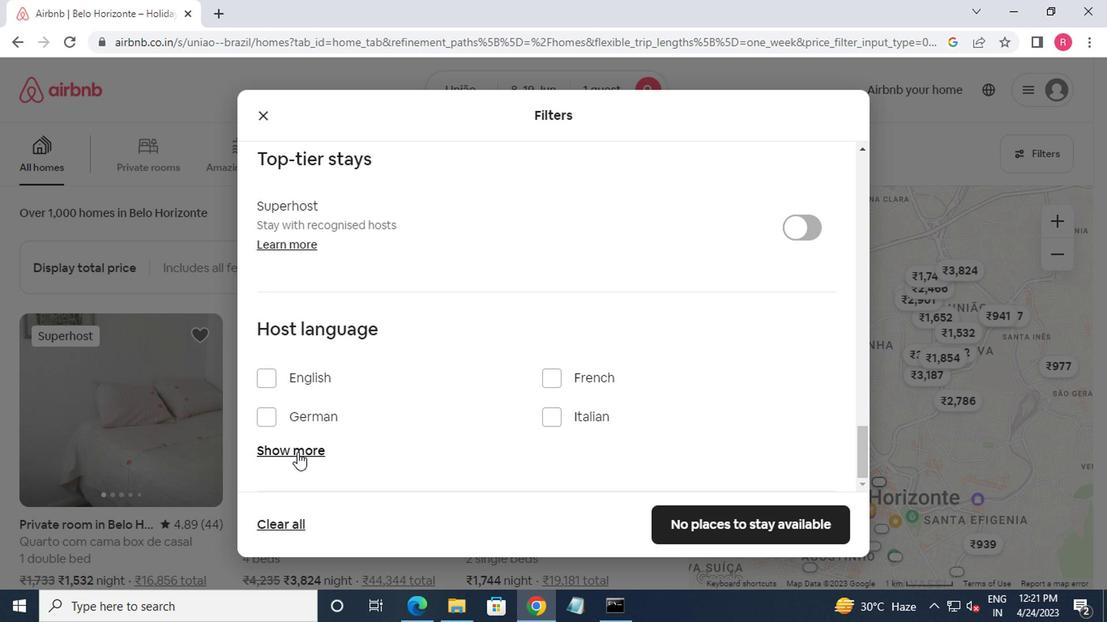 
Action: Mouse moved to (442, 440)
Screenshot: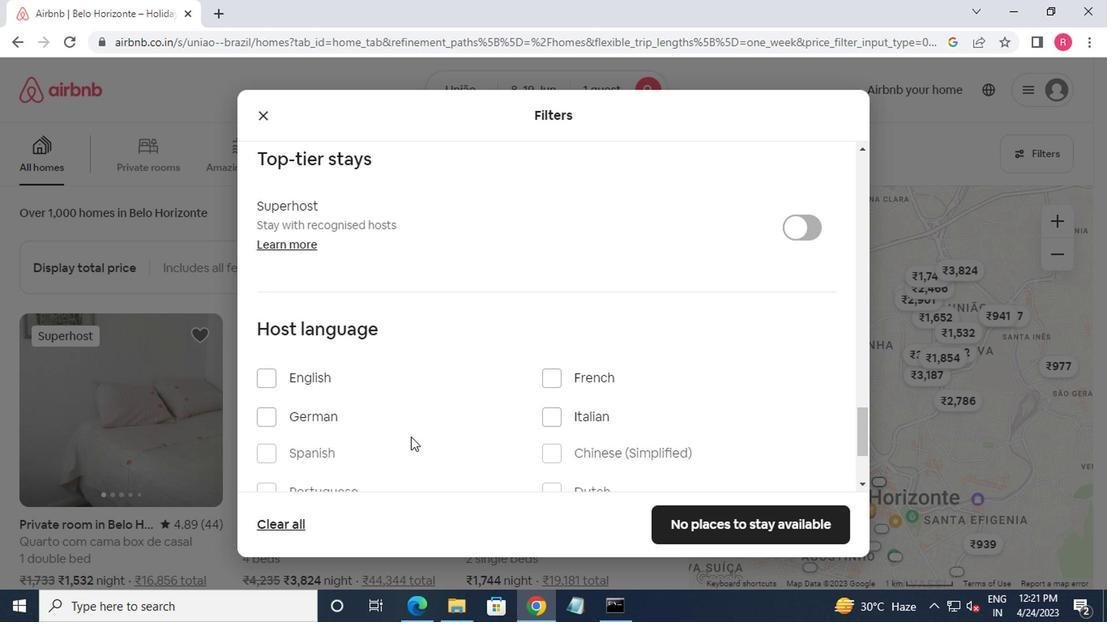 
Action: Mouse scrolled (442, 439) with delta (0, 0)
Screenshot: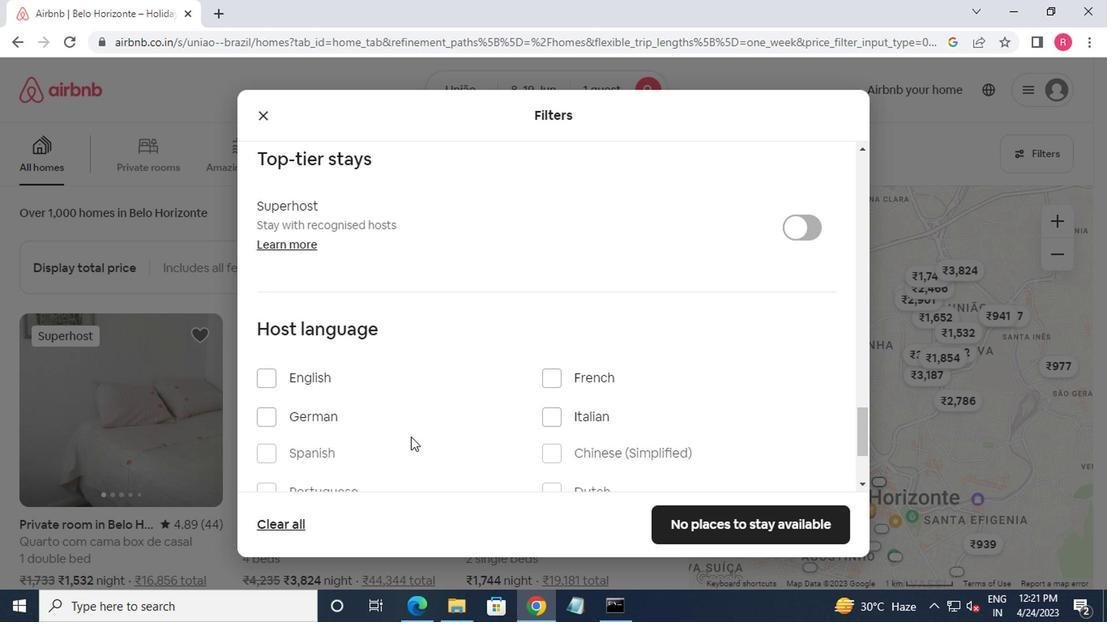 
Action: Mouse moved to (263, 380)
Screenshot: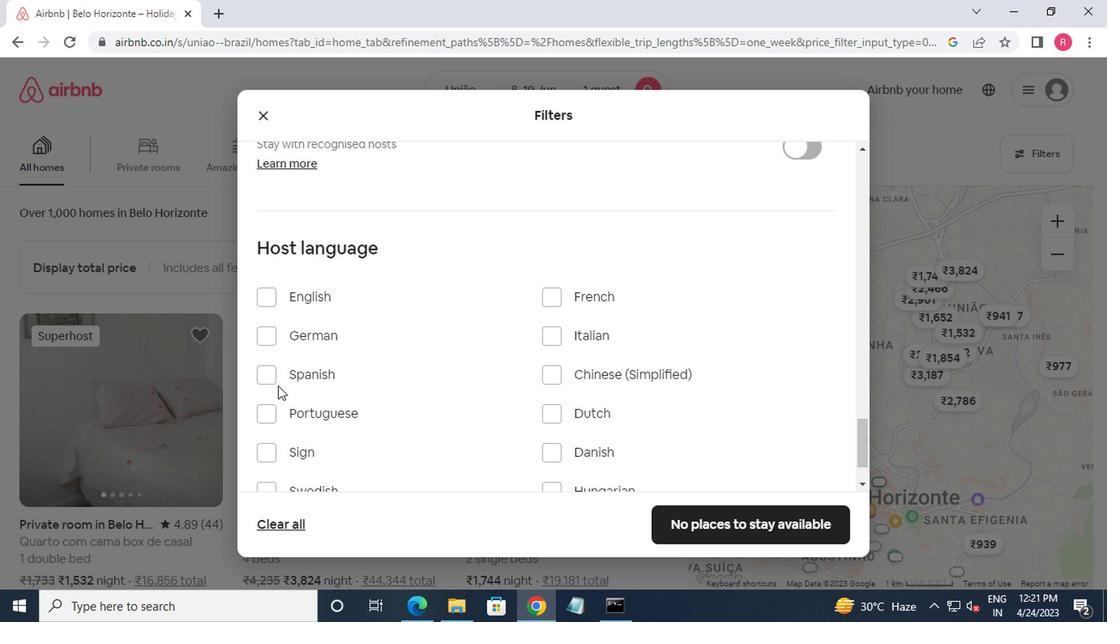 
Action: Mouse pressed left at (263, 380)
Screenshot: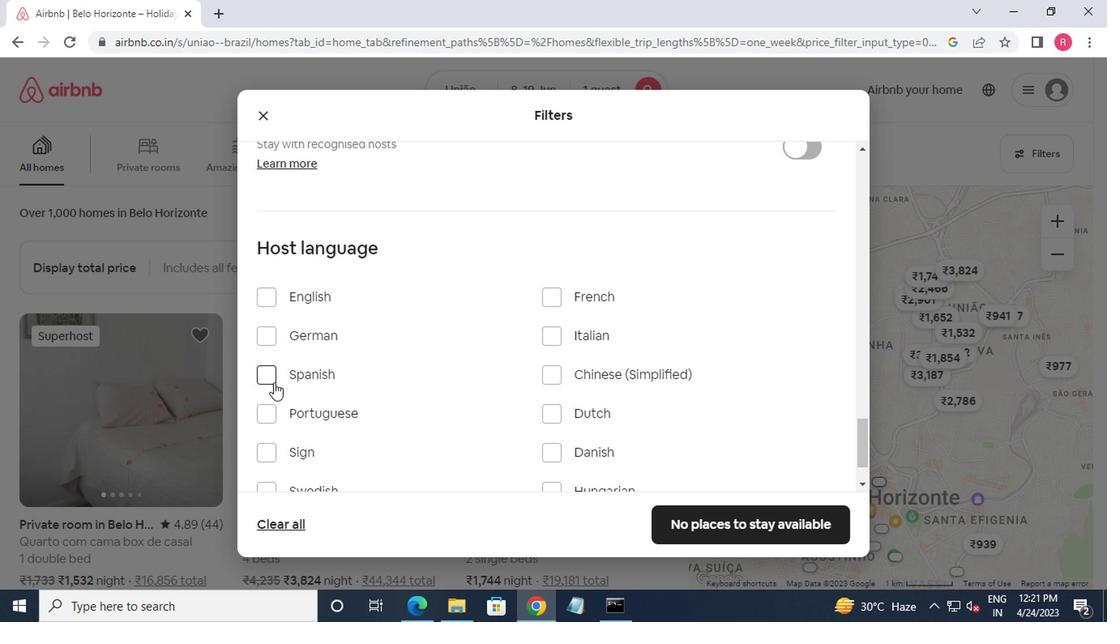 
Action: Mouse moved to (695, 533)
Screenshot: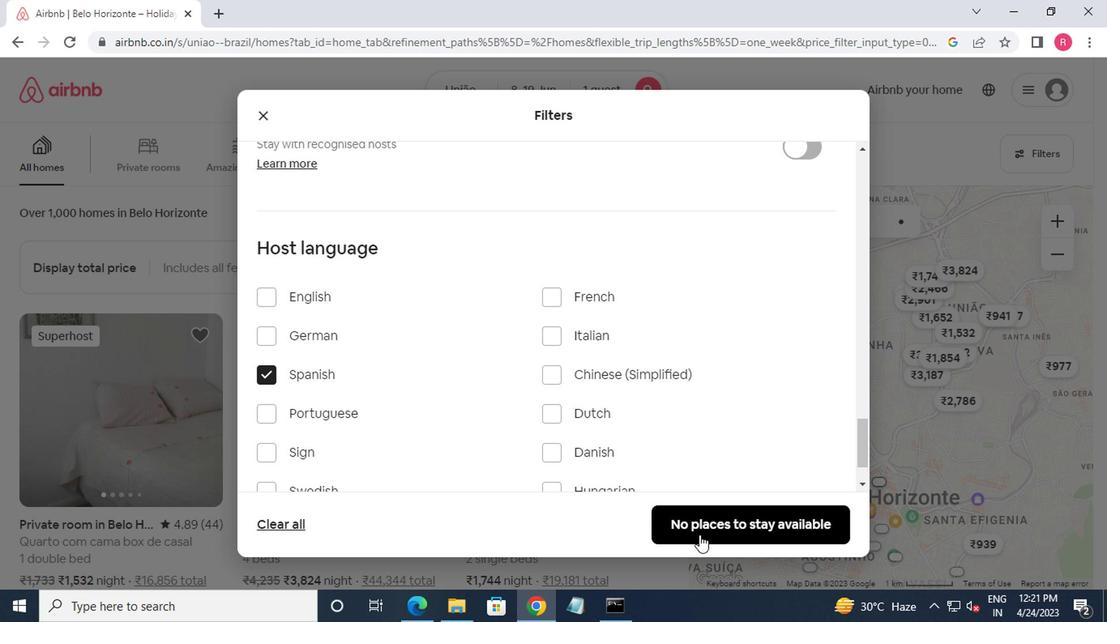 
Action: Mouse pressed left at (695, 533)
Screenshot: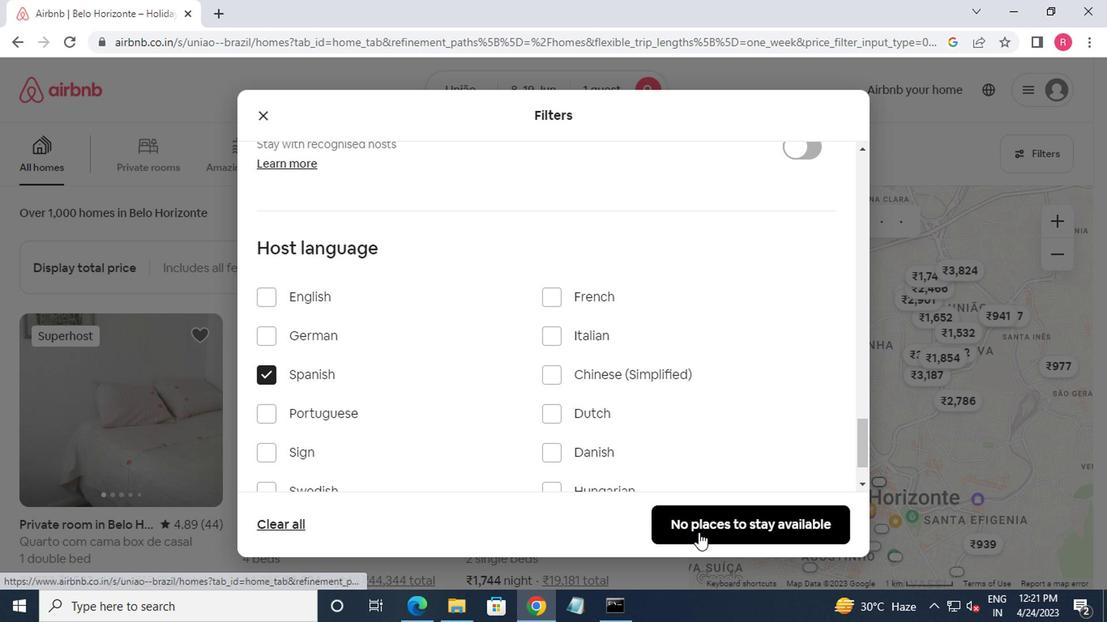 
Action: Mouse moved to (690, 523)
Screenshot: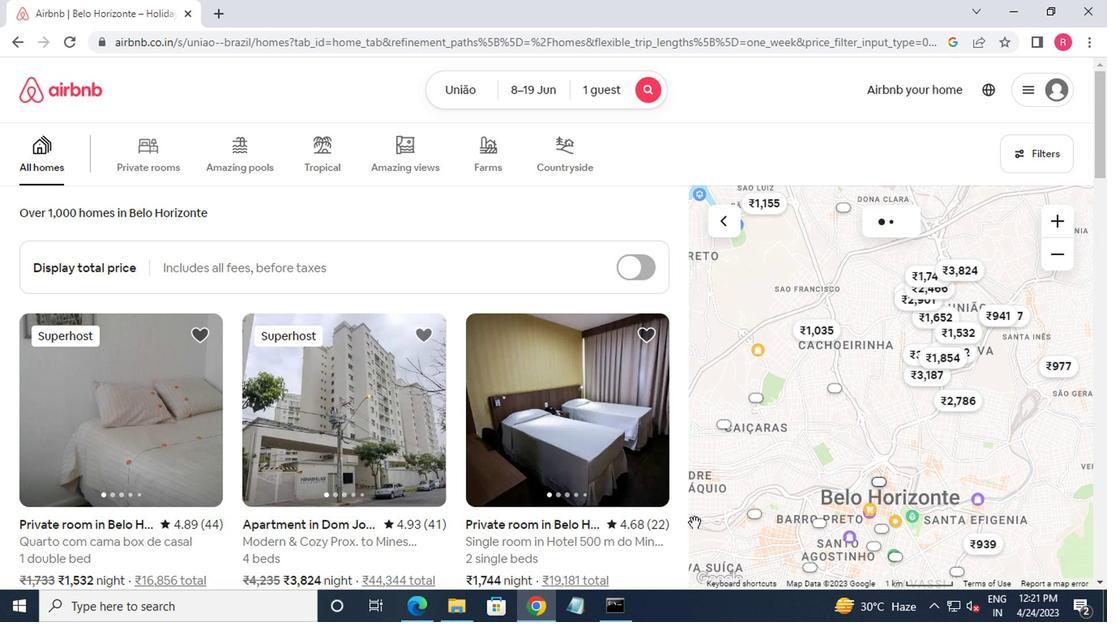 
